 Task: Research Airbnb properties in Temapache, Mexico from 11th November, 2023 to 17th November, 2023 for 1 adult.1  bedroom having 1 bed and 1 bathroom. Property type can be hotel. Look for 5 properties as per requirement.
Action: Mouse moved to (420, 64)
Screenshot: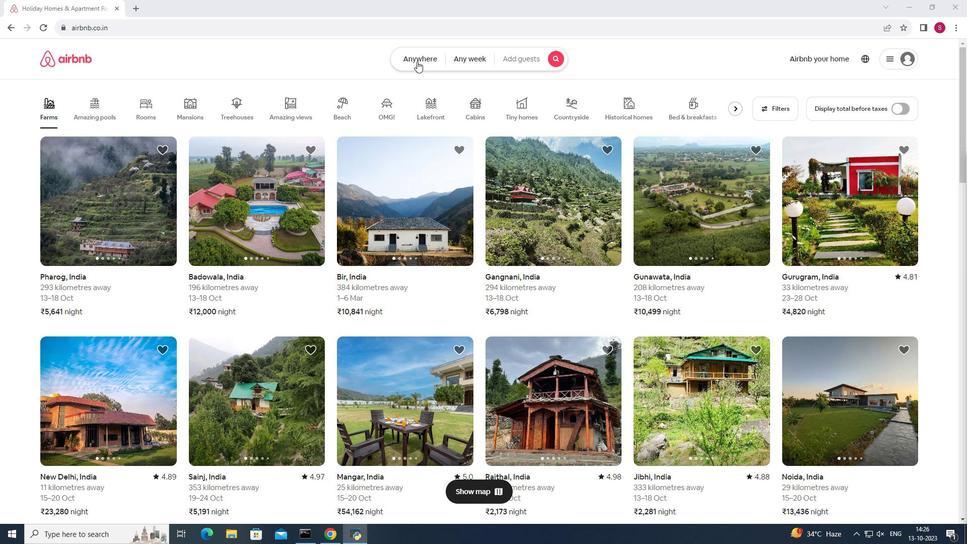 
Action: Mouse pressed left at (420, 64)
Screenshot: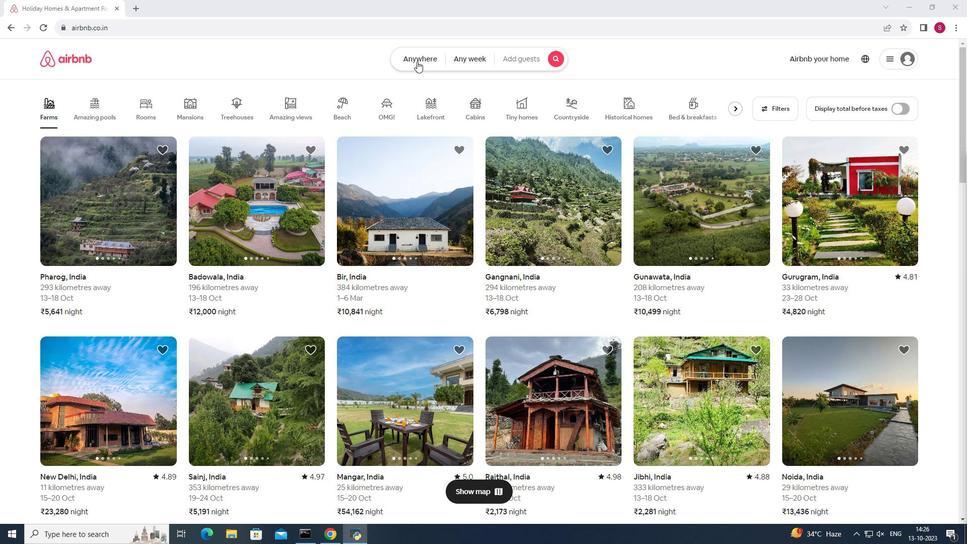 
Action: Mouse moved to (383, 100)
Screenshot: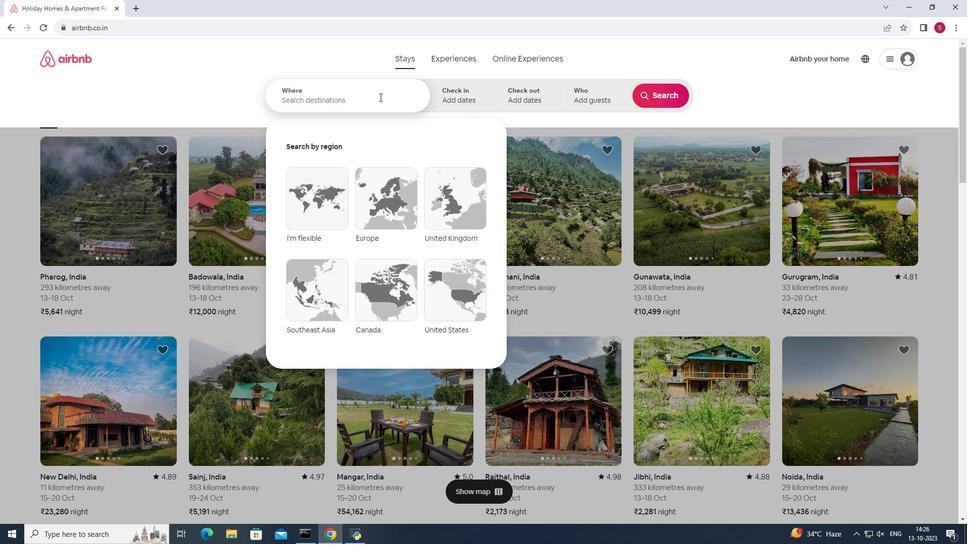
Action: Mouse pressed left at (383, 100)
Screenshot: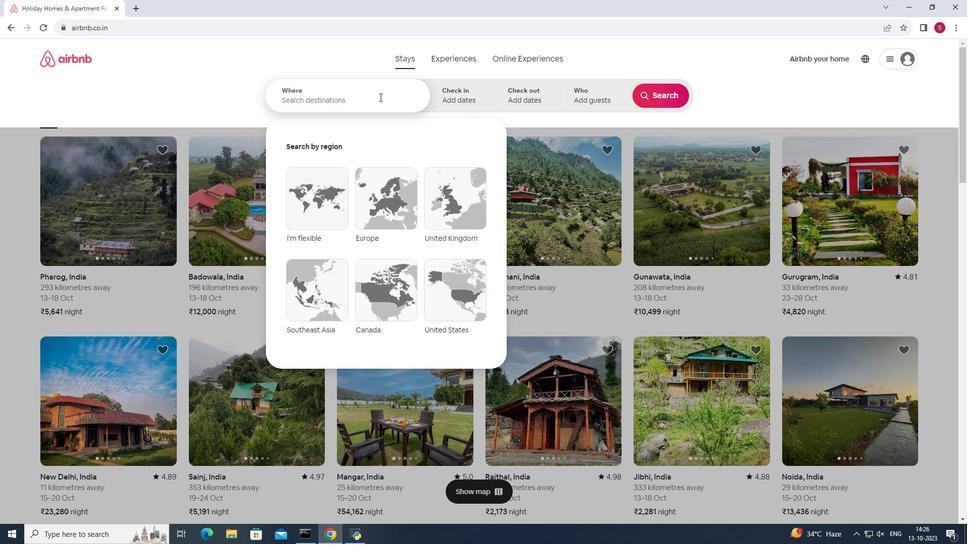 
Action: Key pressed <Key.shift>Temapache,<Key.space><Key.shift>Mexico<Key.enter>
Screenshot: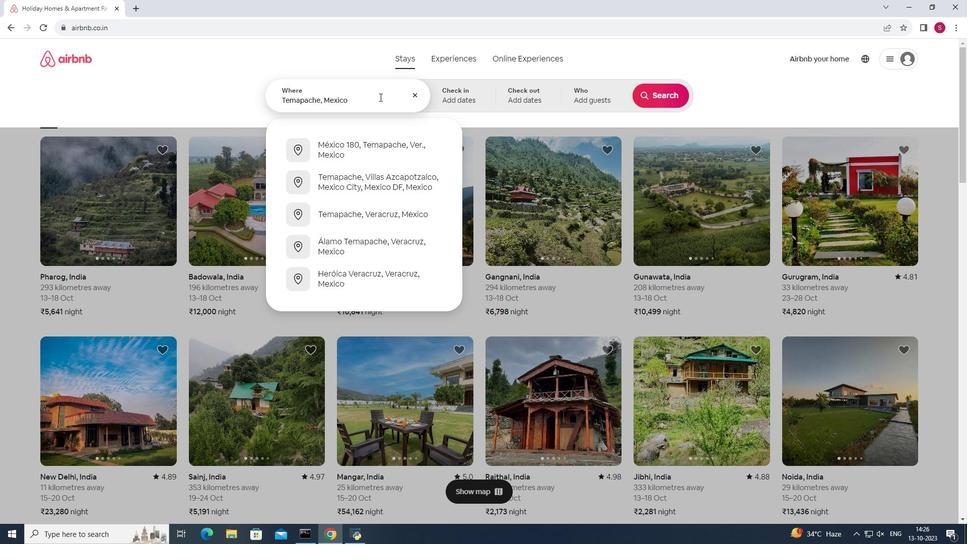 
Action: Mouse moved to (651, 248)
Screenshot: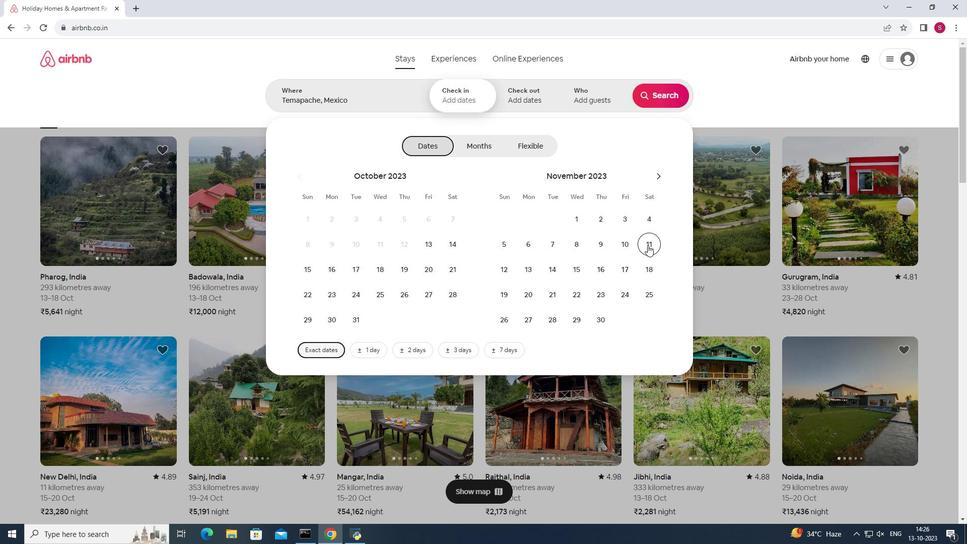 
Action: Mouse pressed left at (651, 248)
Screenshot: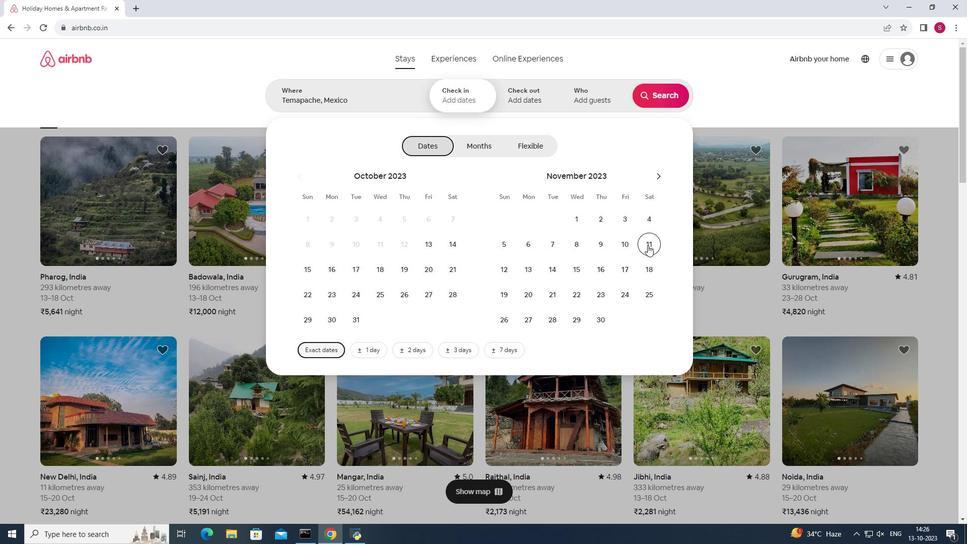 
Action: Mouse moved to (622, 274)
Screenshot: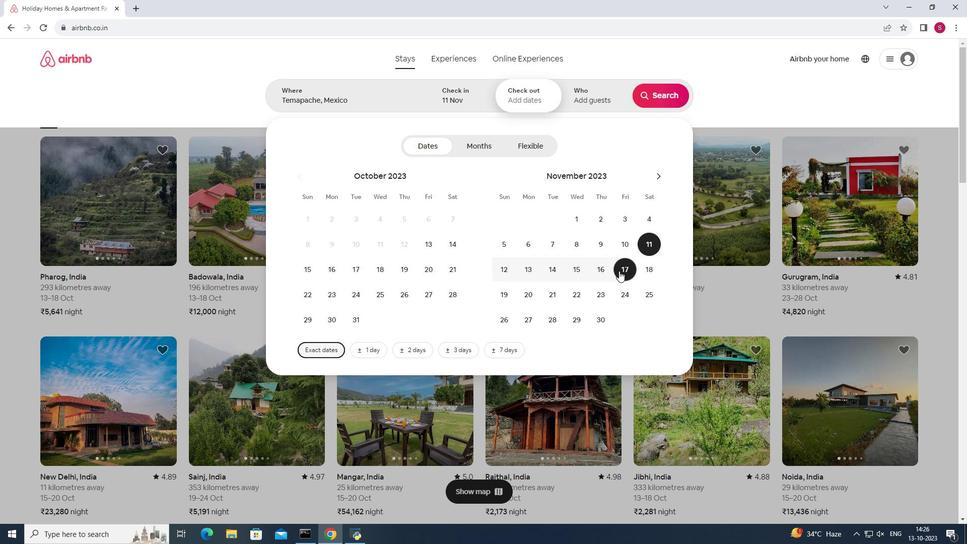 
Action: Mouse pressed left at (622, 274)
Screenshot: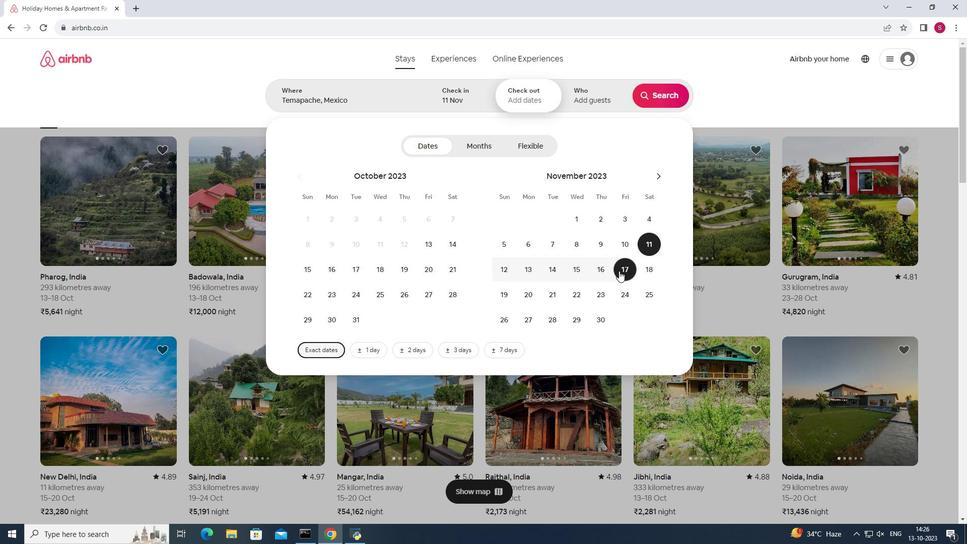 
Action: Mouse moved to (598, 95)
Screenshot: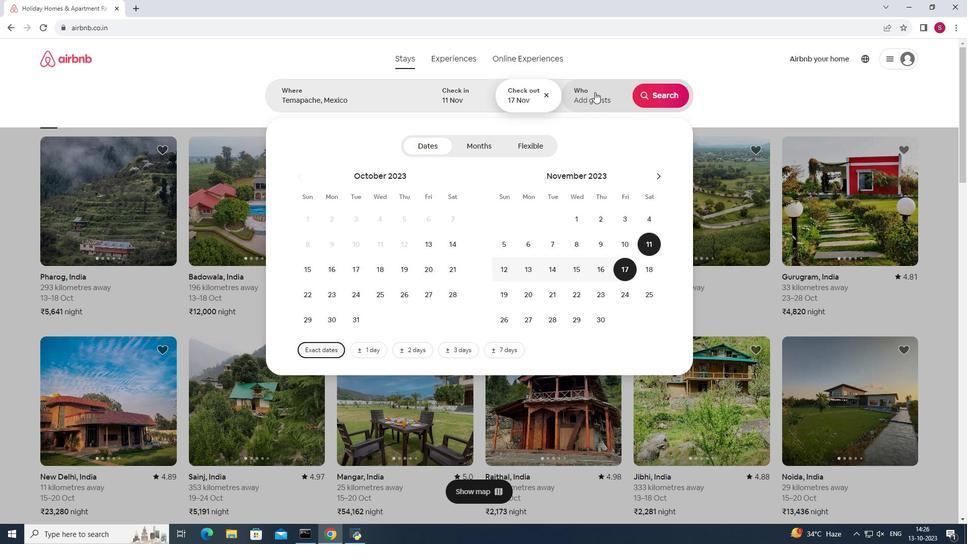 
Action: Mouse pressed left at (598, 95)
Screenshot: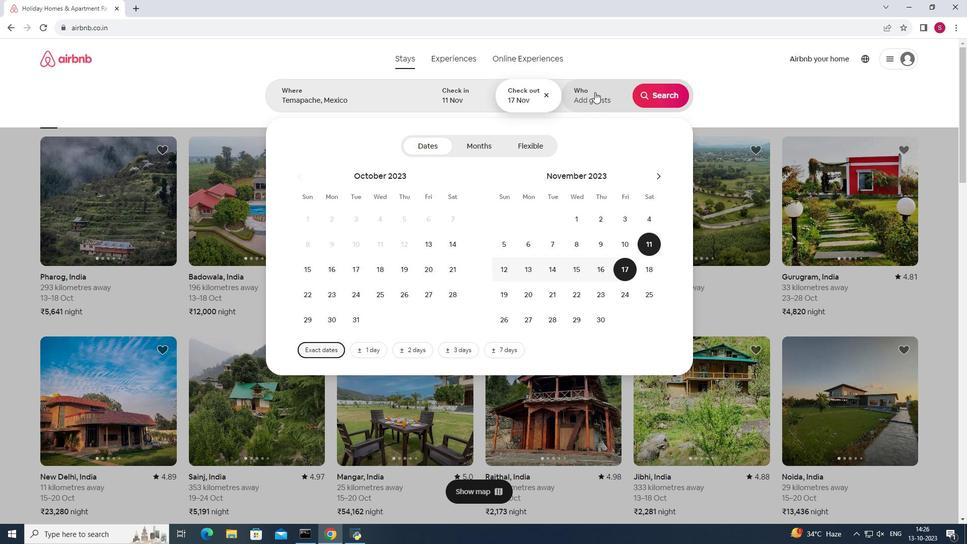 
Action: Mouse pressed left at (598, 95)
Screenshot: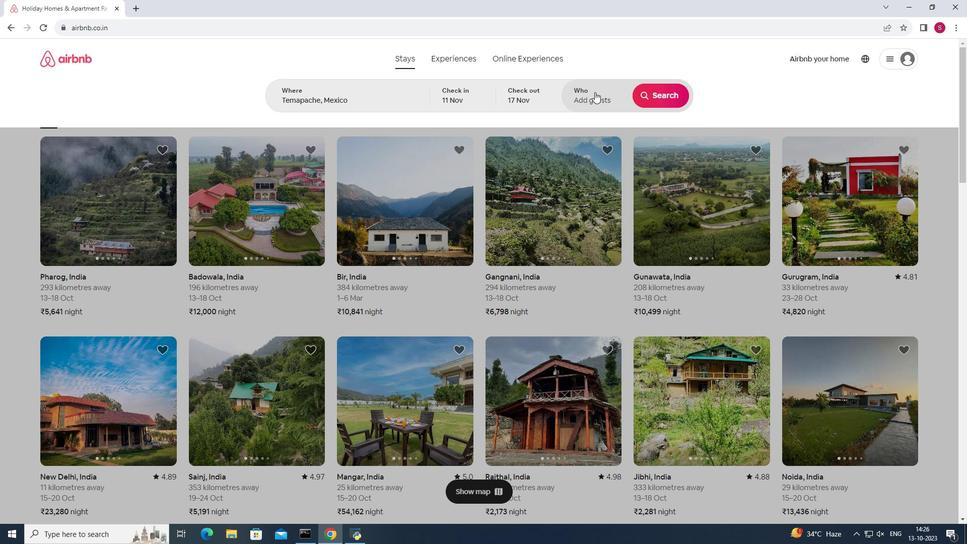 
Action: Mouse pressed left at (598, 95)
Screenshot: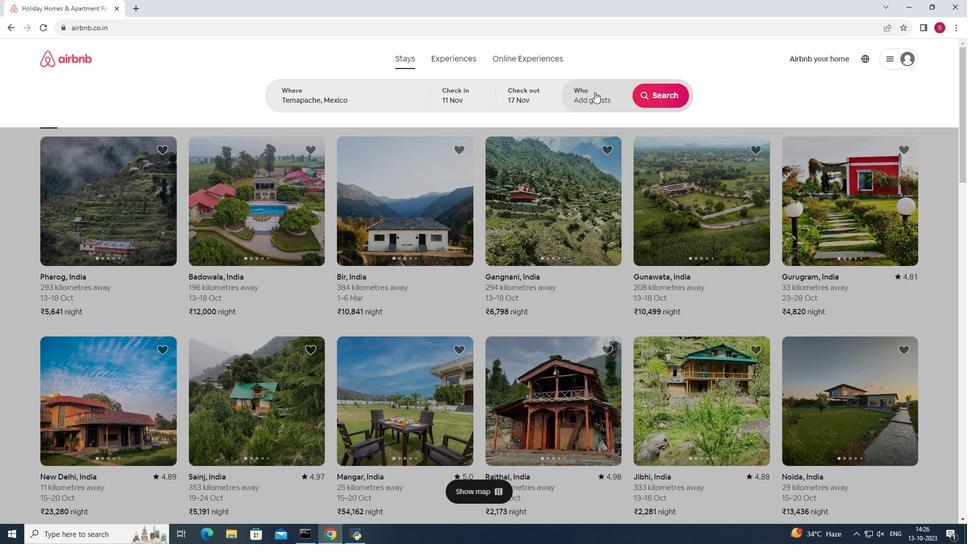 
Action: Mouse moved to (663, 155)
Screenshot: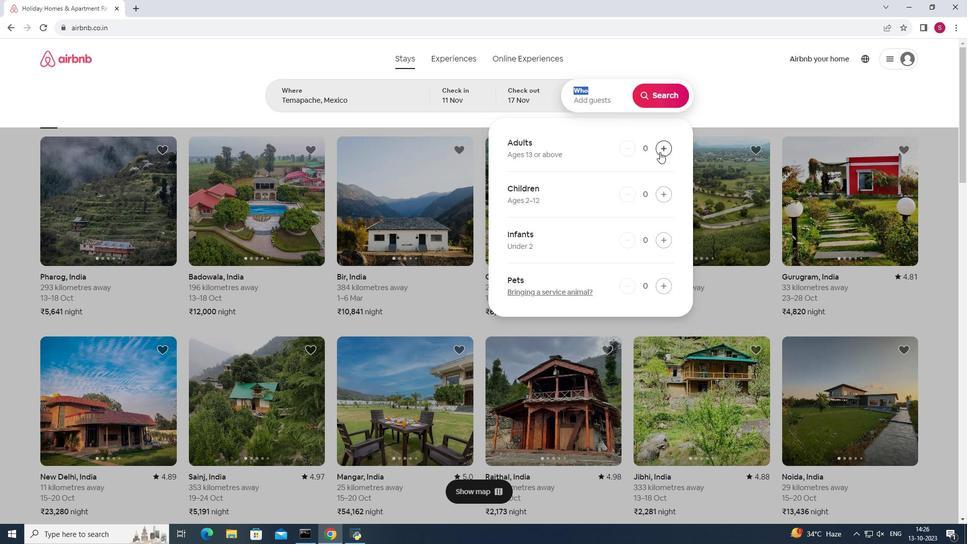 
Action: Mouse pressed left at (663, 155)
Screenshot: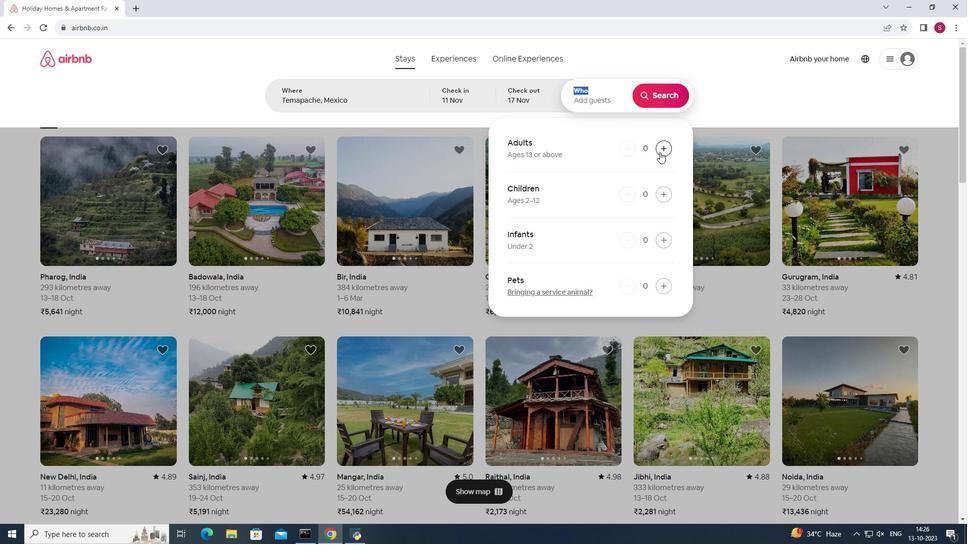 
Action: Mouse pressed left at (663, 155)
Screenshot: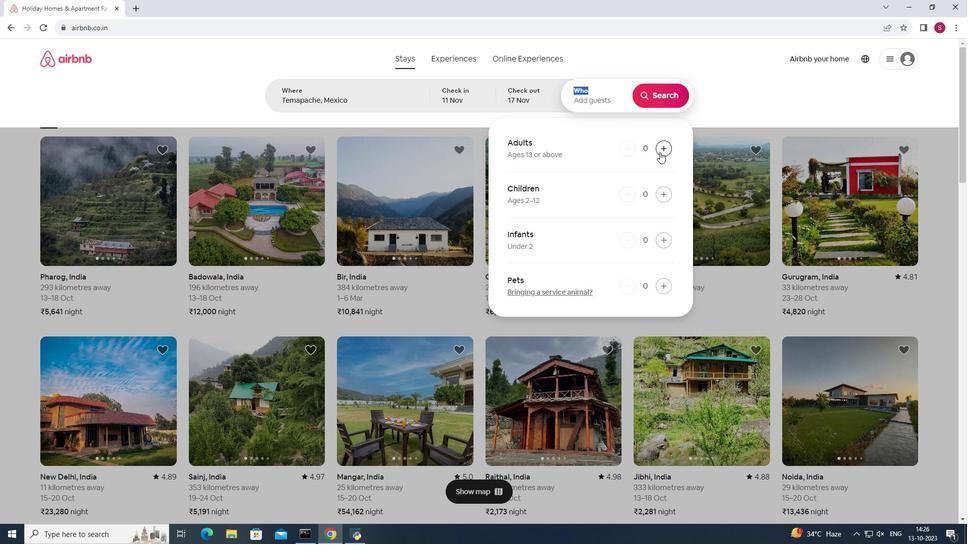 
Action: Mouse moved to (632, 152)
Screenshot: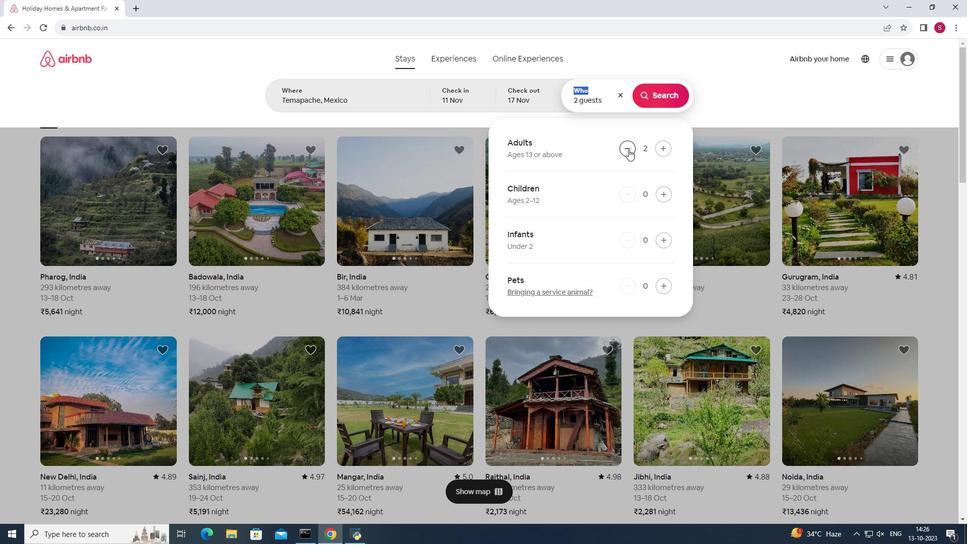 
Action: Mouse pressed left at (632, 152)
Screenshot: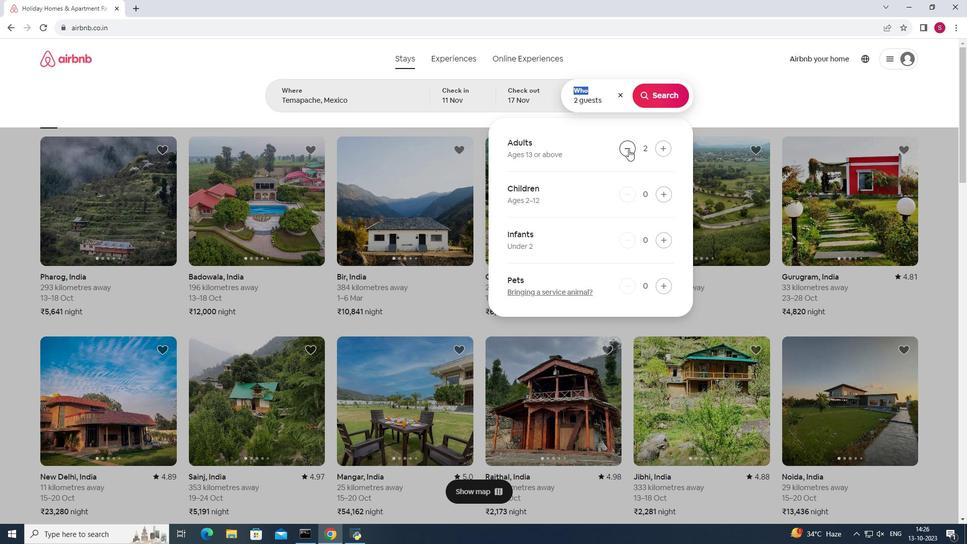 
Action: Mouse moved to (668, 99)
Screenshot: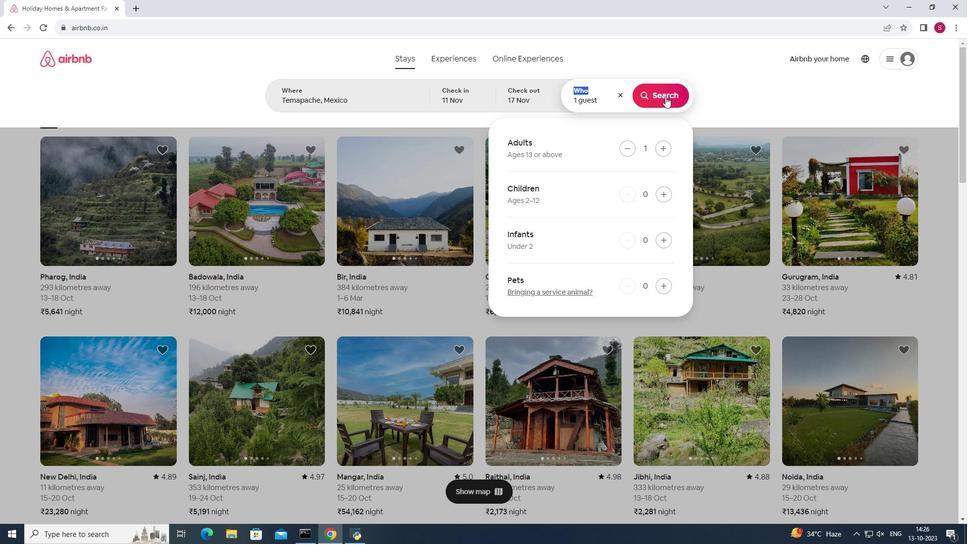 
Action: Mouse pressed left at (668, 99)
Screenshot: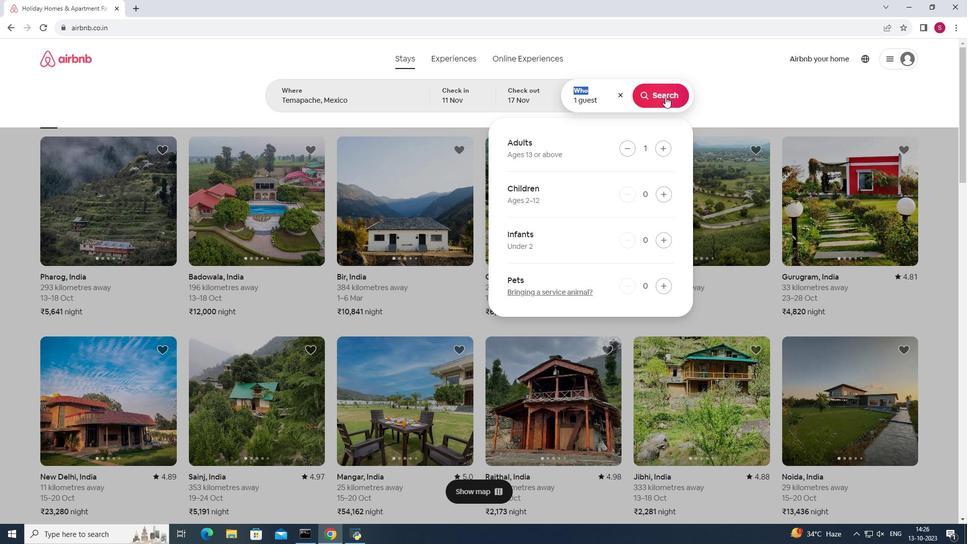 
Action: Mouse pressed left at (668, 99)
Screenshot: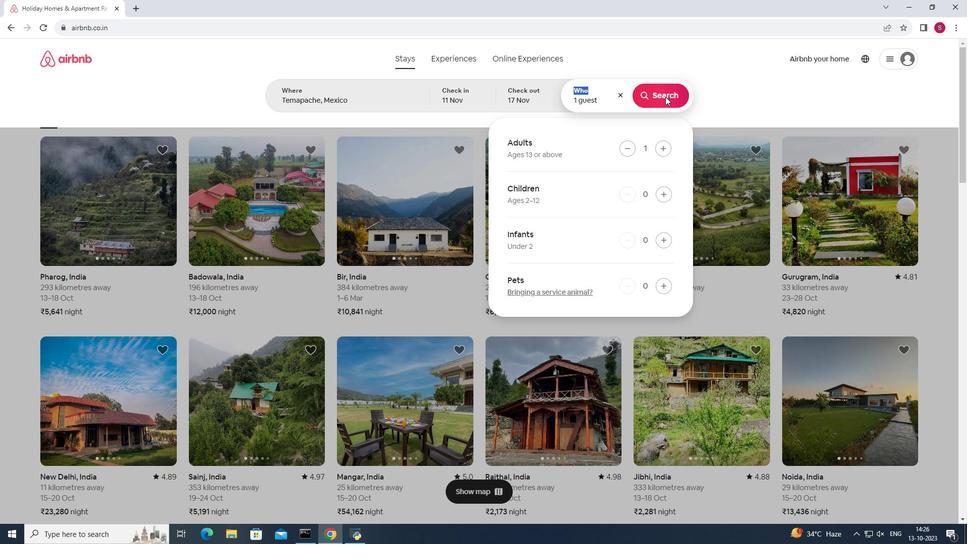 
Action: Mouse moved to (682, 68)
Screenshot: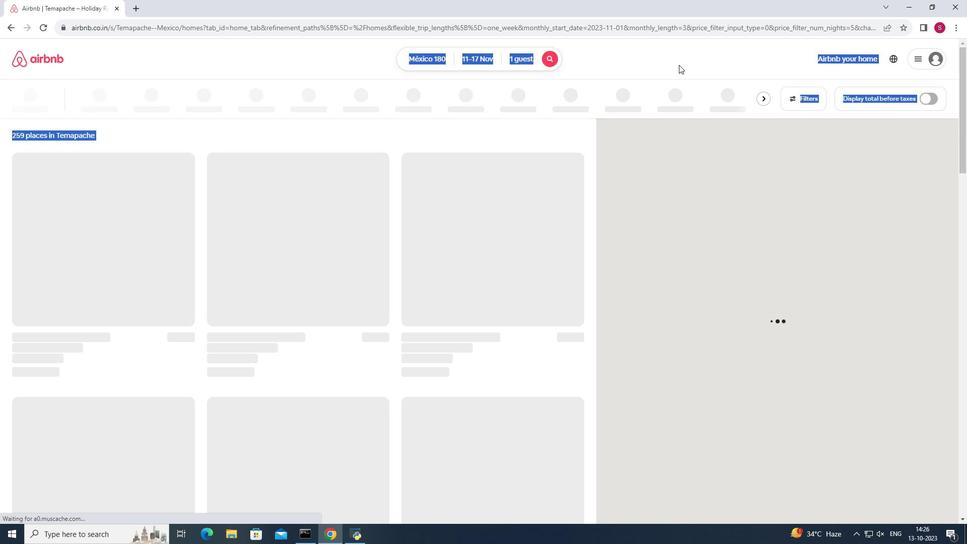 
Action: Mouse pressed left at (682, 68)
Screenshot: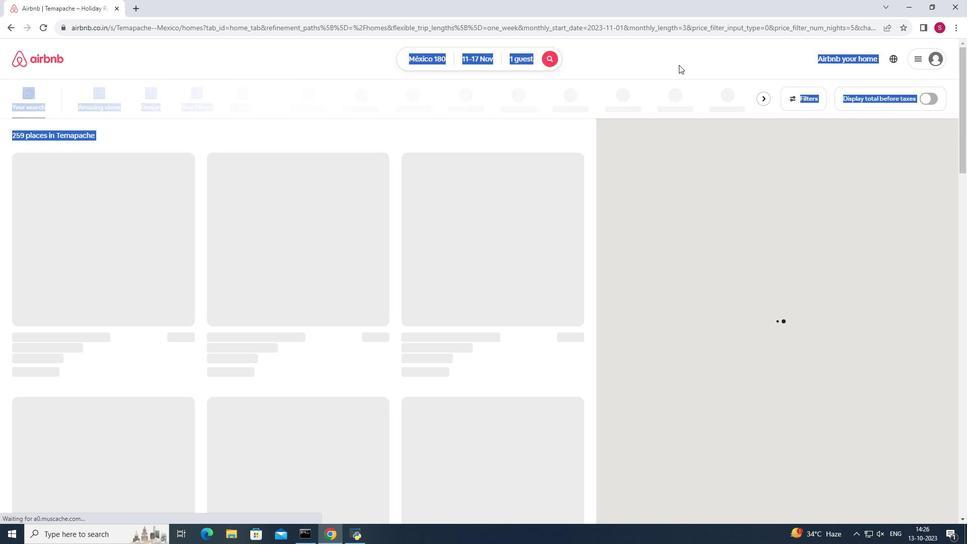 
Action: Mouse moved to (815, 105)
Screenshot: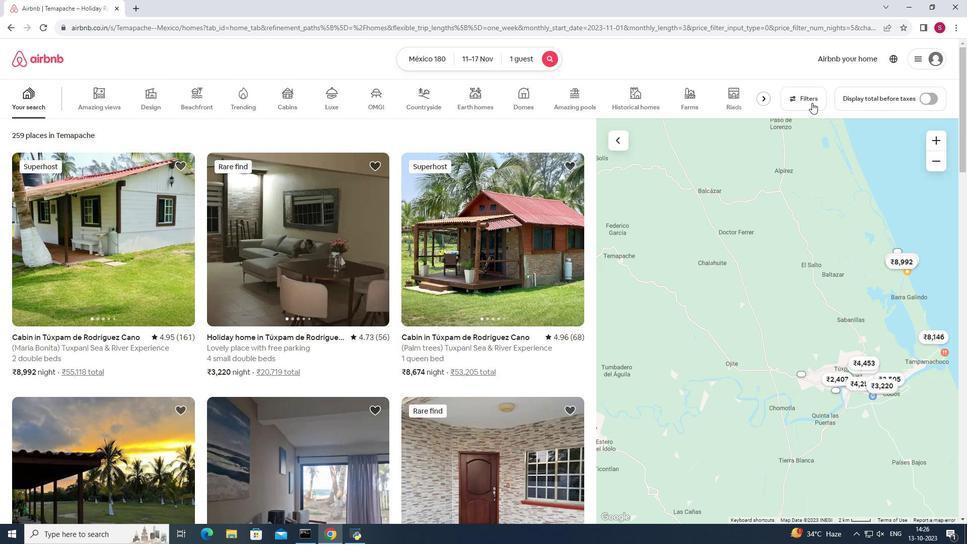 
Action: Mouse pressed left at (815, 105)
Screenshot: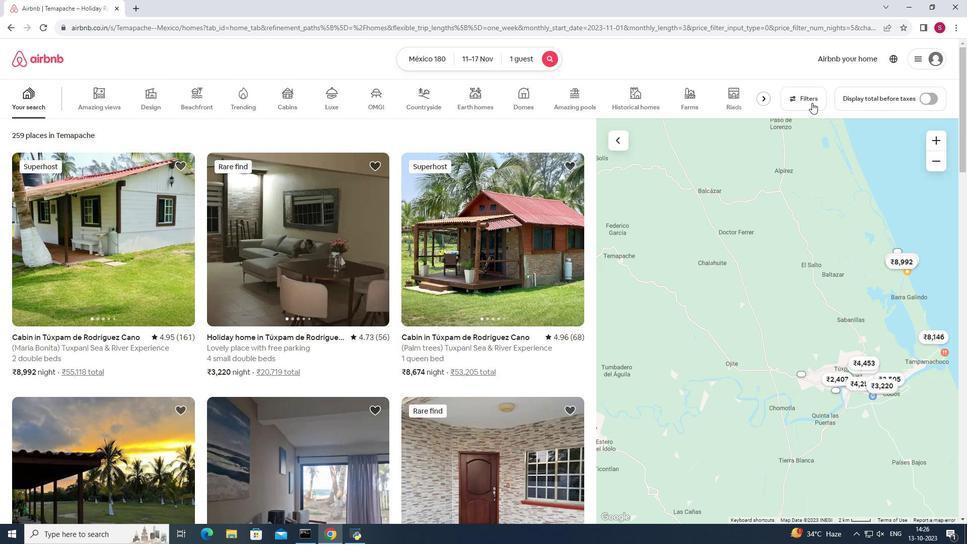 
Action: Mouse moved to (636, 218)
Screenshot: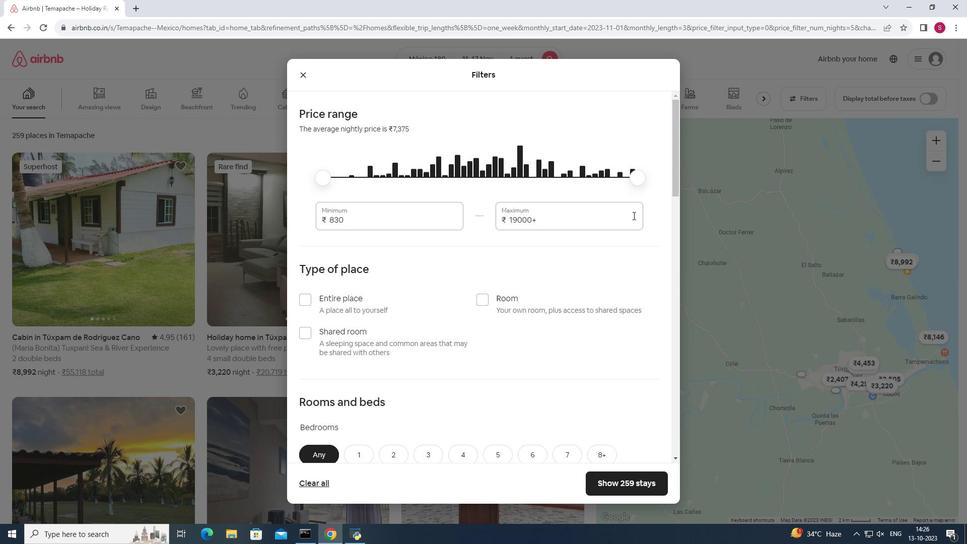 
Action: Mouse scrolled (636, 218) with delta (0, 0)
Screenshot: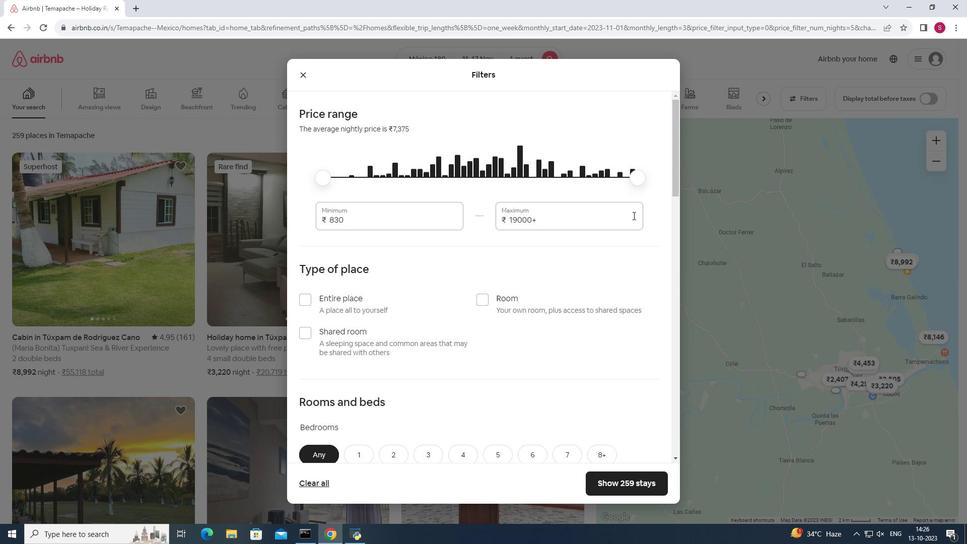 
Action: Mouse scrolled (636, 218) with delta (0, 0)
Screenshot: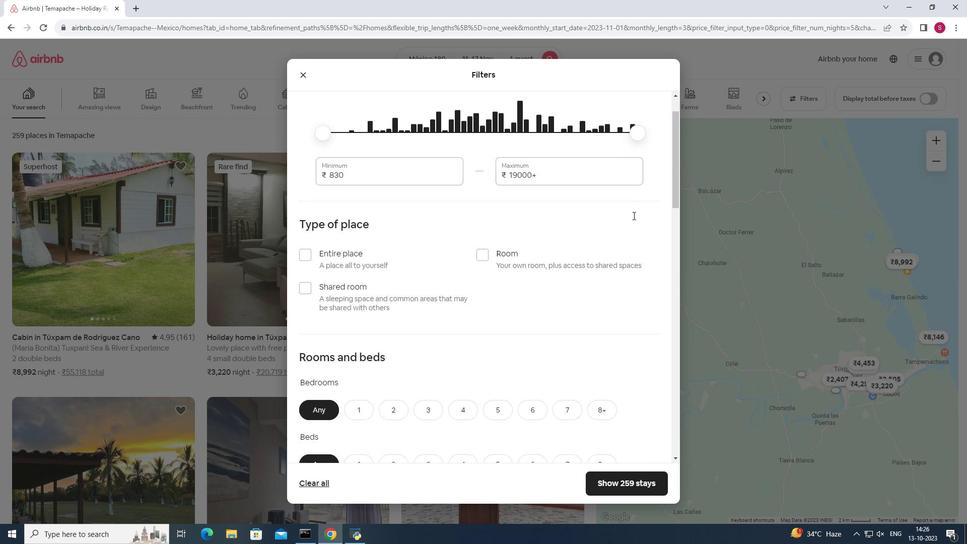 
Action: Mouse scrolled (636, 218) with delta (0, 0)
Screenshot: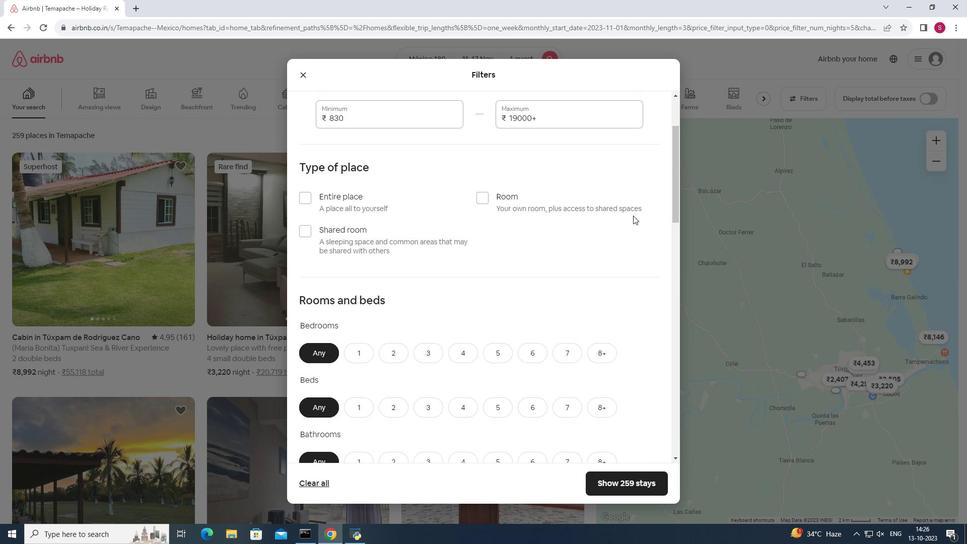 
Action: Mouse moved to (367, 315)
Screenshot: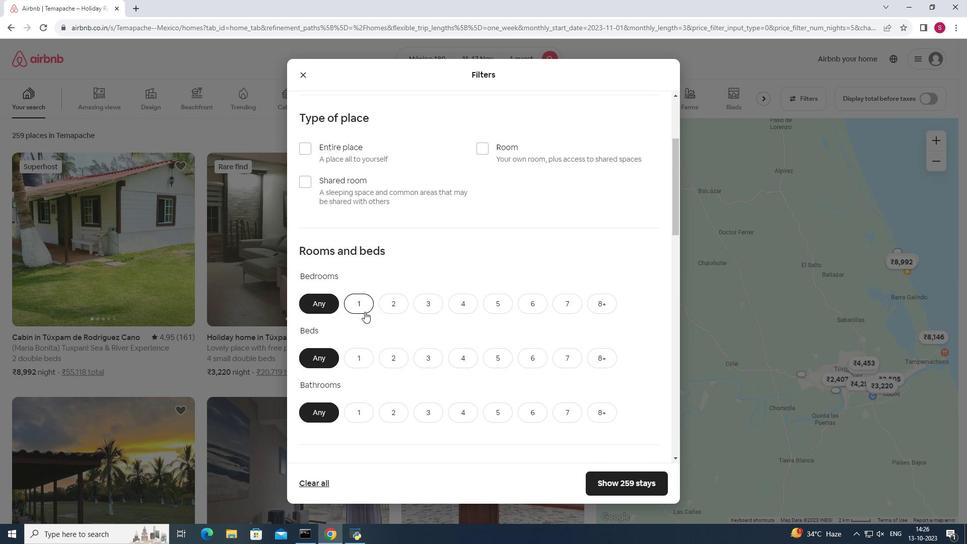 
Action: Mouse pressed left at (367, 315)
Screenshot: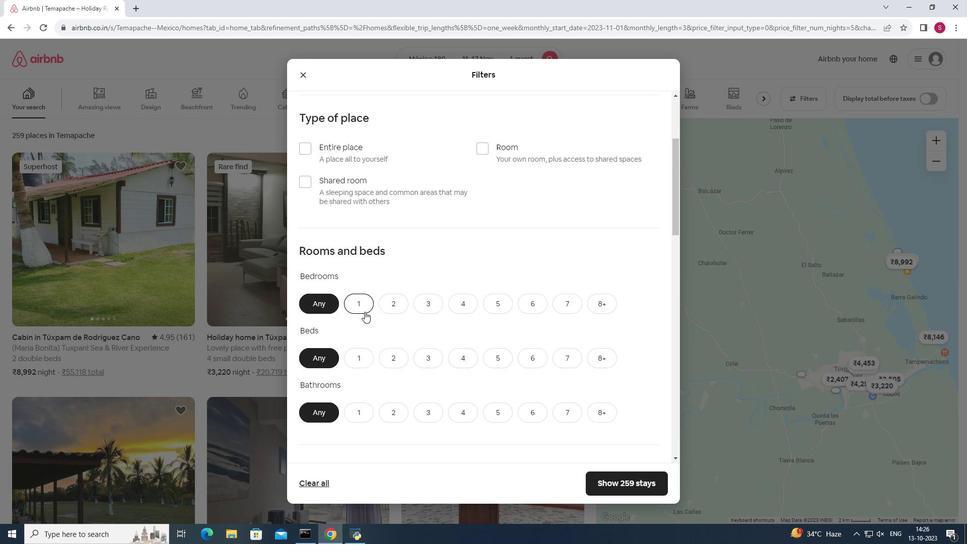 
Action: Mouse moved to (370, 315)
Screenshot: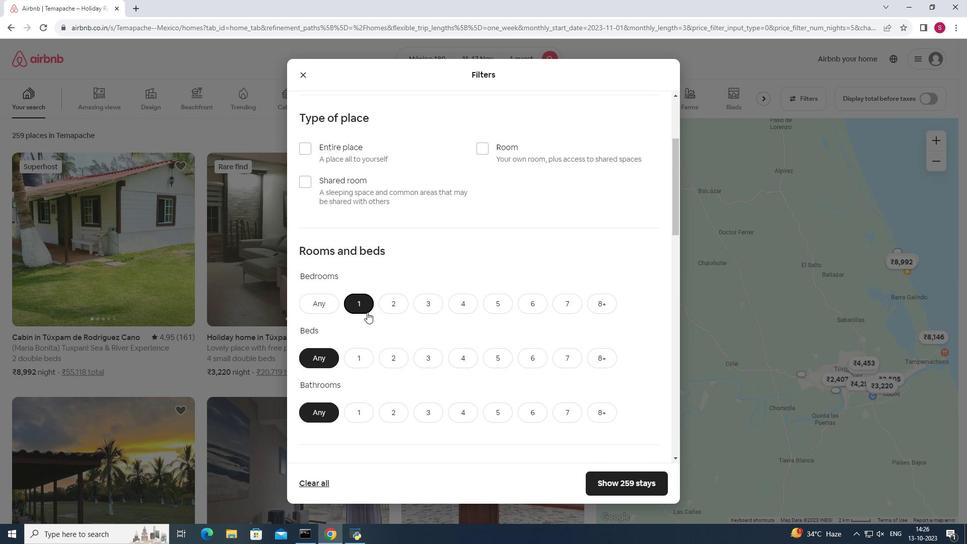 
Action: Mouse scrolled (370, 315) with delta (0, 0)
Screenshot: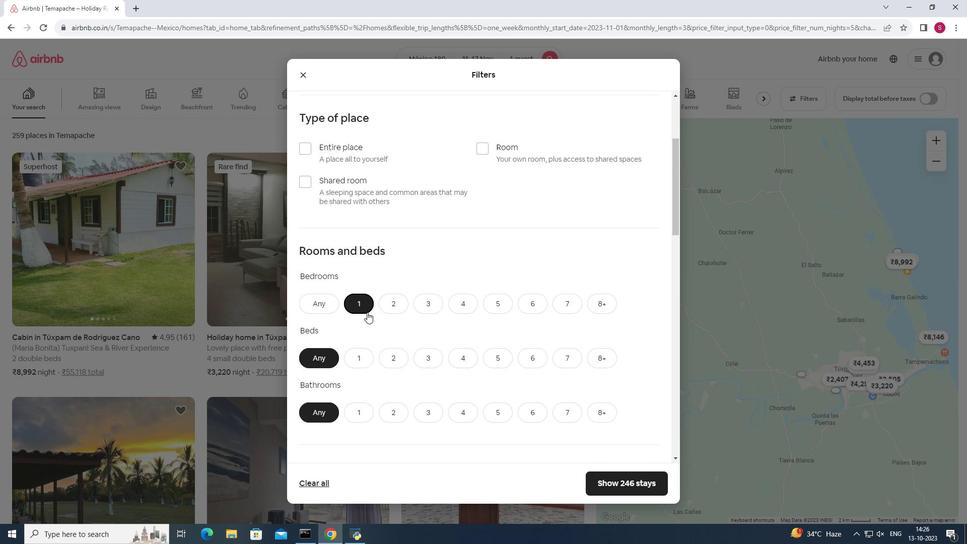 
Action: Mouse moved to (360, 313)
Screenshot: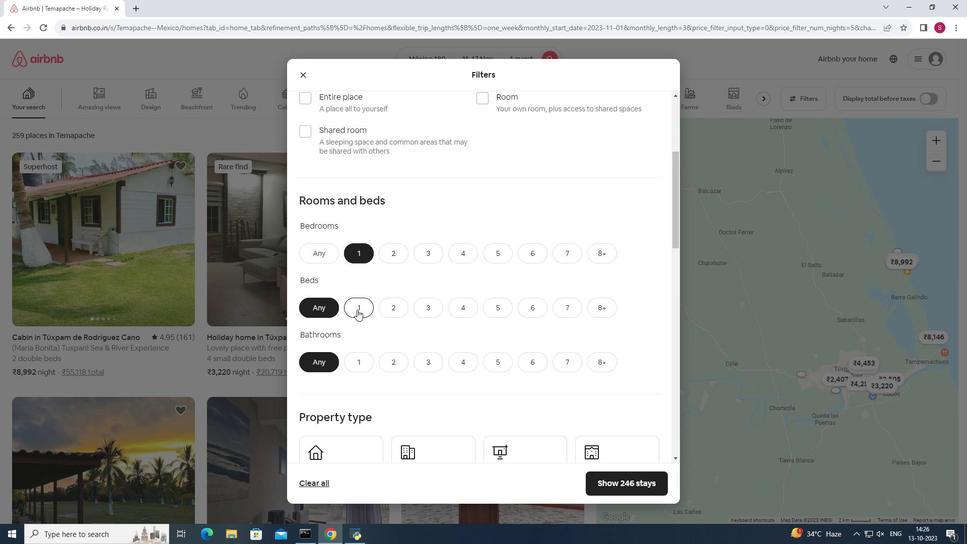 
Action: Mouse pressed left at (360, 313)
Screenshot: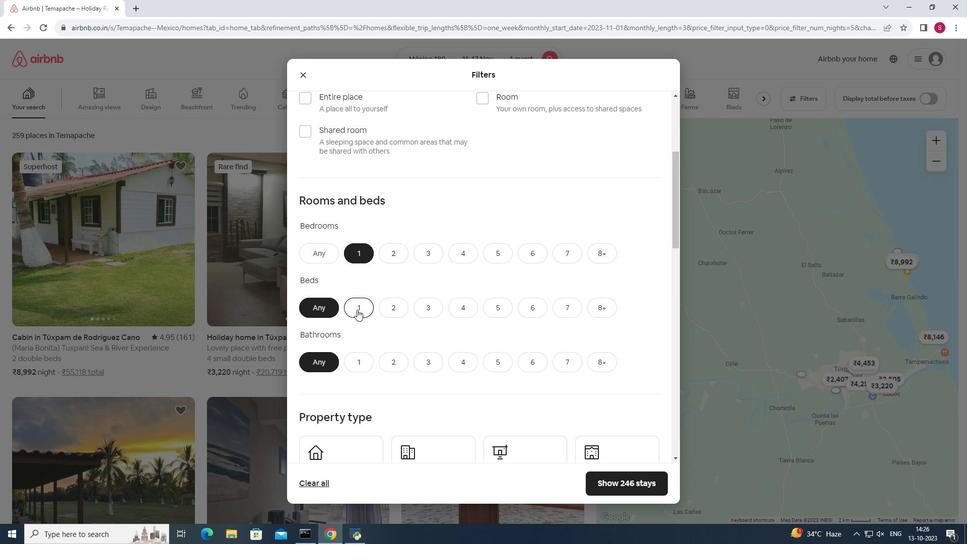 
Action: Mouse moved to (363, 366)
Screenshot: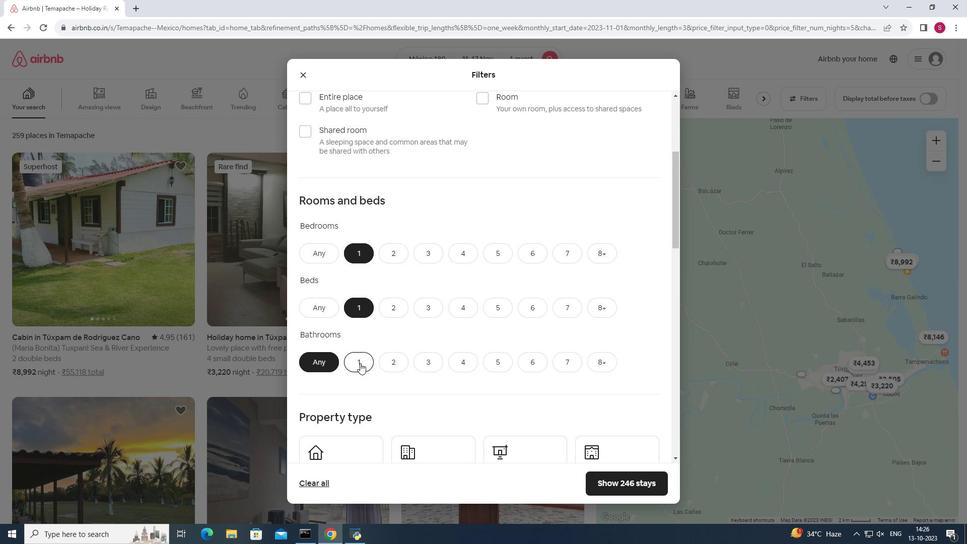 
Action: Mouse pressed left at (363, 366)
Screenshot: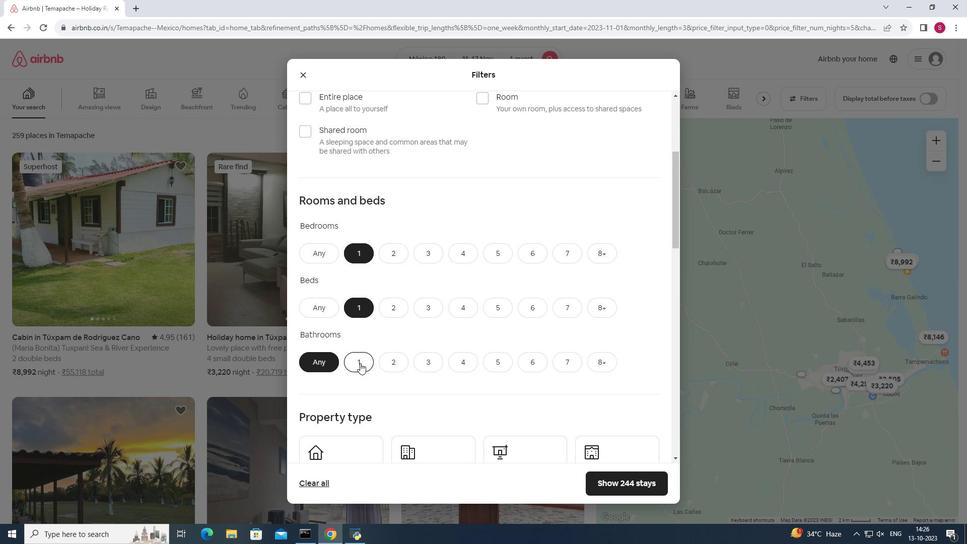 
Action: Mouse moved to (426, 348)
Screenshot: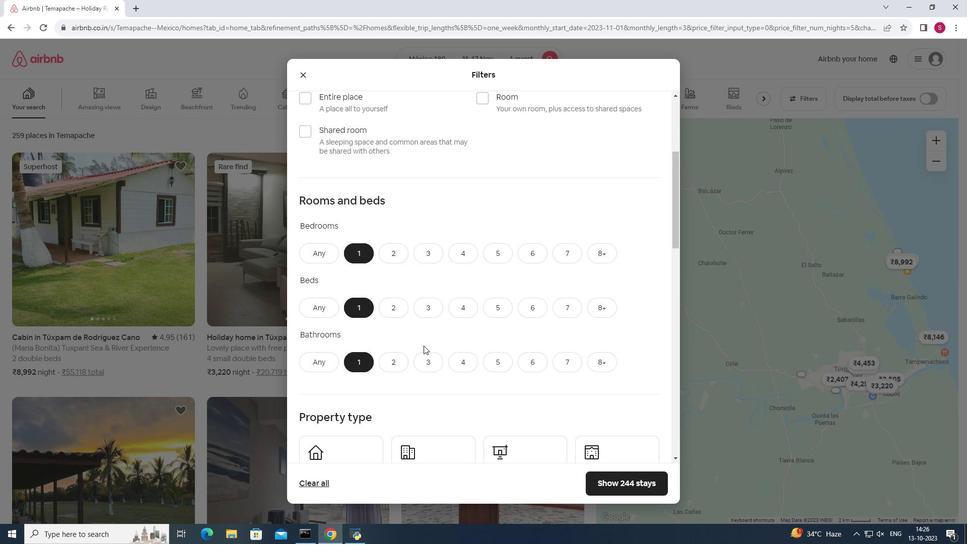
Action: Mouse scrolled (426, 348) with delta (0, 0)
Screenshot: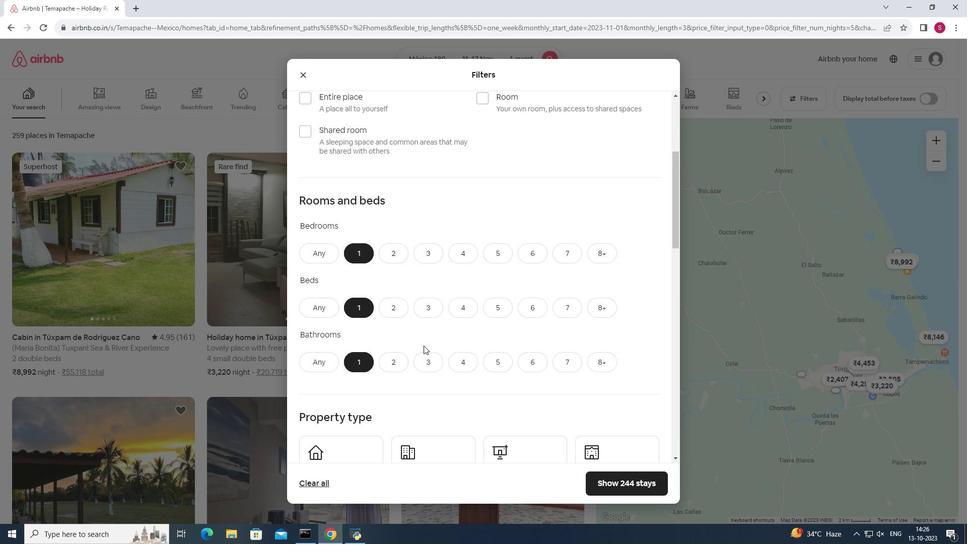 
Action: Mouse scrolled (426, 348) with delta (0, 0)
Screenshot: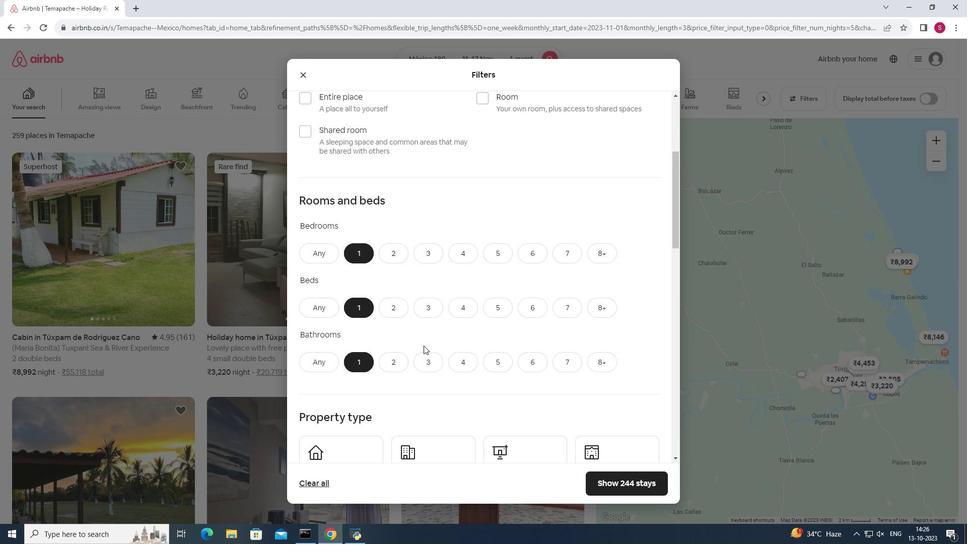 
Action: Mouse scrolled (426, 348) with delta (0, 0)
Screenshot: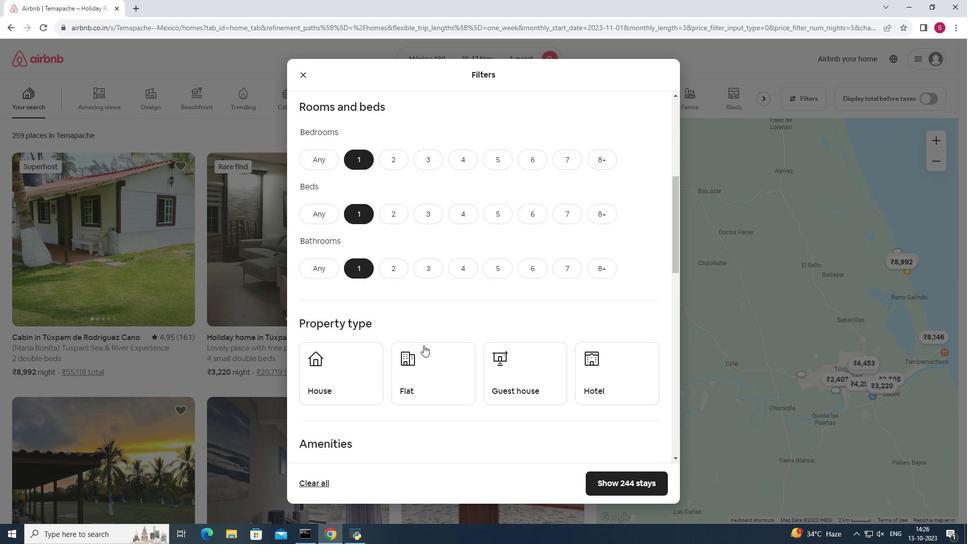 
Action: Mouse moved to (601, 326)
Screenshot: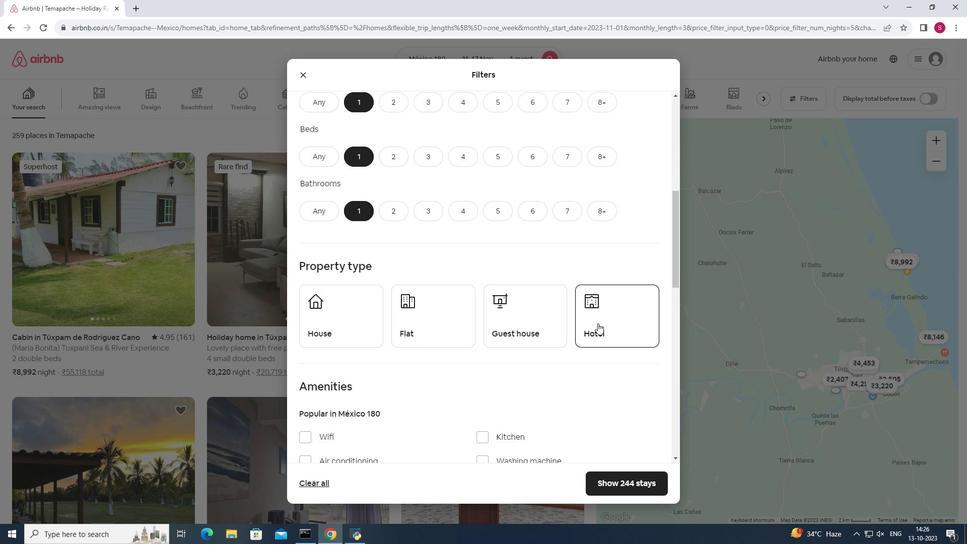 
Action: Mouse pressed left at (601, 326)
Screenshot: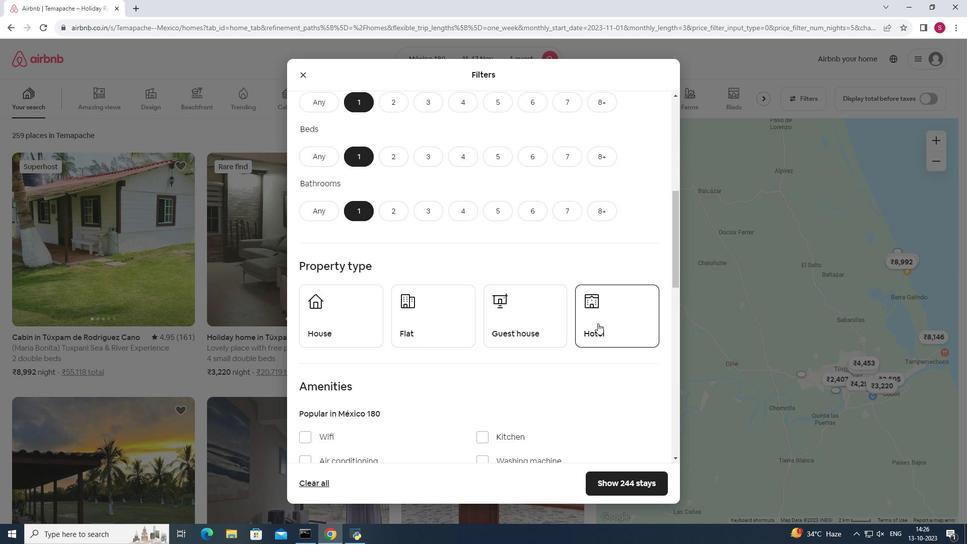
Action: Mouse moved to (631, 489)
Screenshot: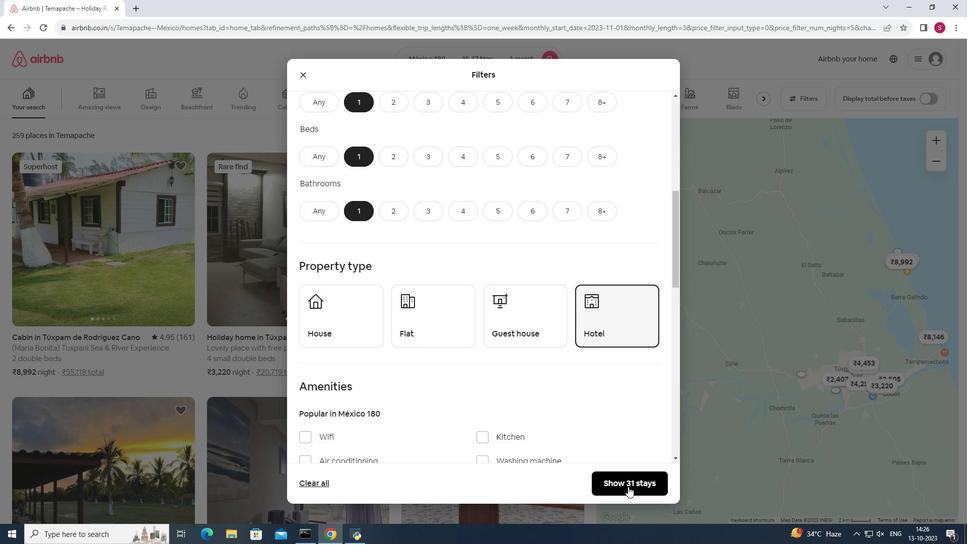 
Action: Mouse pressed left at (631, 489)
Screenshot: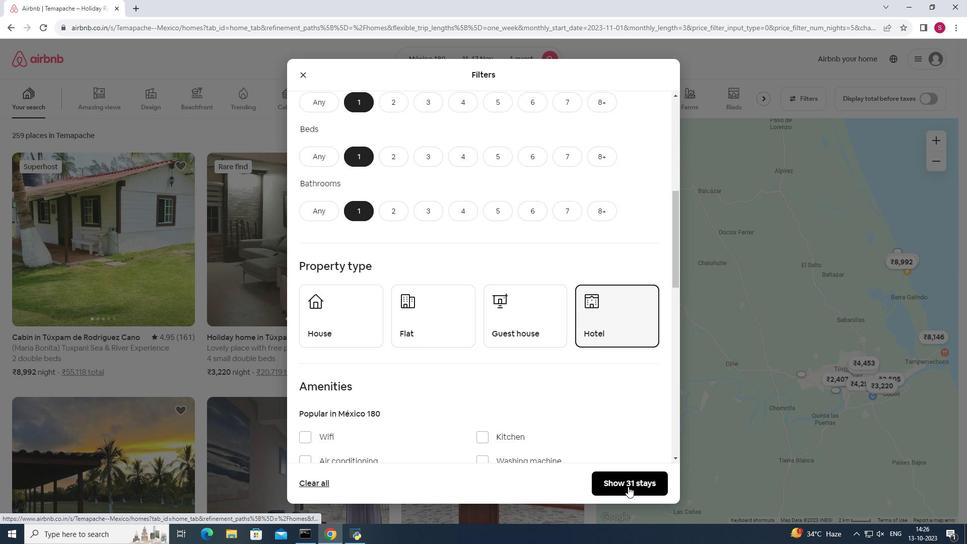 
Action: Mouse moved to (113, 251)
Screenshot: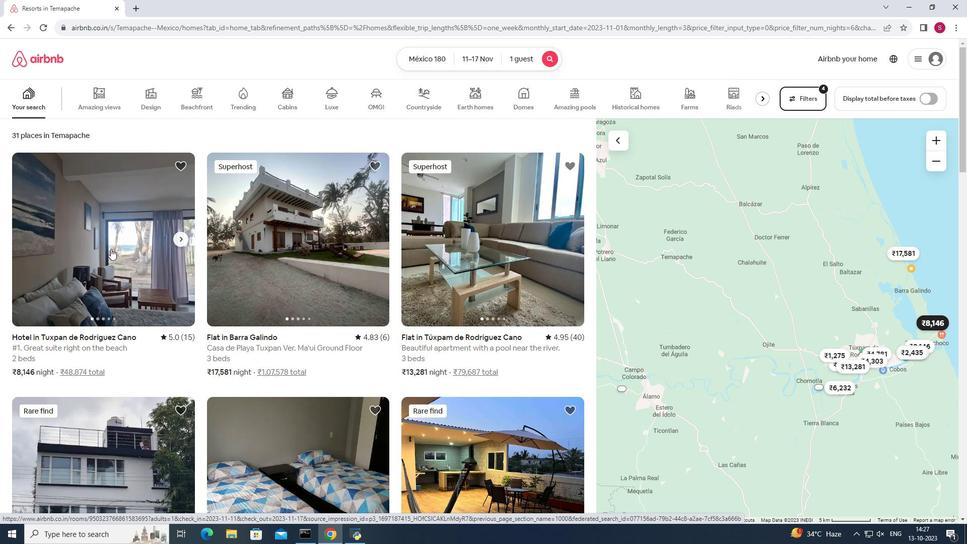 
Action: Mouse pressed left at (113, 251)
Screenshot: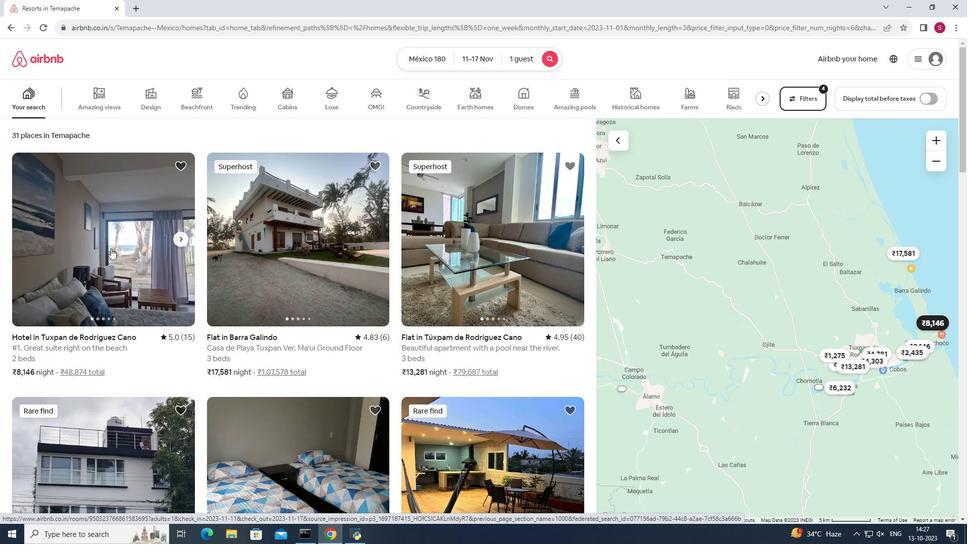 
Action: Mouse moved to (717, 377)
Screenshot: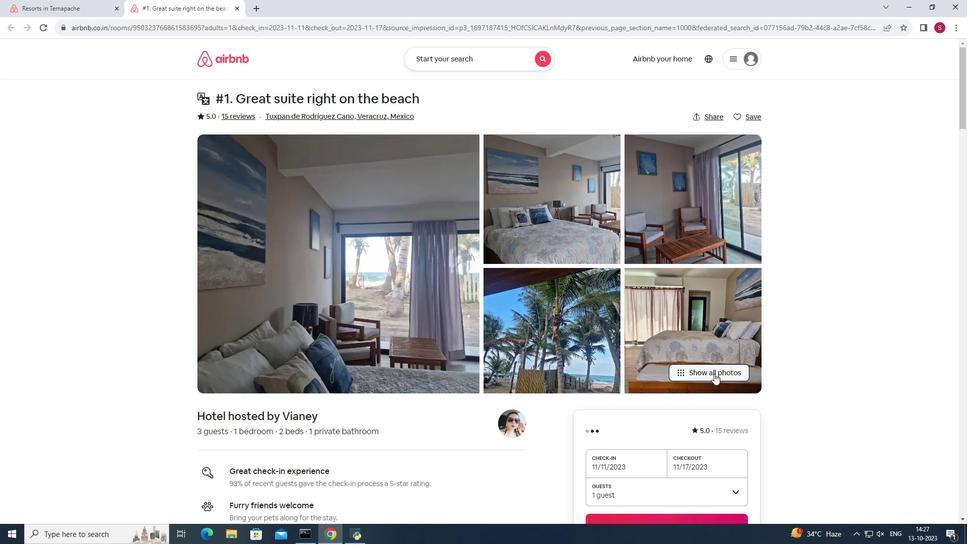 
Action: Mouse pressed left at (717, 377)
Screenshot: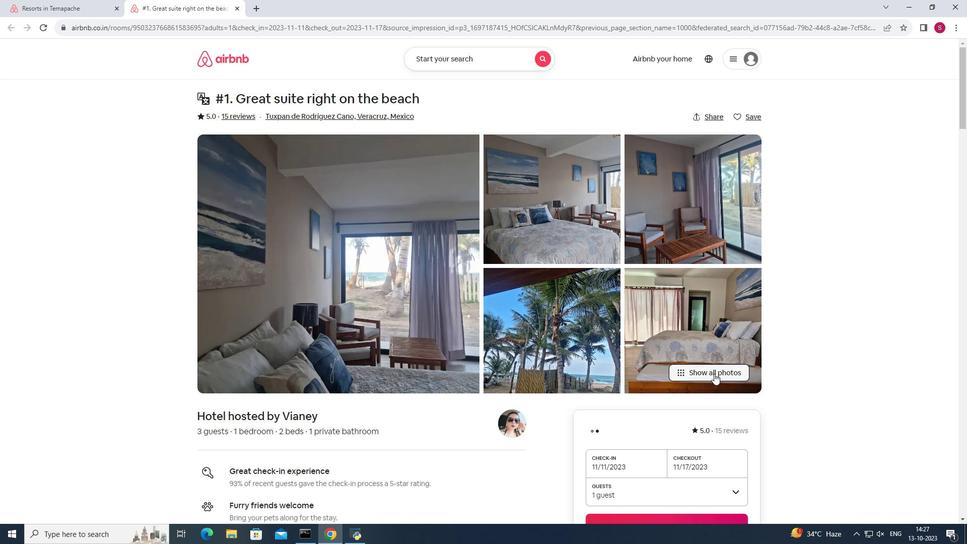 
Action: Mouse scrolled (717, 376) with delta (0, 0)
Screenshot: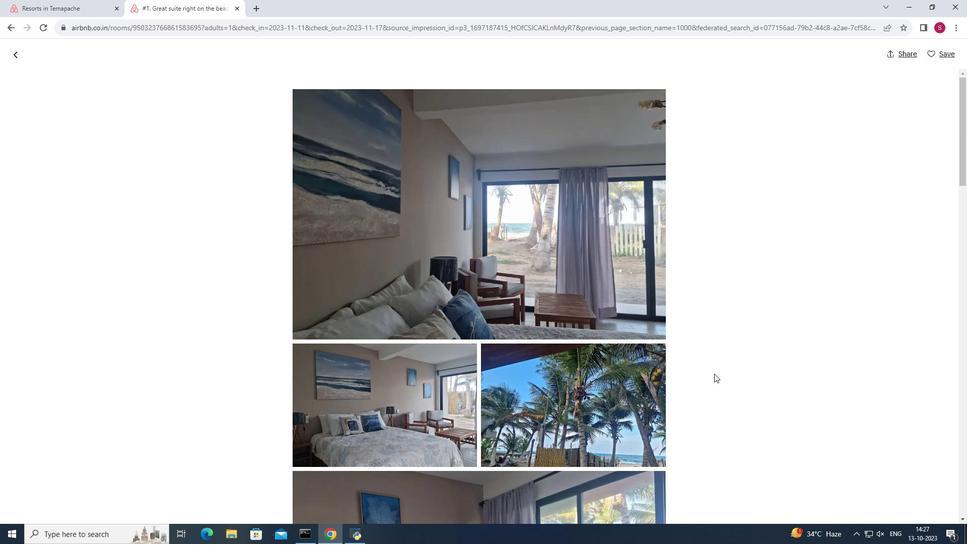 
Action: Mouse scrolled (717, 376) with delta (0, 0)
Screenshot: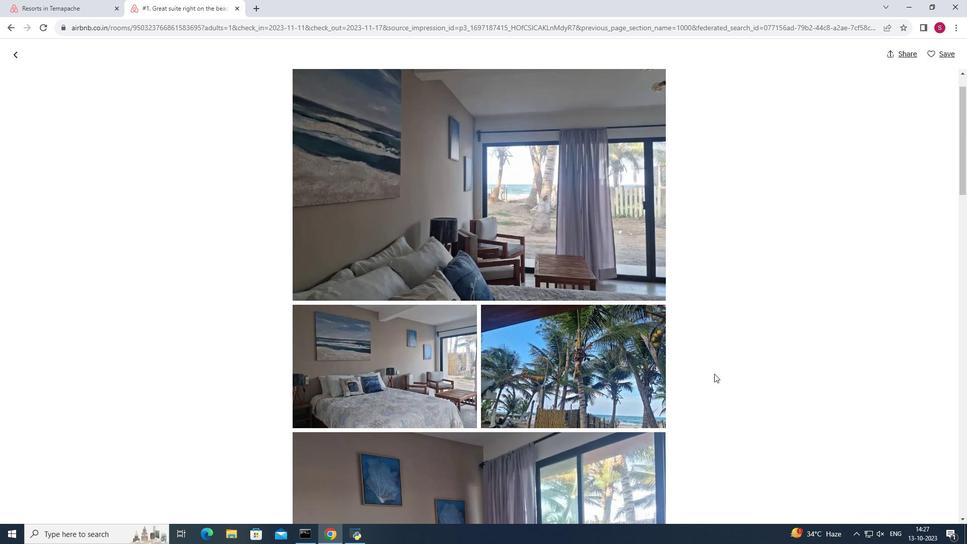 
Action: Mouse scrolled (717, 376) with delta (0, 0)
Screenshot: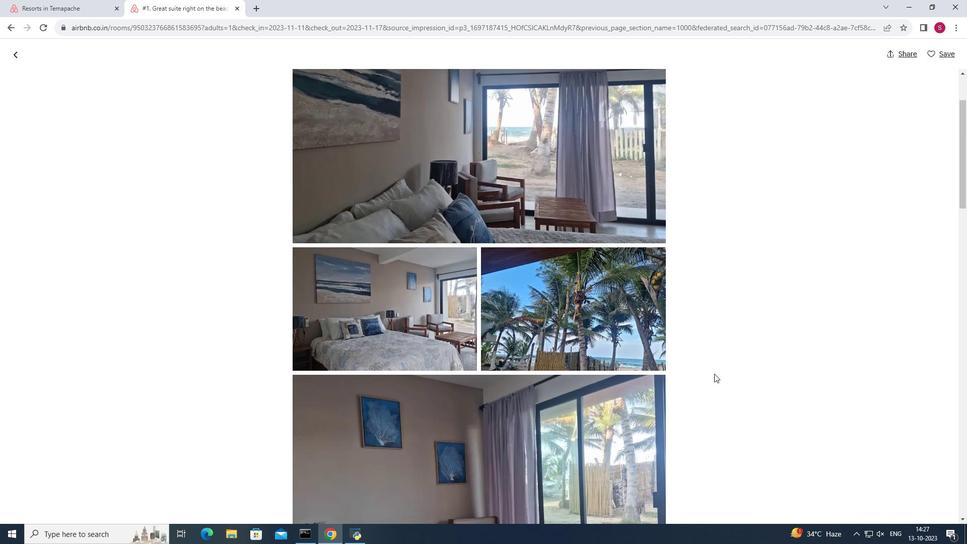 
Action: Mouse moved to (741, 369)
Screenshot: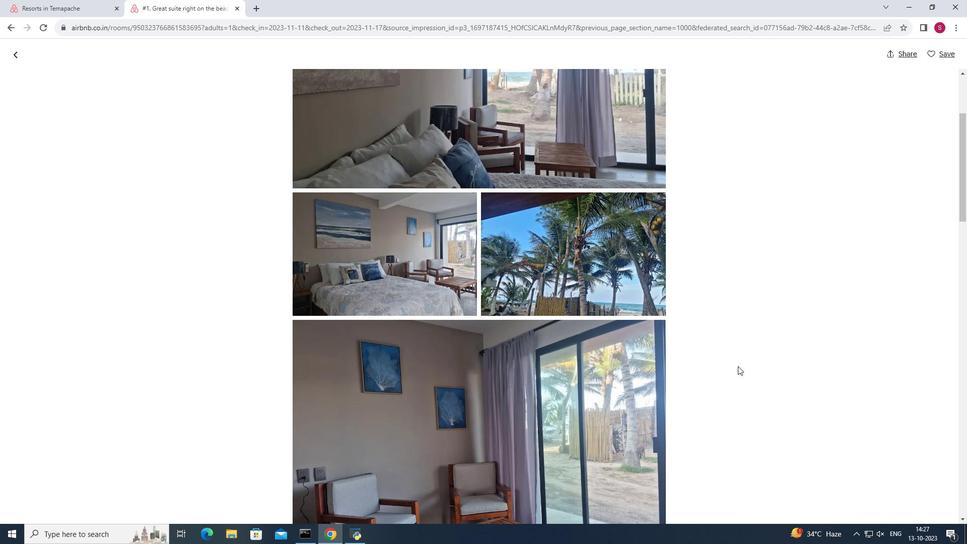 
Action: Mouse scrolled (741, 368) with delta (0, 0)
Screenshot: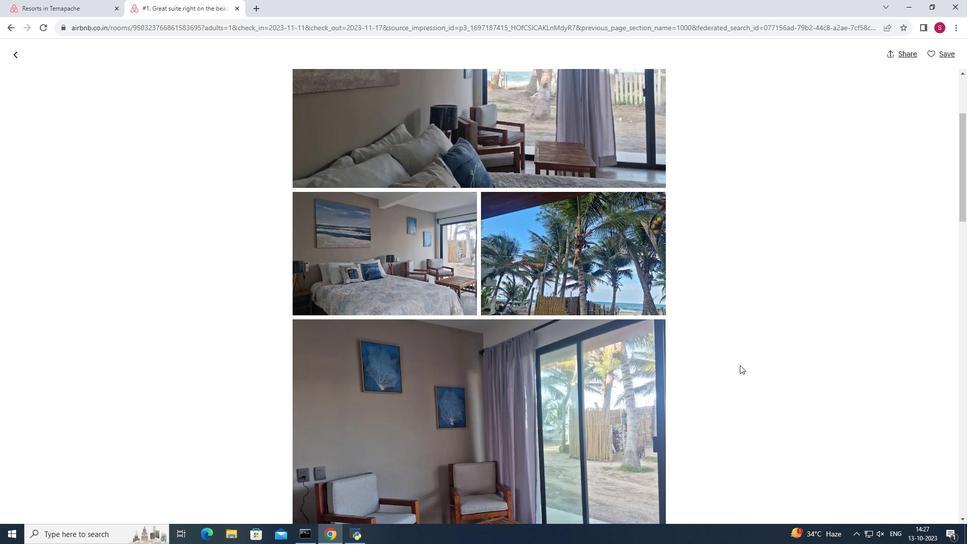 
Action: Mouse moved to (743, 367)
Screenshot: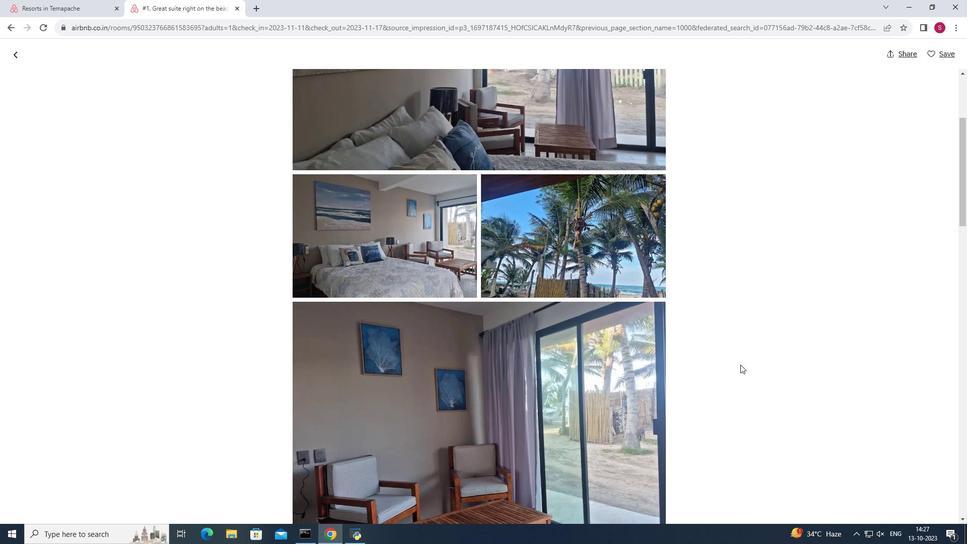 
Action: Mouse scrolled (743, 367) with delta (0, 0)
Screenshot: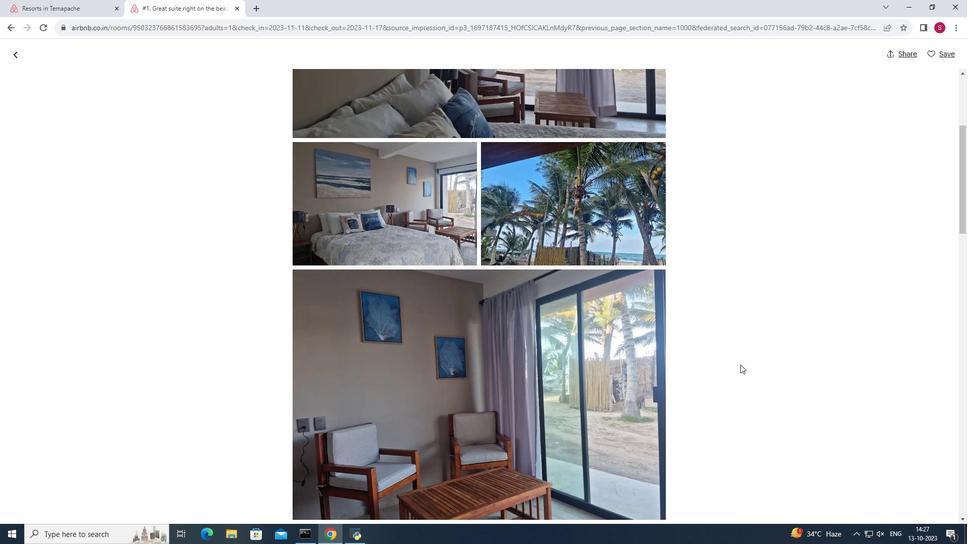
Action: Mouse scrolled (743, 367) with delta (0, 0)
Screenshot: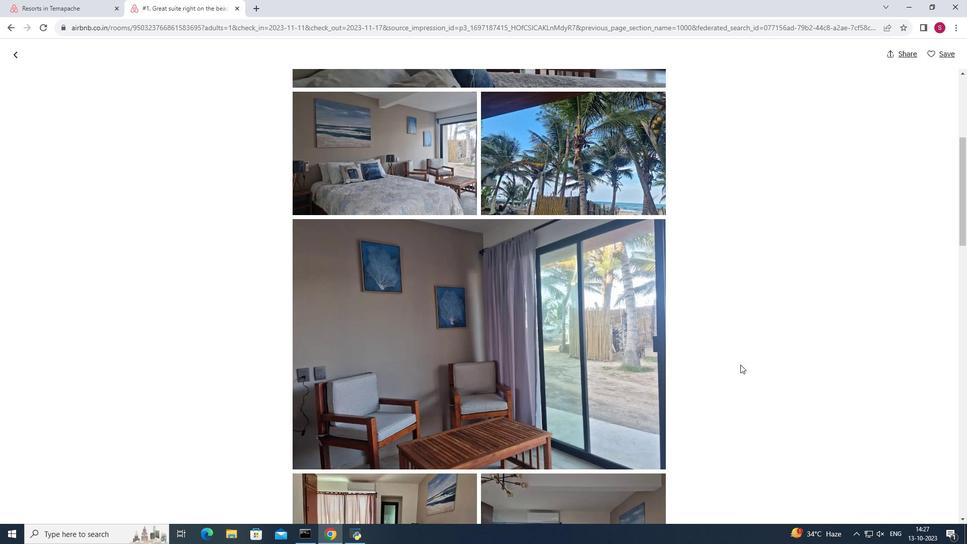 
Action: Mouse scrolled (743, 367) with delta (0, 0)
Screenshot: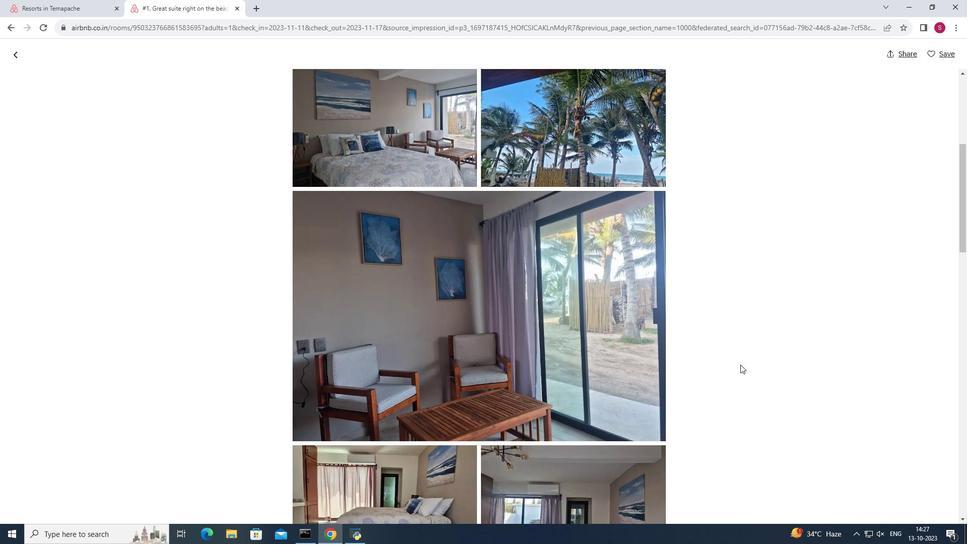 
Action: Mouse scrolled (743, 367) with delta (0, 0)
Screenshot: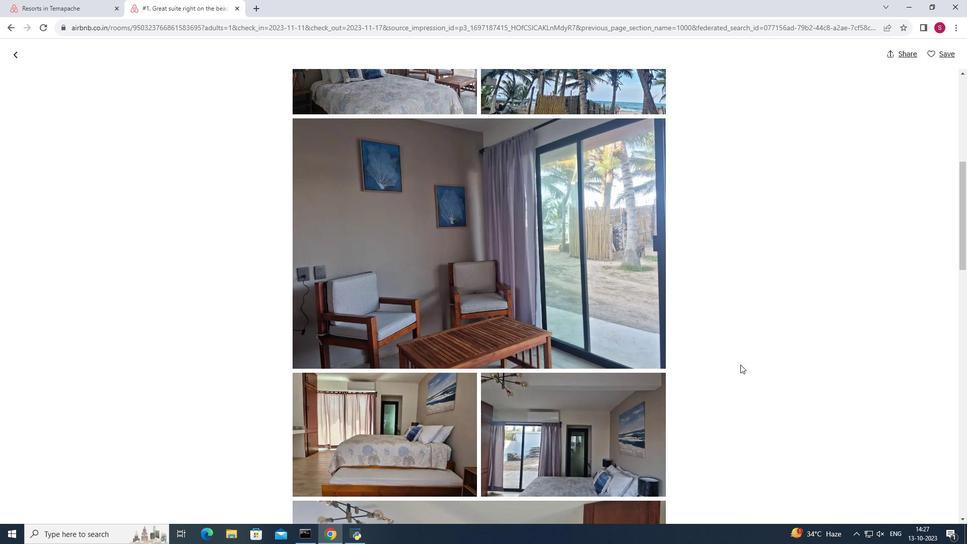
Action: Mouse scrolled (743, 367) with delta (0, 0)
Screenshot: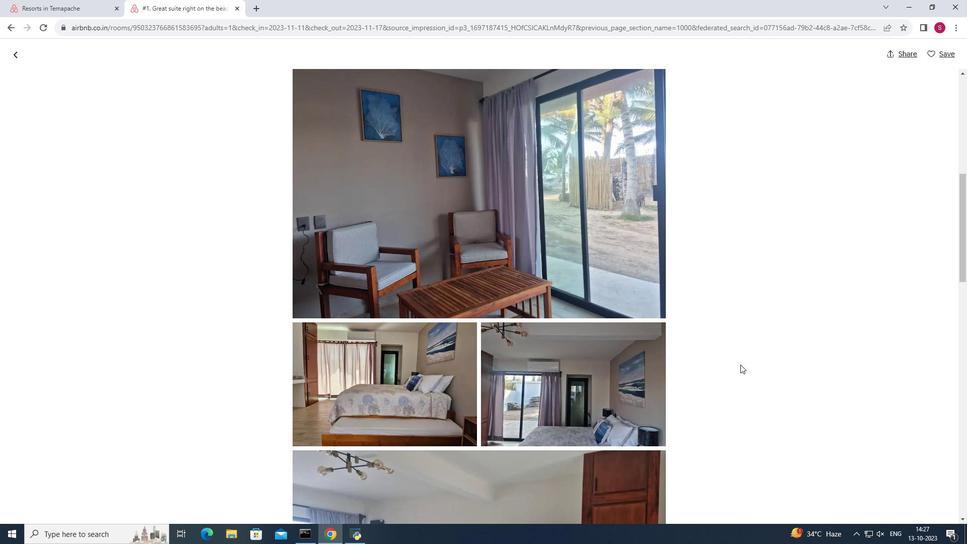 
Action: Mouse scrolled (743, 367) with delta (0, 0)
Screenshot: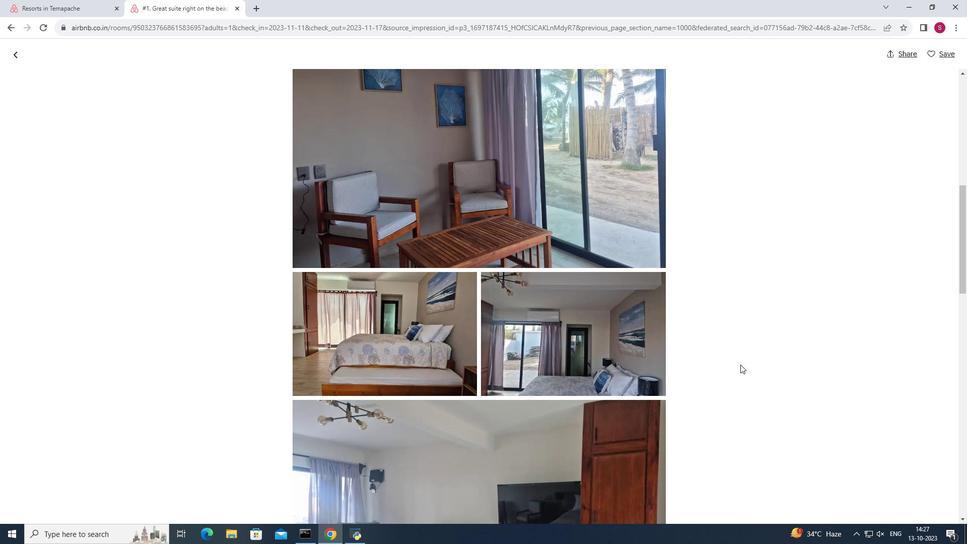 
Action: Mouse scrolled (743, 367) with delta (0, 0)
Screenshot: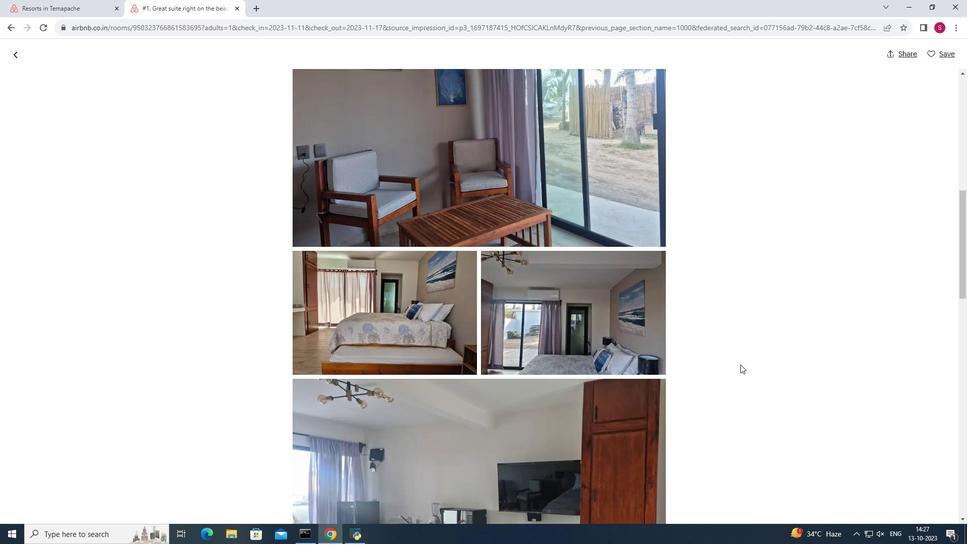 
Action: Mouse scrolled (743, 367) with delta (0, 0)
Screenshot: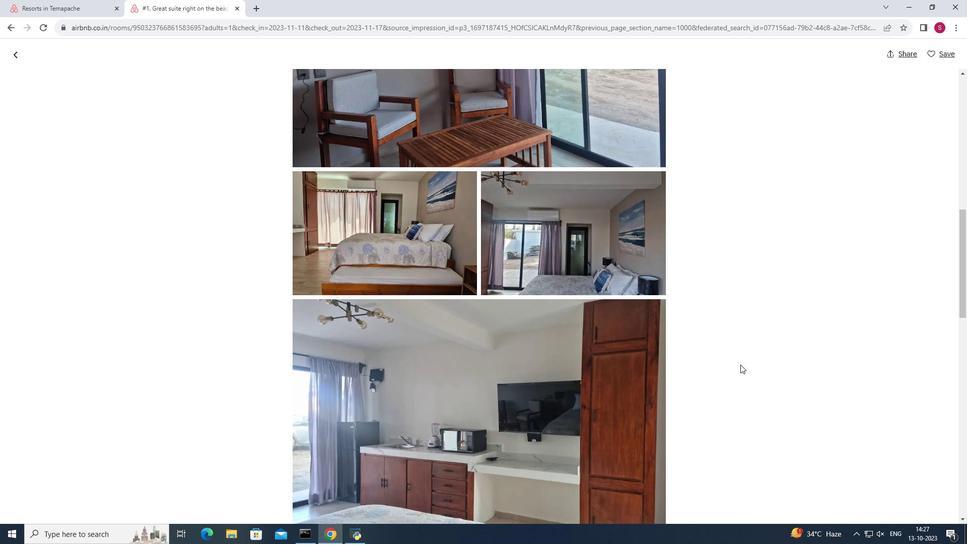 
Action: Mouse scrolled (743, 367) with delta (0, 0)
Screenshot: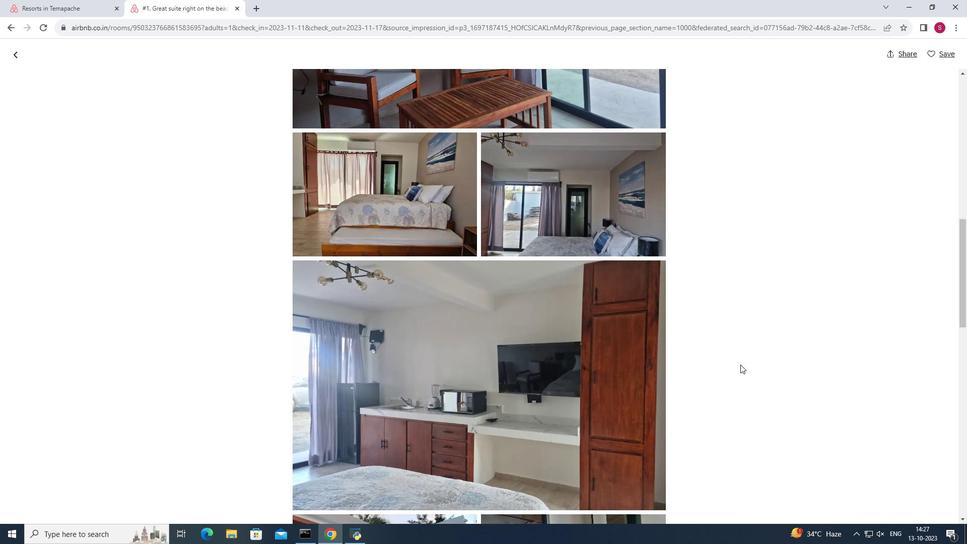 
Action: Mouse scrolled (743, 367) with delta (0, 0)
Screenshot: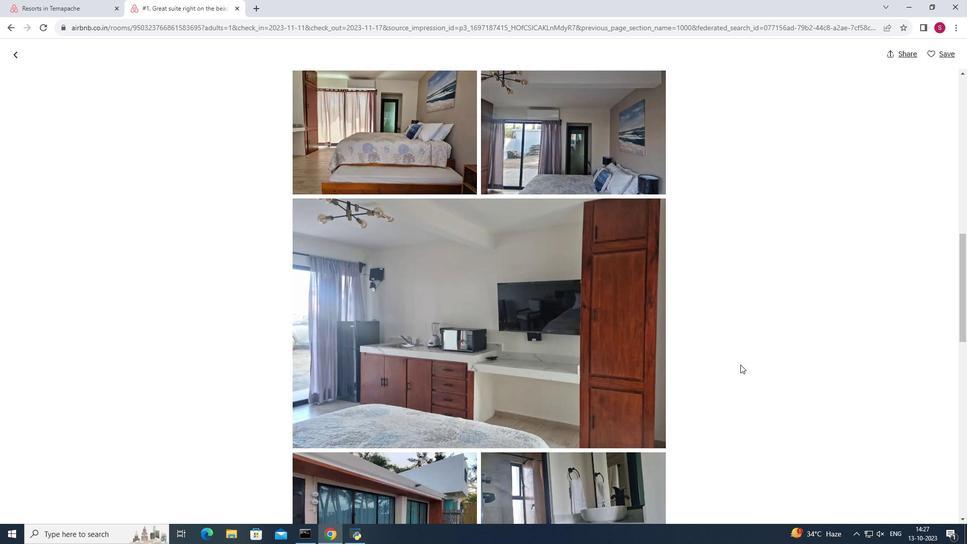
Action: Mouse scrolled (743, 367) with delta (0, 0)
Screenshot: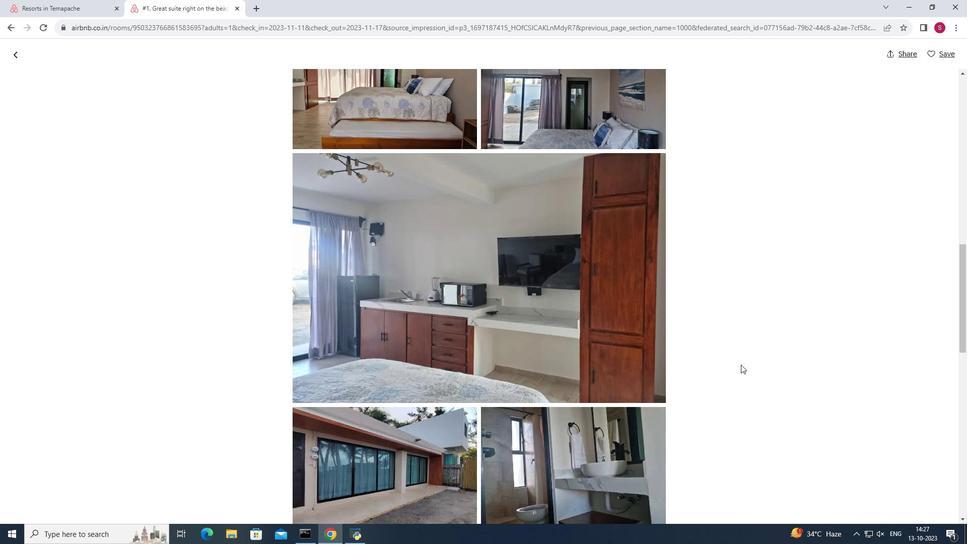 
Action: Mouse moved to (744, 367)
Screenshot: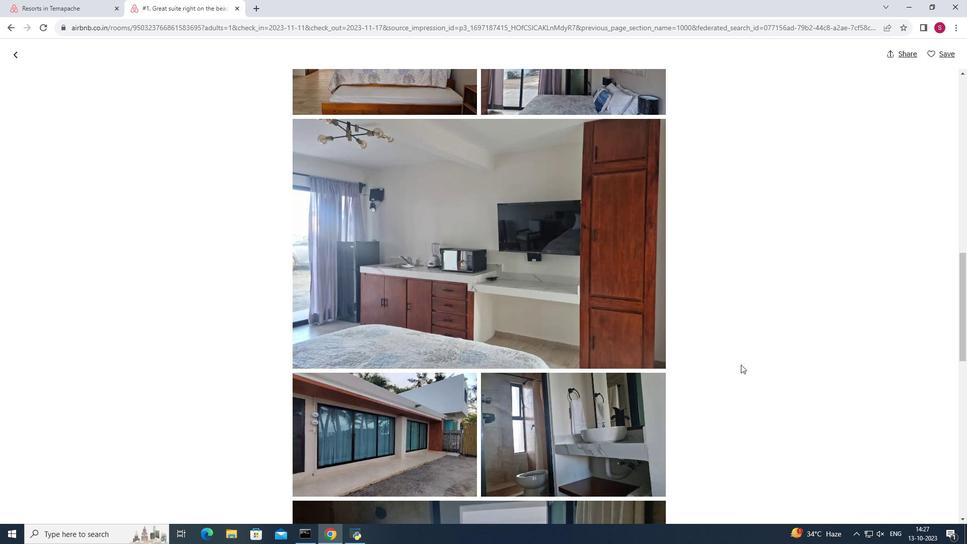 
Action: Mouse scrolled (744, 367) with delta (0, 0)
Screenshot: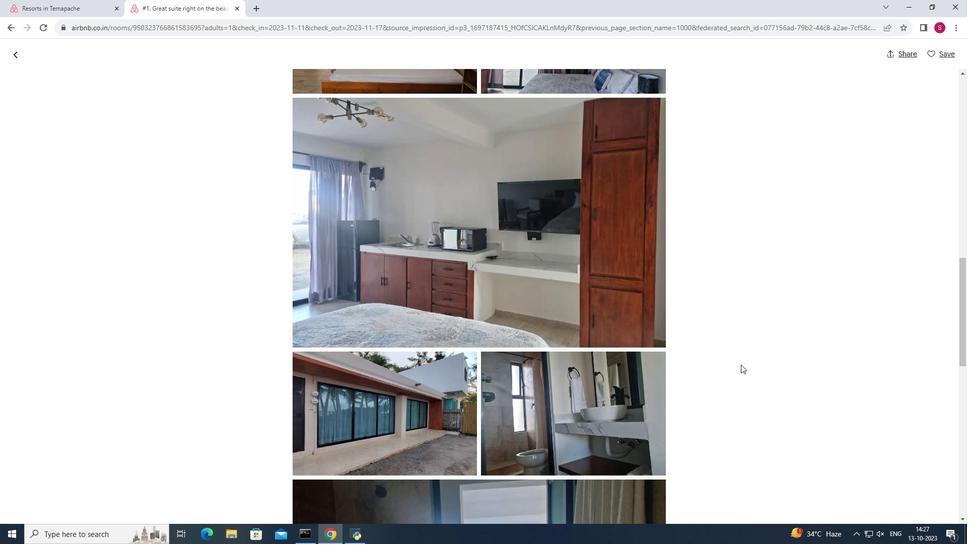 
Action: Mouse scrolled (744, 367) with delta (0, 0)
Screenshot: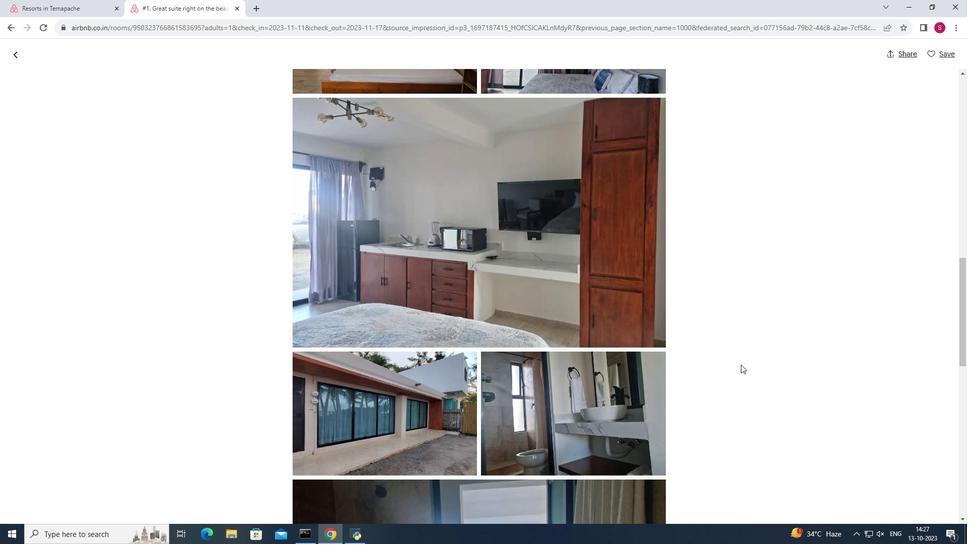 
Action: Mouse scrolled (744, 367) with delta (0, 0)
Screenshot: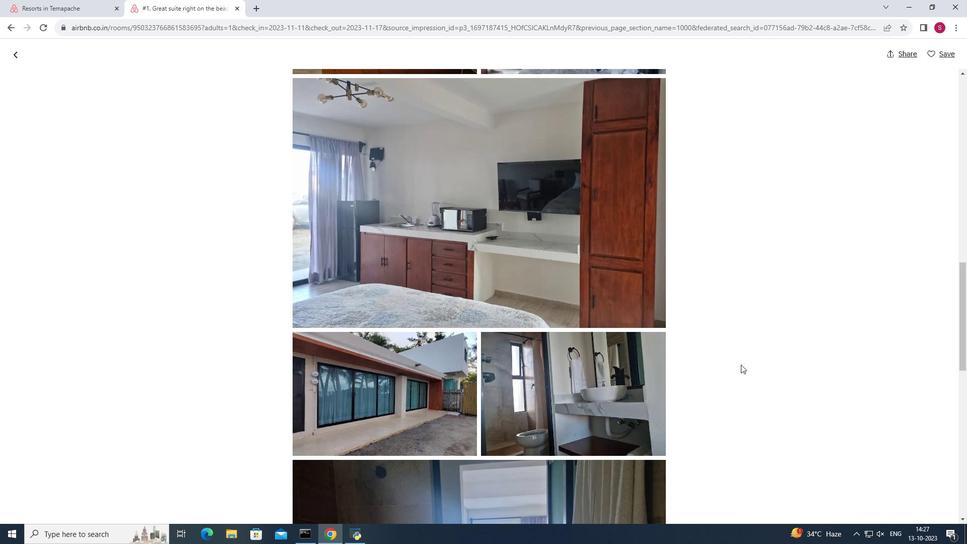 
Action: Mouse scrolled (744, 367) with delta (0, 0)
Screenshot: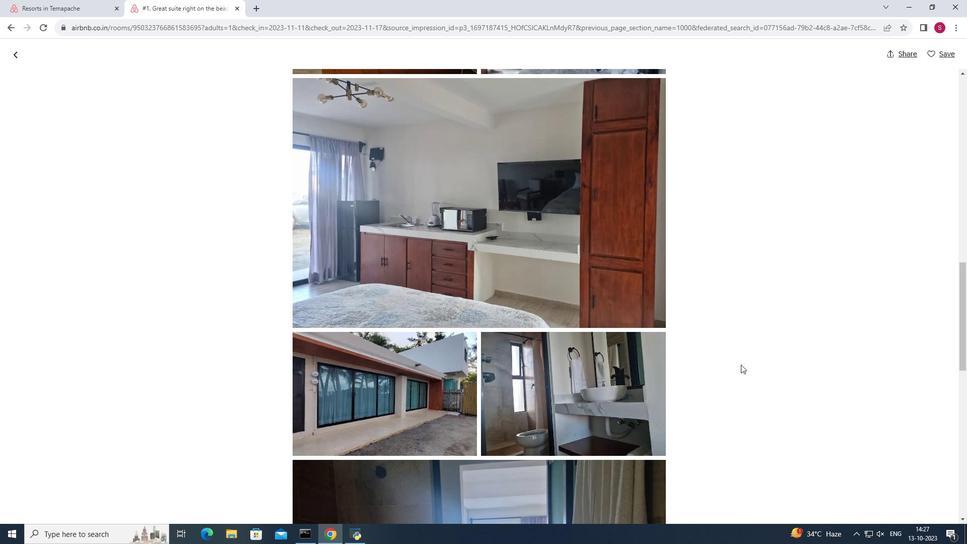 
Action: Mouse scrolled (744, 367) with delta (0, 0)
Screenshot: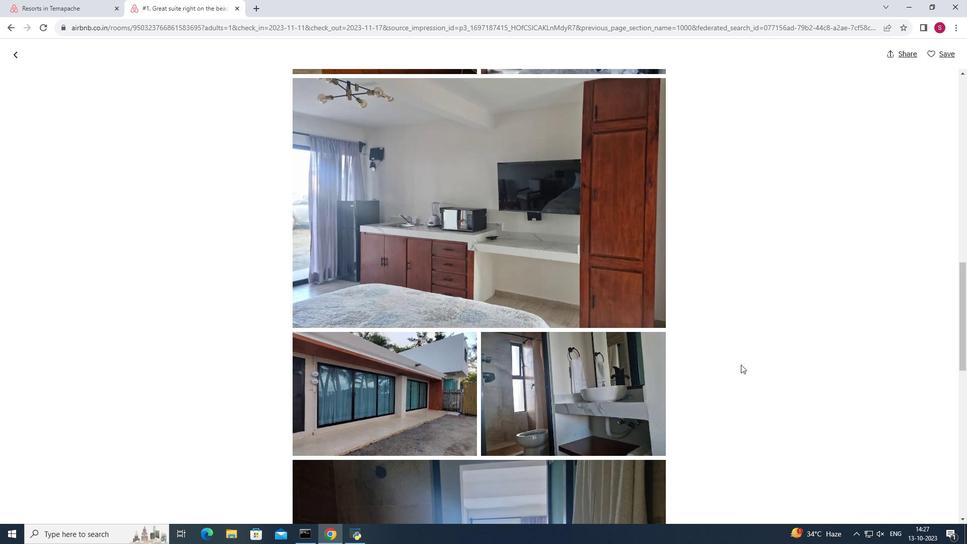 
Action: Mouse scrolled (744, 367) with delta (0, 0)
Screenshot: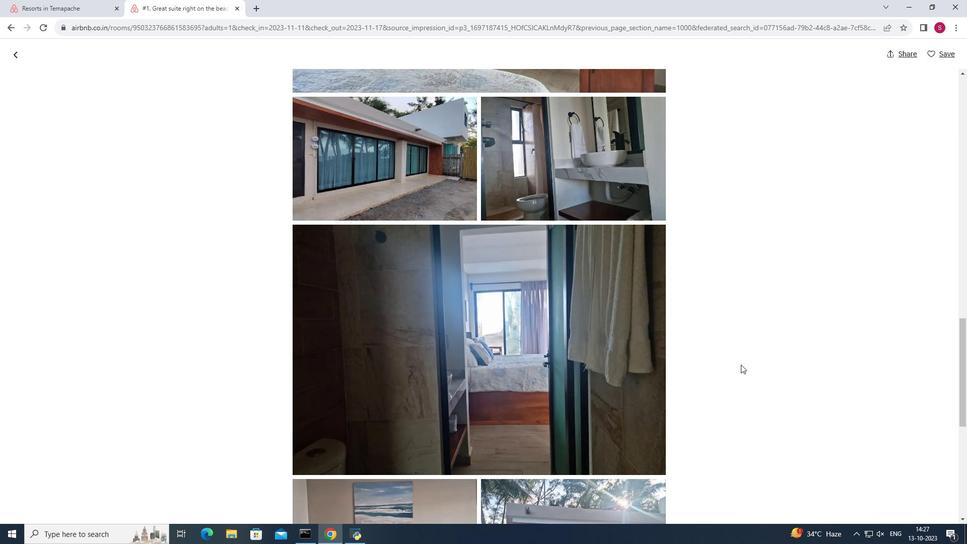 
Action: Mouse scrolled (744, 367) with delta (0, 0)
Screenshot: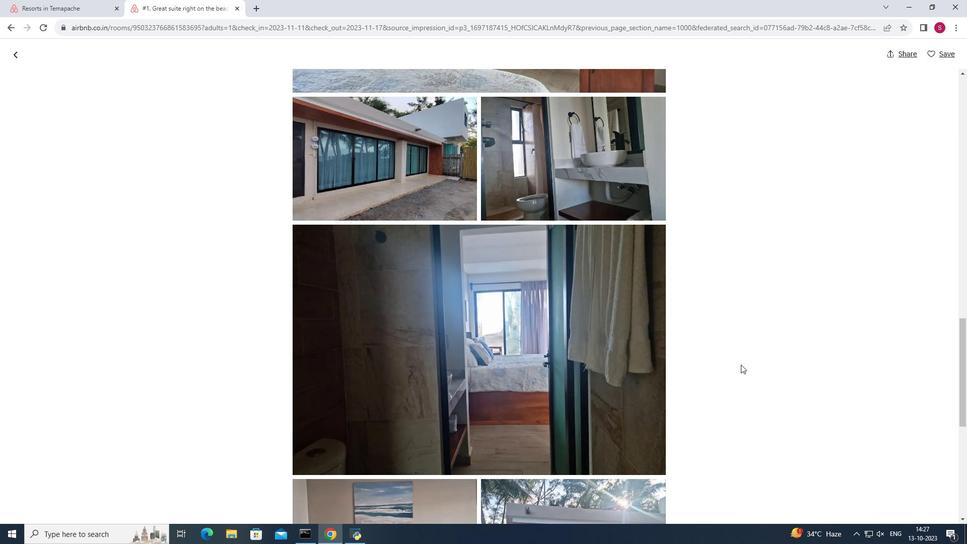 
Action: Mouse scrolled (744, 367) with delta (0, 0)
Screenshot: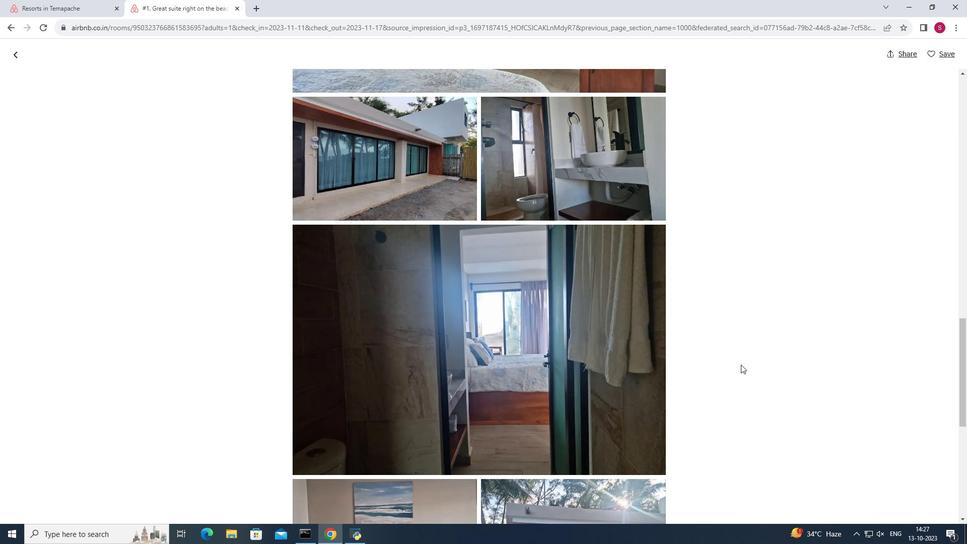 
Action: Mouse scrolled (744, 367) with delta (0, 0)
Screenshot: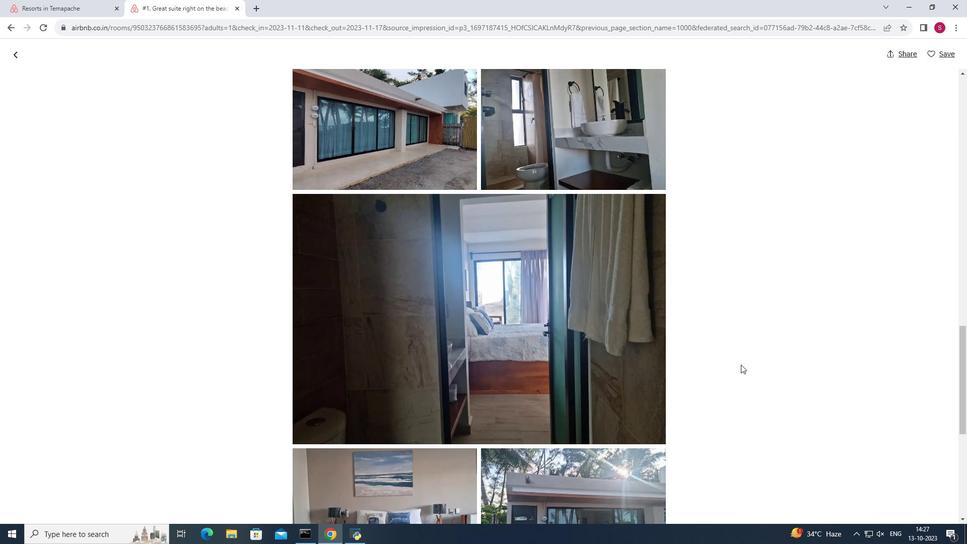
Action: Mouse scrolled (744, 367) with delta (0, 0)
Screenshot: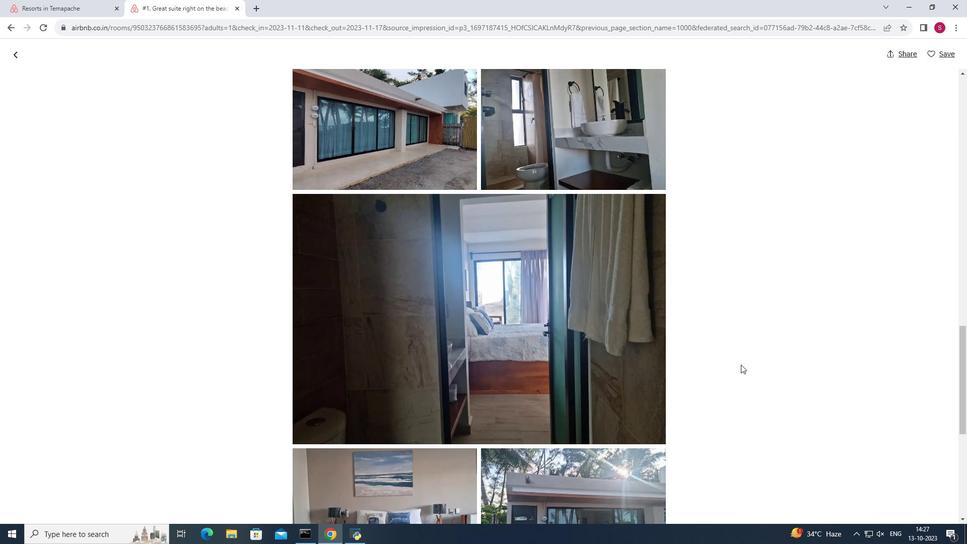 
Action: Mouse scrolled (744, 367) with delta (0, 0)
Screenshot: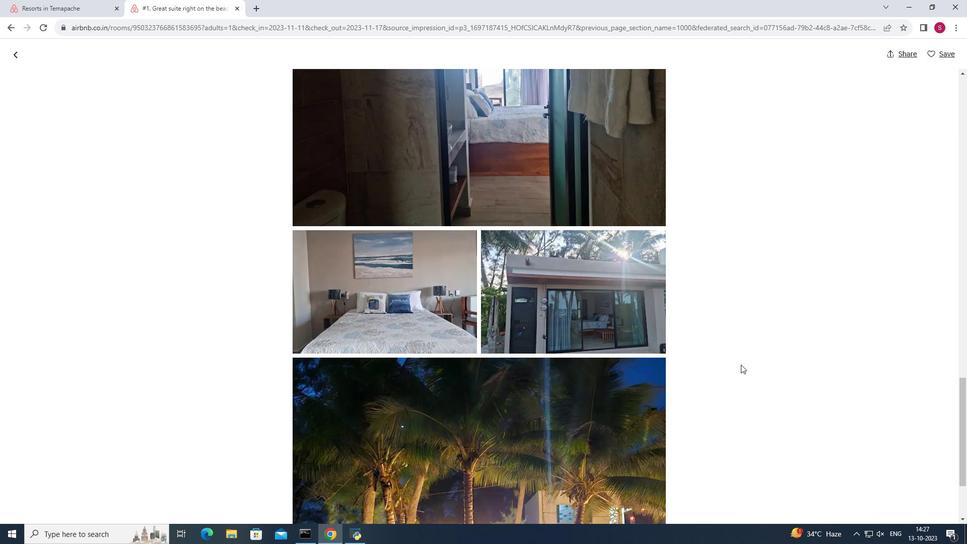 
Action: Mouse scrolled (744, 367) with delta (0, 0)
Screenshot: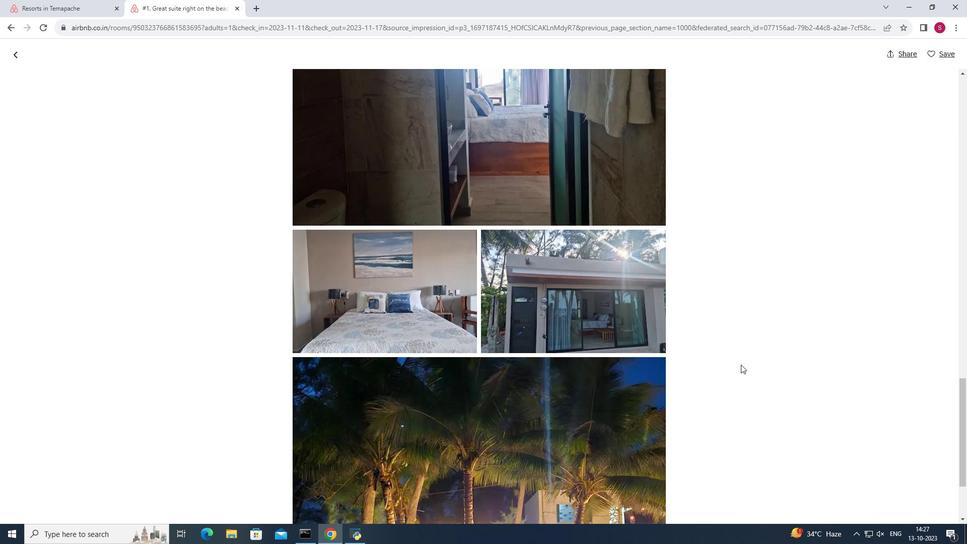 
Action: Mouse scrolled (744, 367) with delta (0, 0)
Screenshot: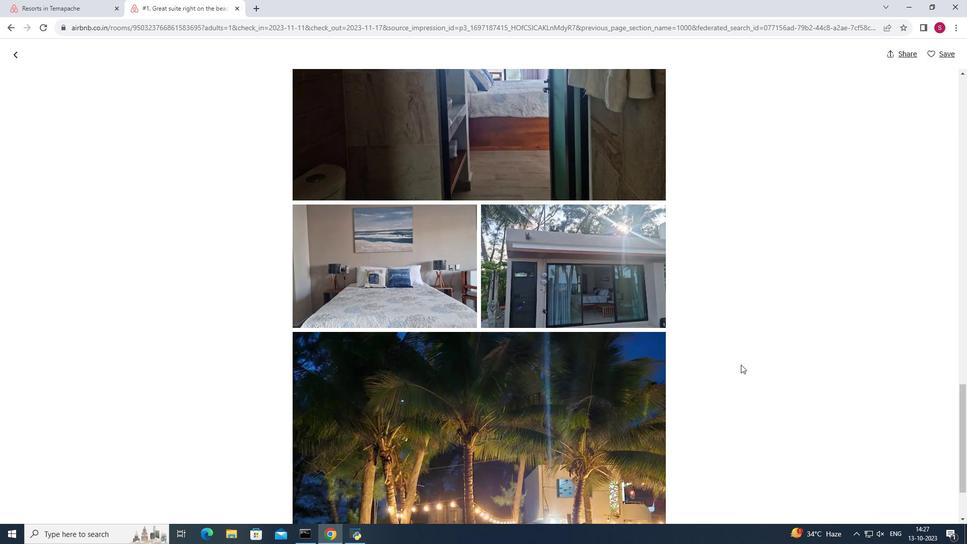 
Action: Mouse scrolled (744, 367) with delta (0, 0)
Screenshot: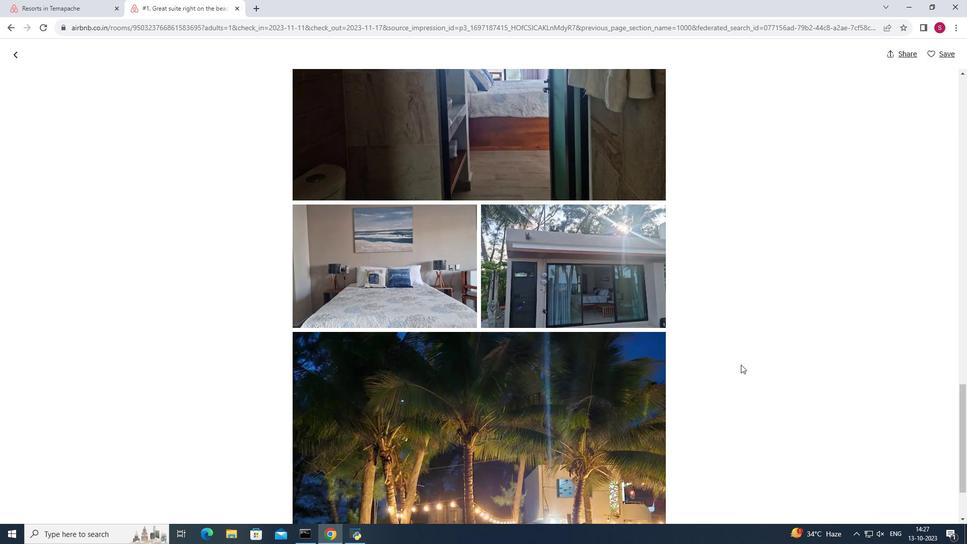 
Action: Mouse scrolled (744, 367) with delta (0, 0)
Screenshot: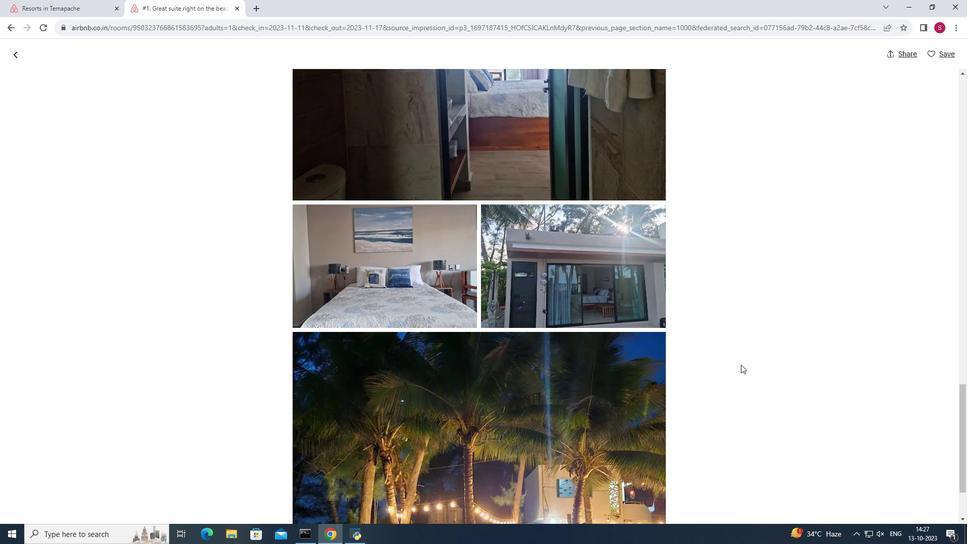 
Action: Mouse scrolled (744, 367) with delta (0, 0)
Screenshot: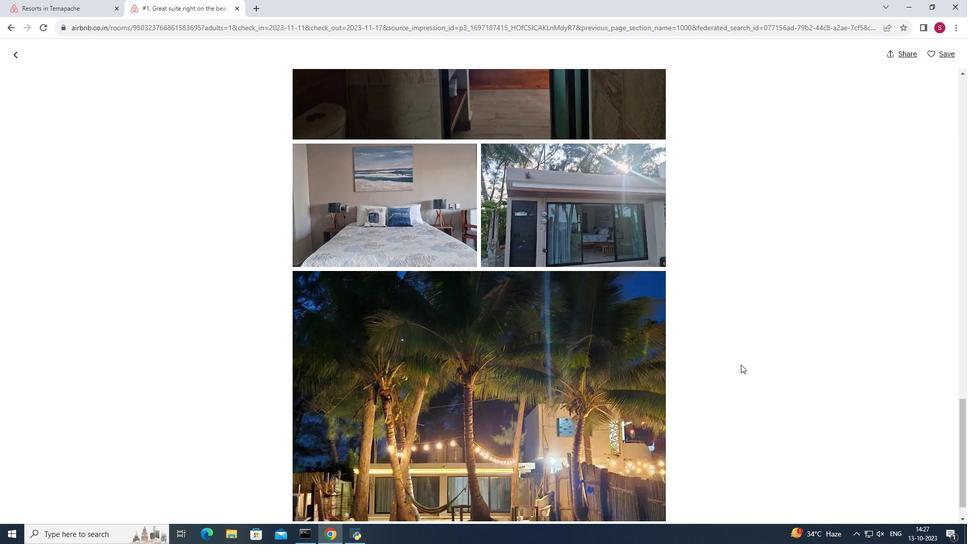 
Action: Mouse moved to (23, 58)
Screenshot: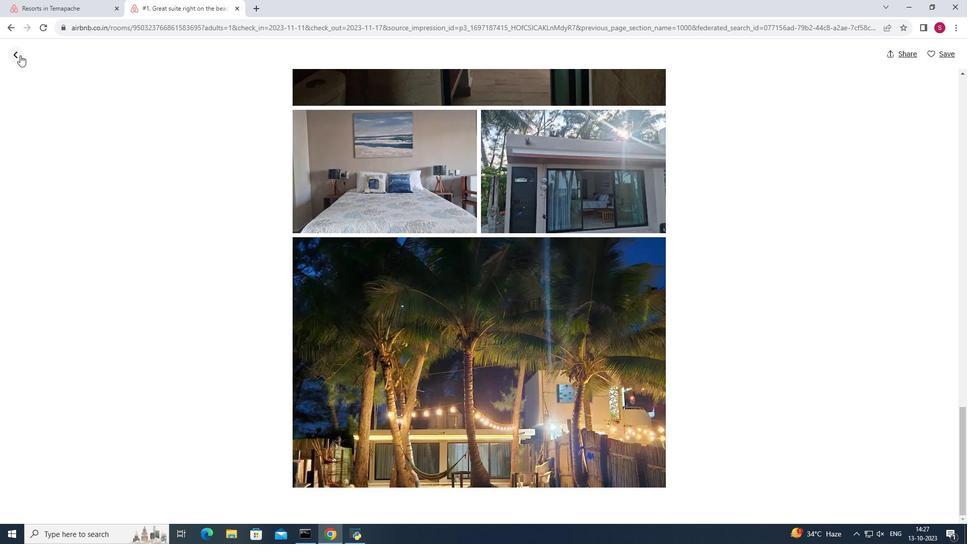 
Action: Mouse pressed left at (23, 58)
Screenshot: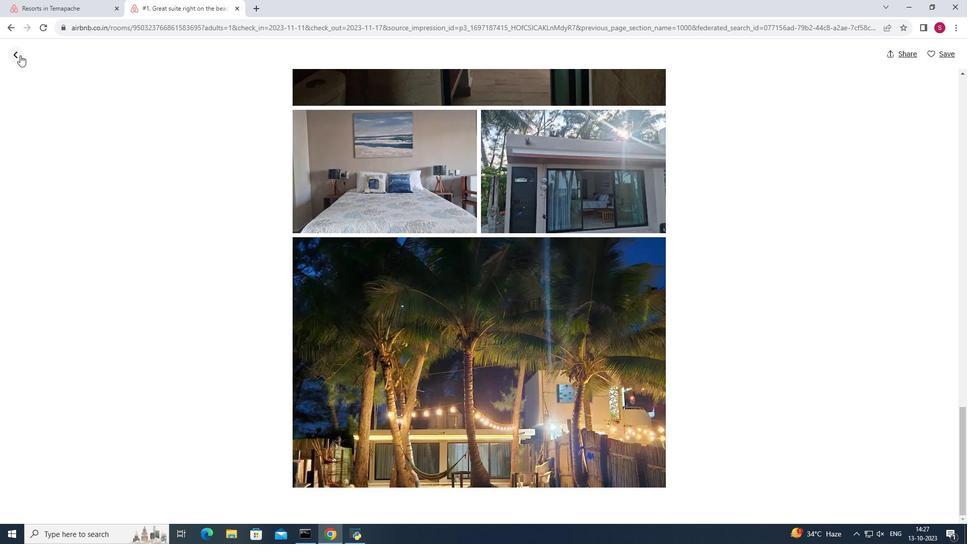 
Action: Mouse moved to (875, 374)
Screenshot: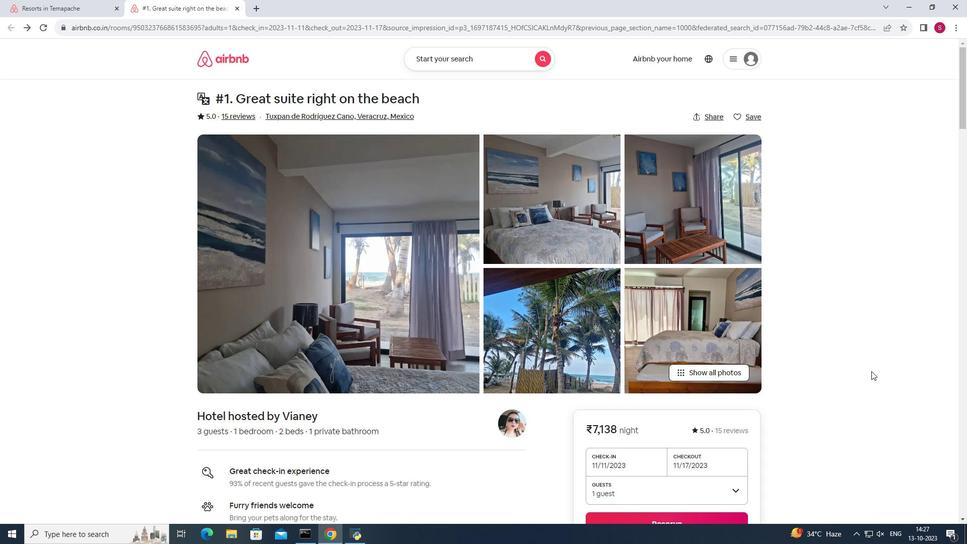 
Action: Mouse scrolled (875, 374) with delta (0, 0)
Screenshot: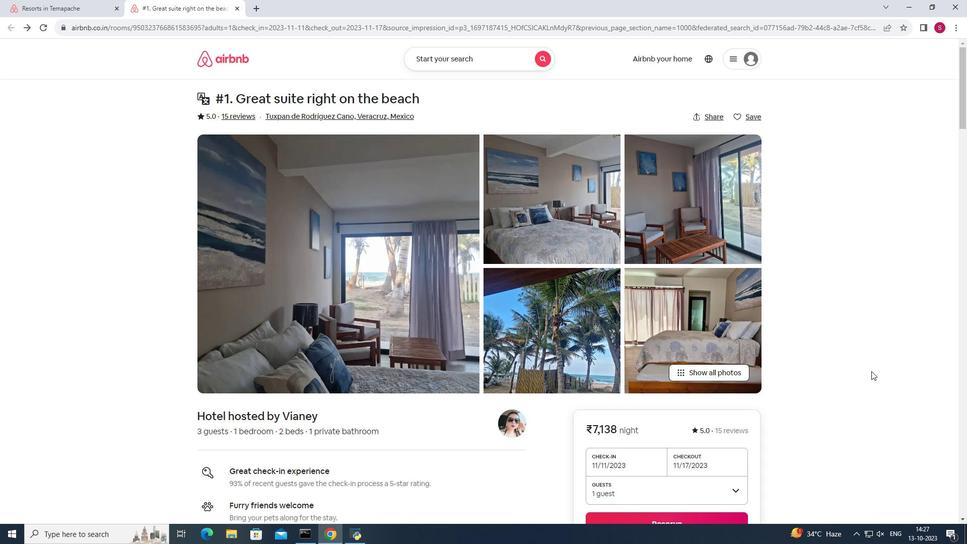 
Action: Mouse moved to (875, 375)
Screenshot: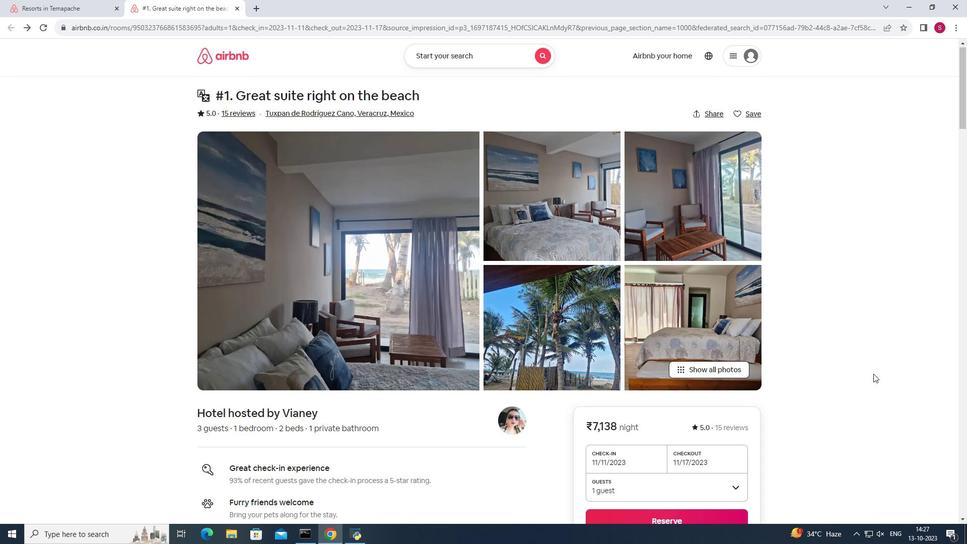 
Action: Mouse scrolled (875, 374) with delta (0, 0)
Screenshot: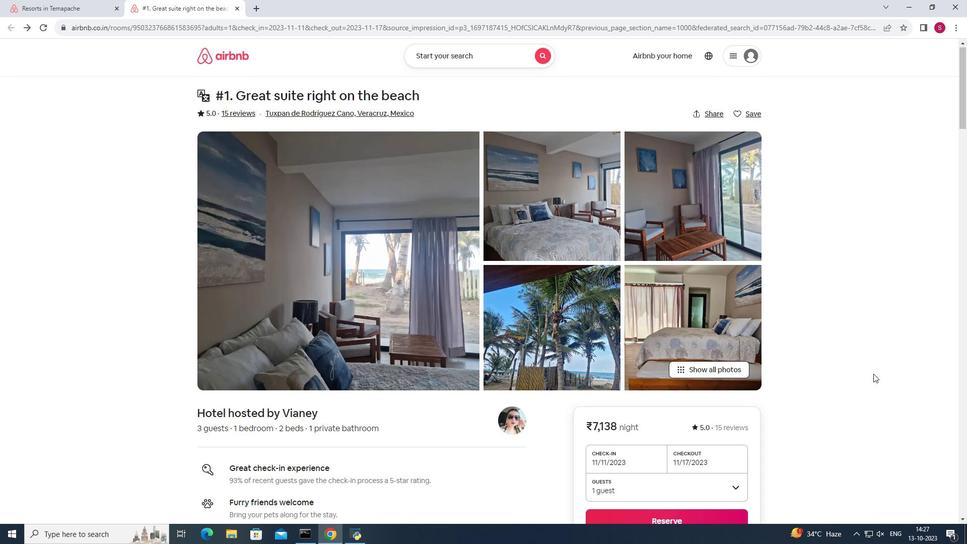 
Action: Mouse moved to (877, 377)
Screenshot: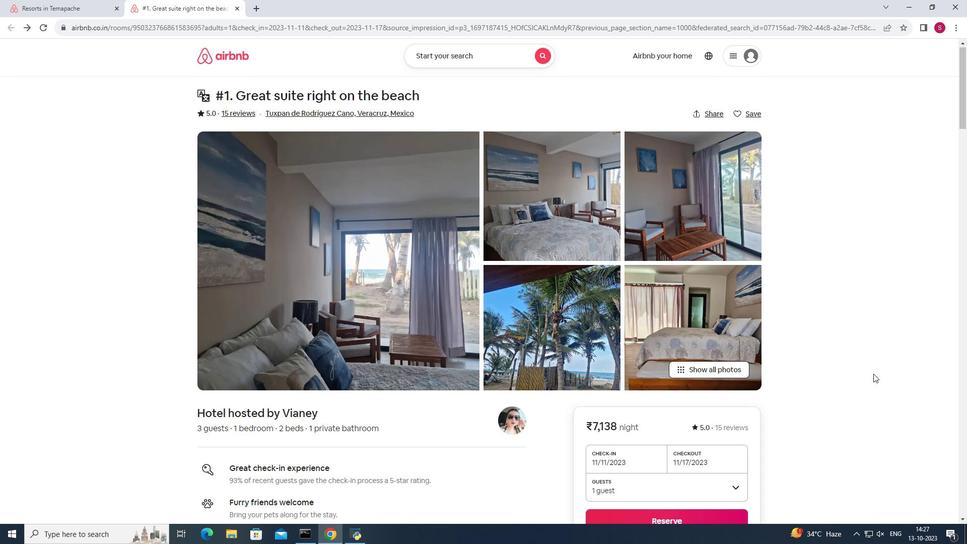 
Action: Mouse scrolled (877, 376) with delta (0, 0)
Screenshot: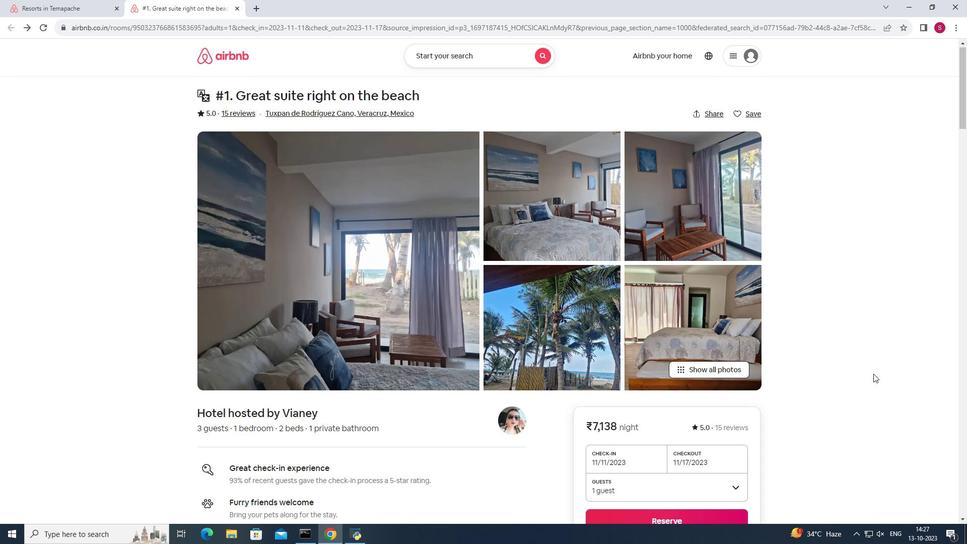 
Action: Mouse moved to (877, 377)
Screenshot: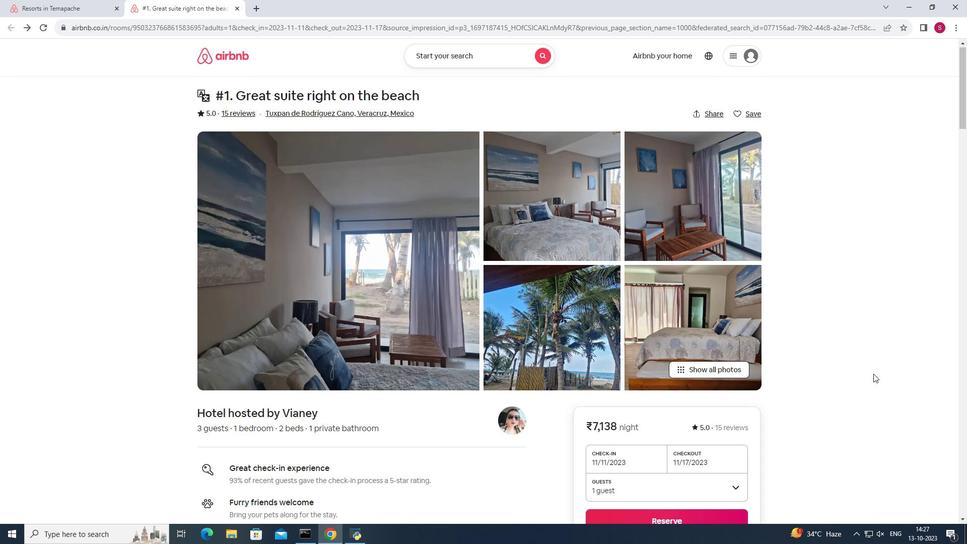 
Action: Mouse scrolled (877, 376) with delta (0, 0)
Screenshot: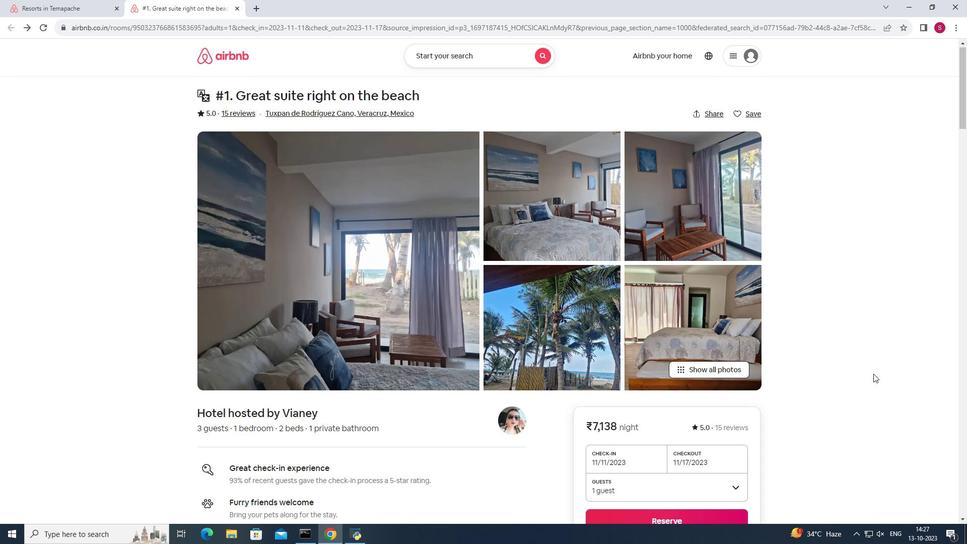 
Action: Mouse moved to (878, 377)
Screenshot: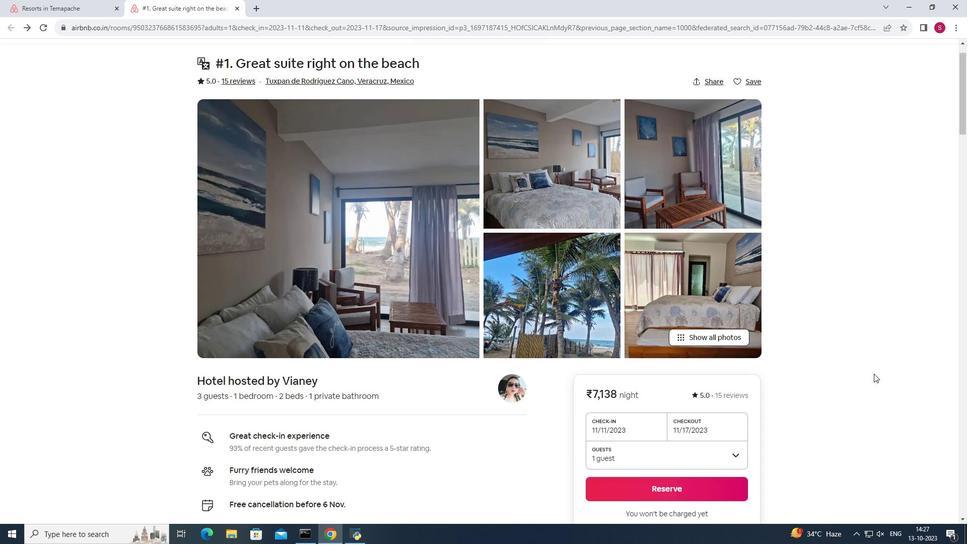 
Action: Mouse scrolled (878, 376) with delta (0, 0)
Screenshot: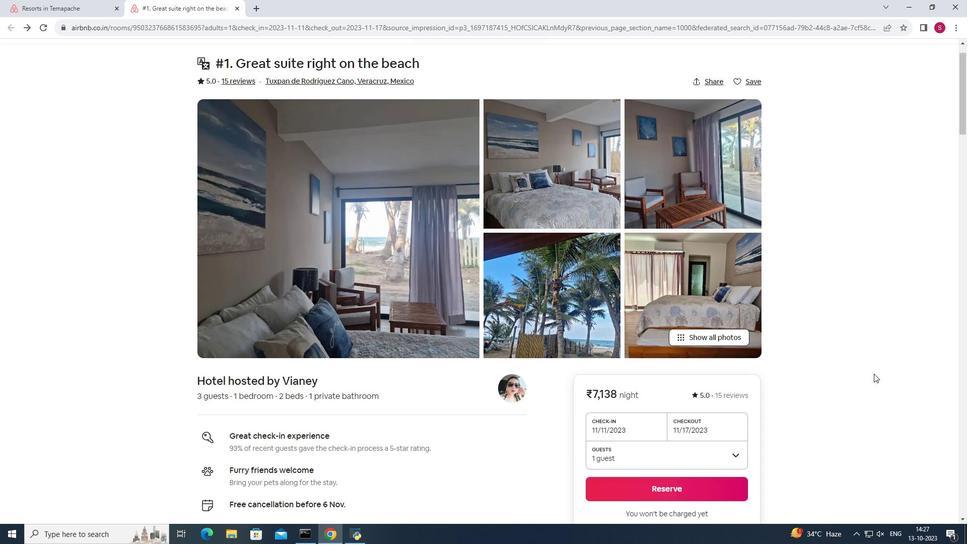 
Action: Mouse moved to (878, 377)
Screenshot: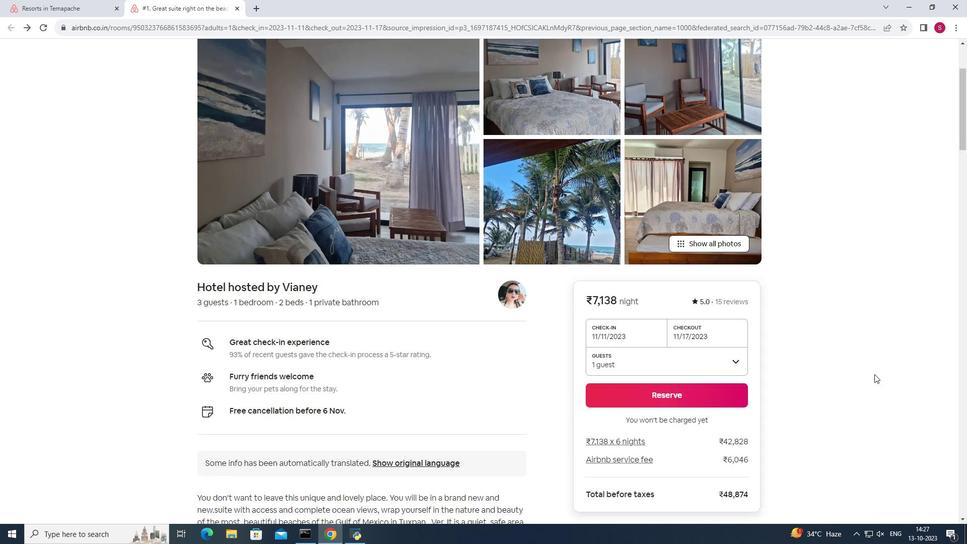 
Action: Mouse scrolled (878, 377) with delta (0, 0)
Screenshot: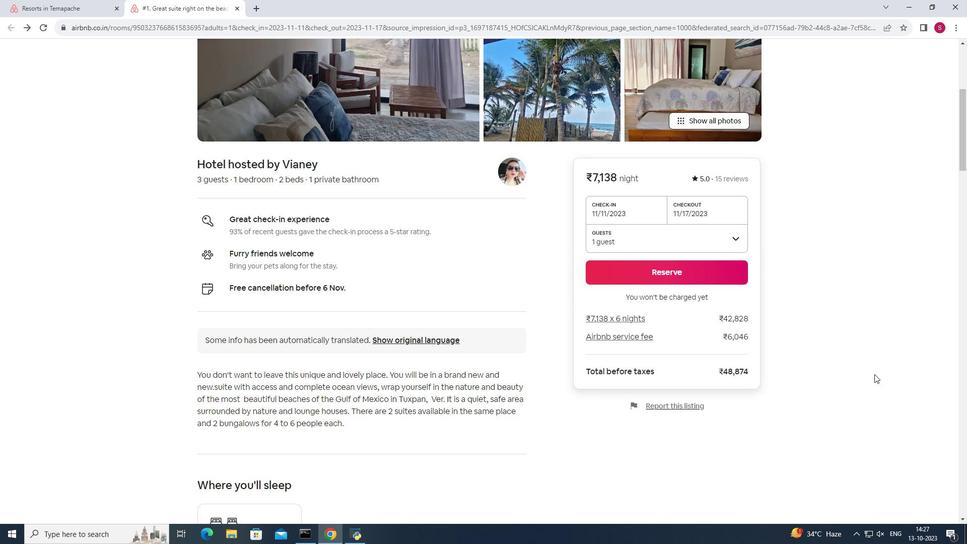 
Action: Mouse scrolled (878, 377) with delta (0, 0)
Screenshot: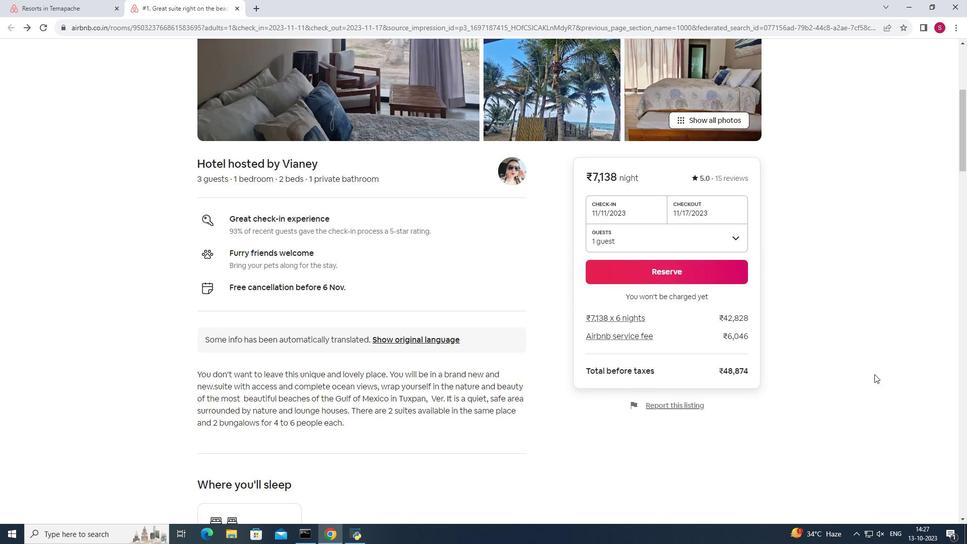
Action: Mouse scrolled (878, 377) with delta (0, 0)
Screenshot: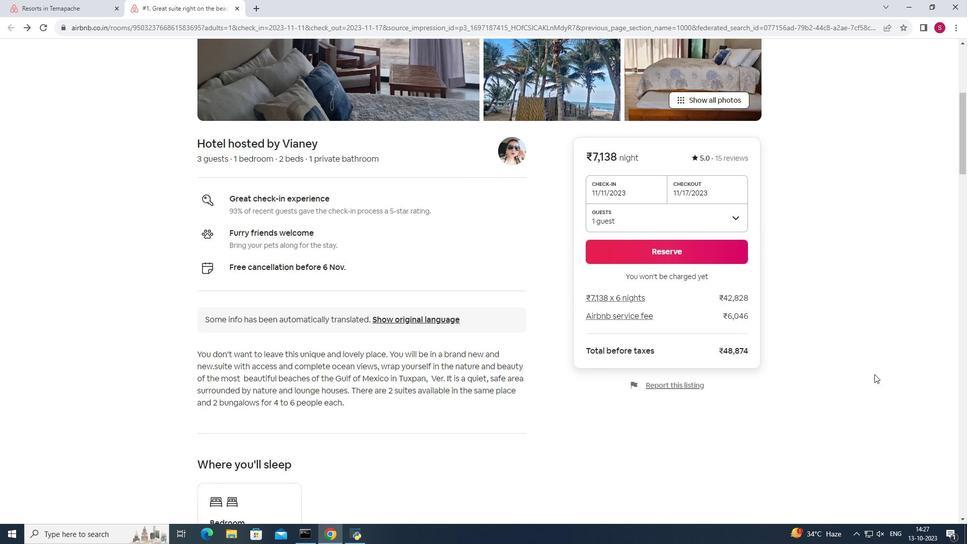 
Action: Mouse scrolled (878, 377) with delta (0, 0)
Screenshot: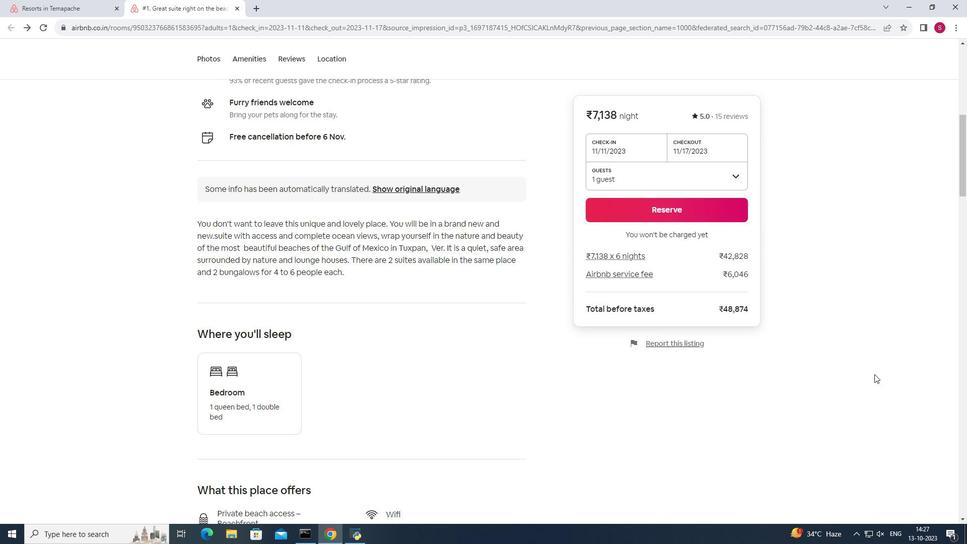 
Action: Mouse scrolled (878, 377) with delta (0, 0)
Screenshot: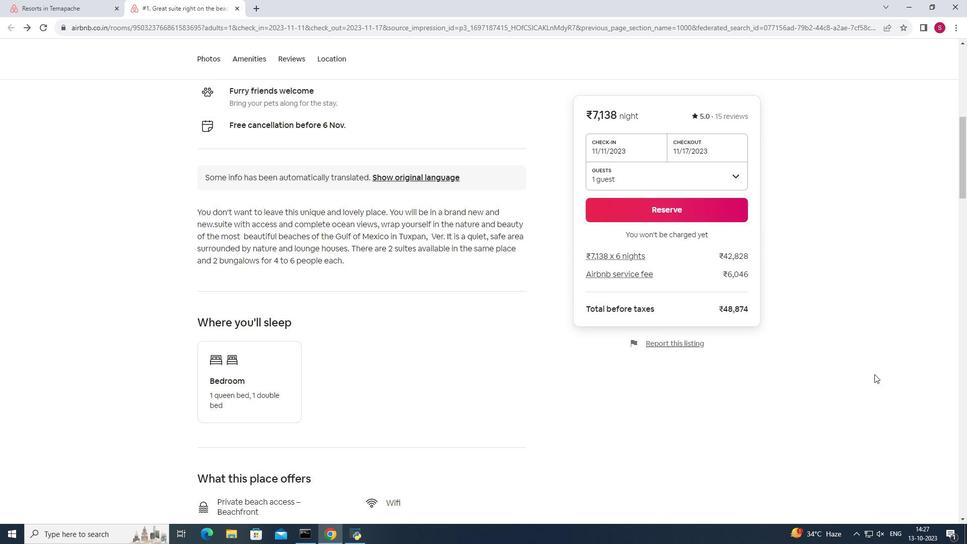 
Action: Mouse moved to (879, 377)
Screenshot: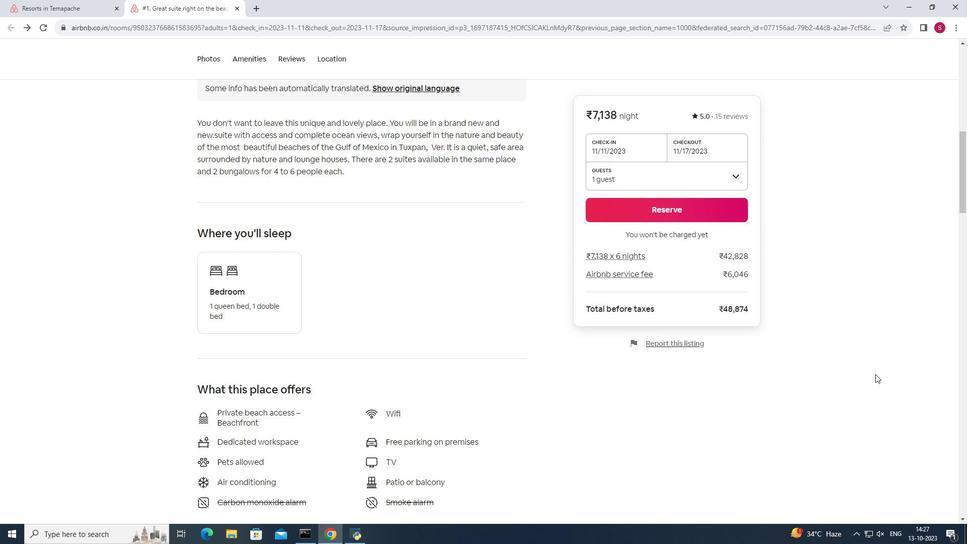 
Action: Mouse scrolled (879, 377) with delta (0, 0)
Screenshot: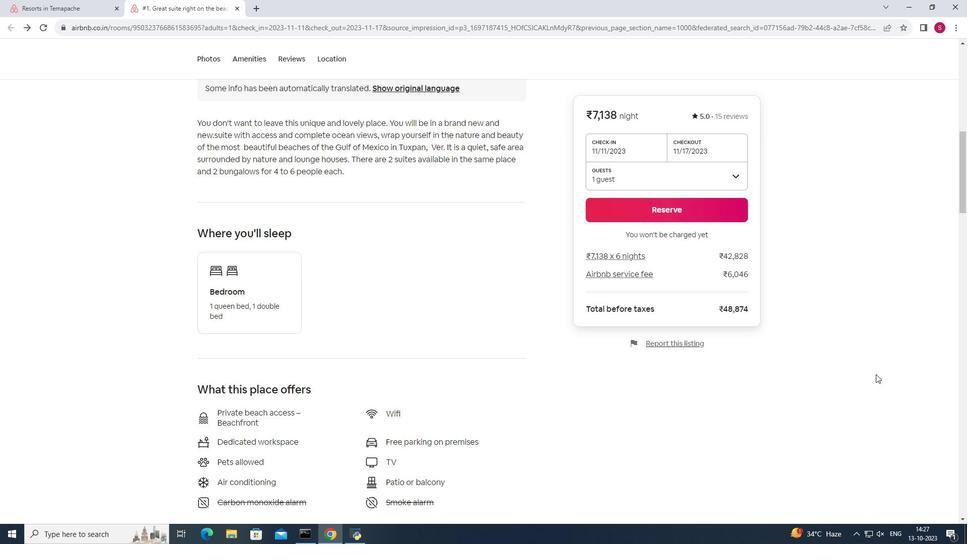 
Action: Mouse scrolled (879, 377) with delta (0, 0)
Screenshot: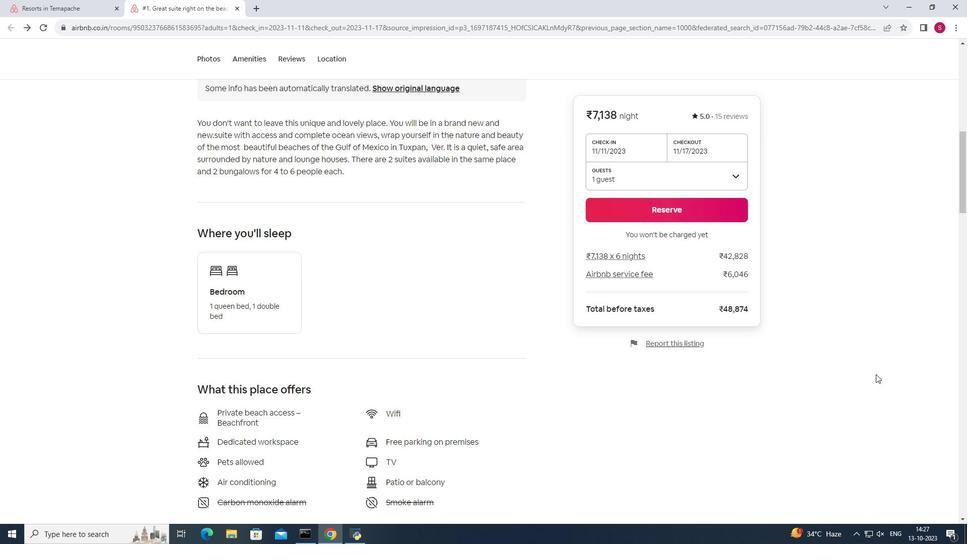 
Action: Mouse scrolled (879, 377) with delta (0, 0)
Screenshot: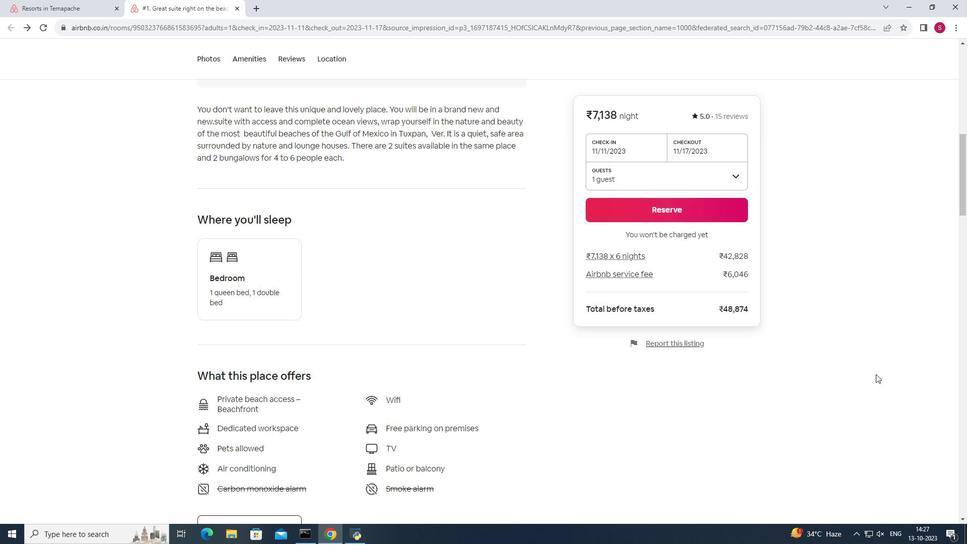 
Action: Mouse scrolled (879, 377) with delta (0, 0)
Screenshot: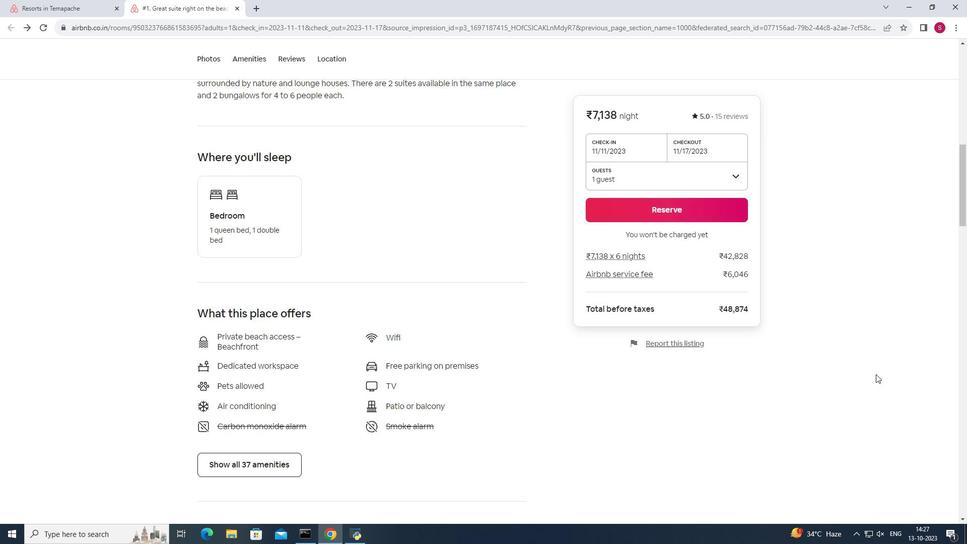 
Action: Mouse moved to (266, 342)
Screenshot: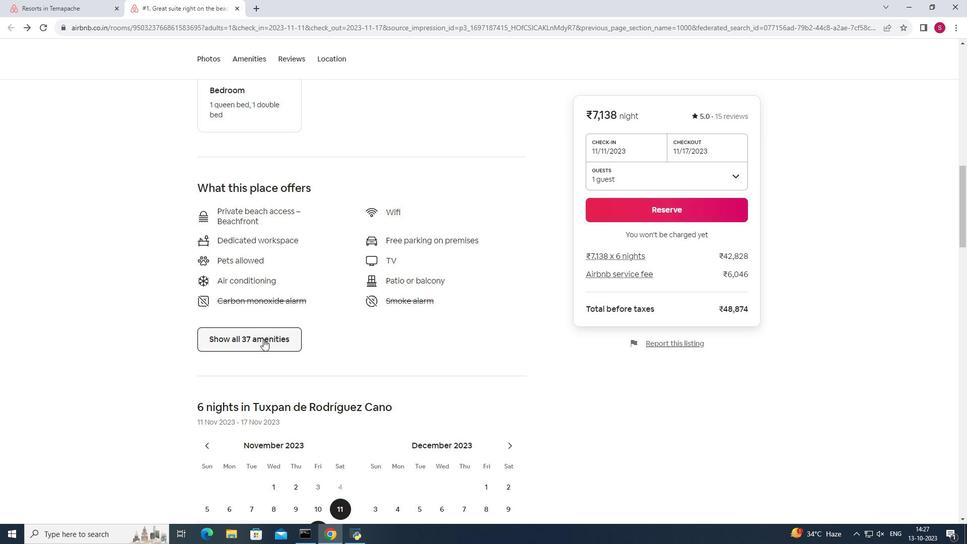 
Action: Mouse pressed left at (266, 342)
Screenshot: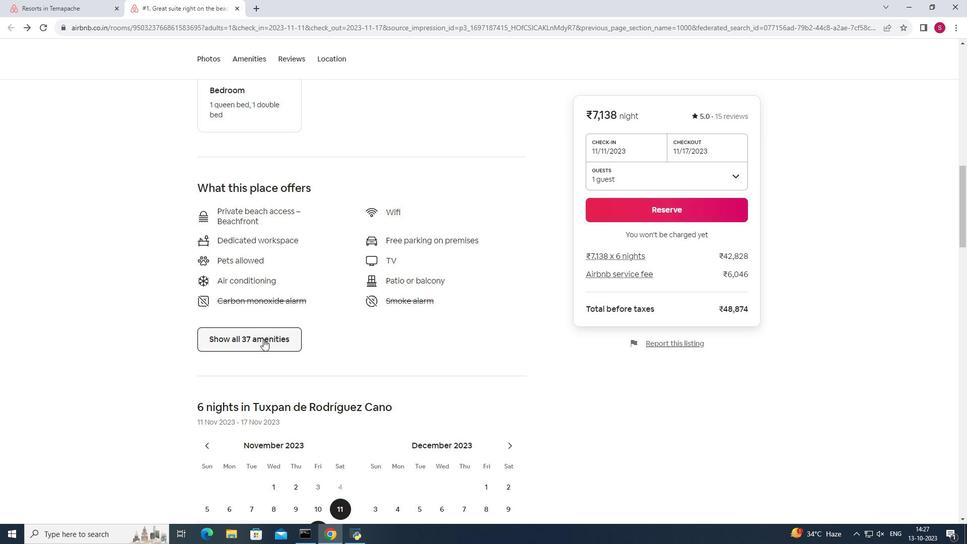 
Action: Mouse moved to (564, 358)
Screenshot: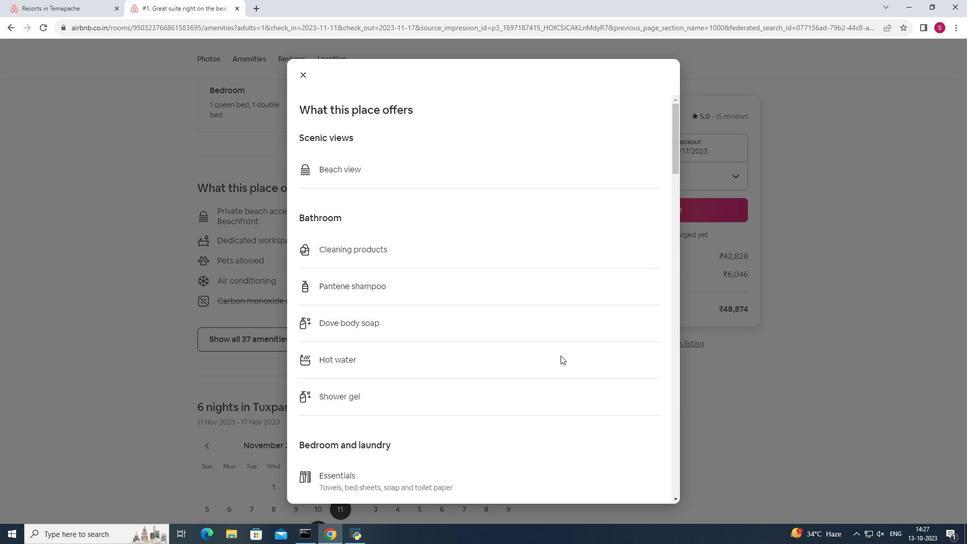 
Action: Mouse scrolled (564, 358) with delta (0, 0)
Screenshot: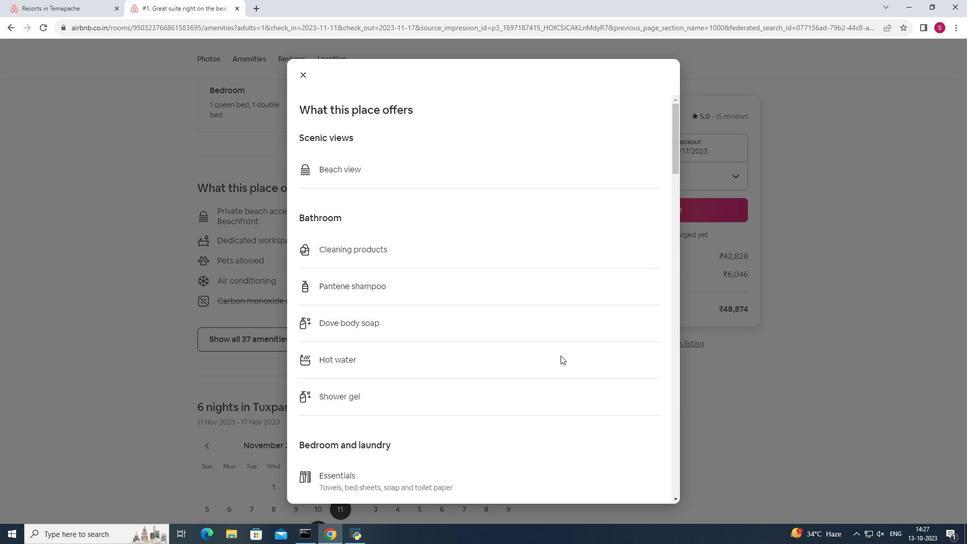 
Action: Mouse scrolled (564, 358) with delta (0, 0)
Screenshot: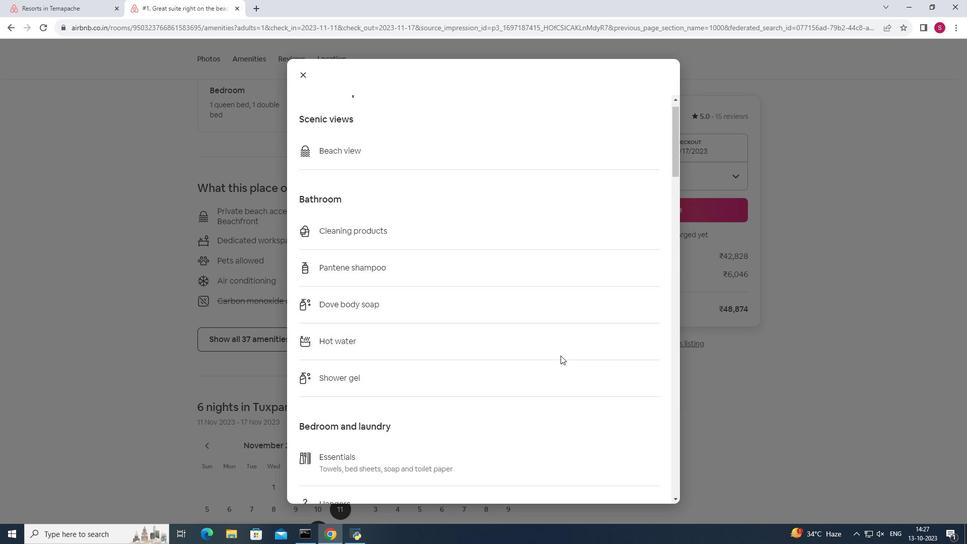 
Action: Mouse scrolled (564, 358) with delta (0, 0)
Screenshot: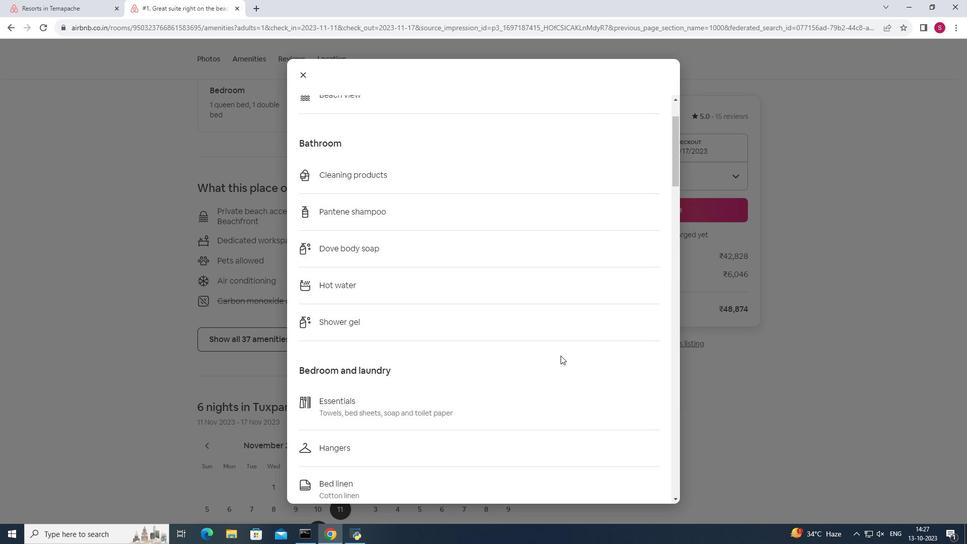 
Action: Mouse scrolled (564, 358) with delta (0, 0)
Screenshot: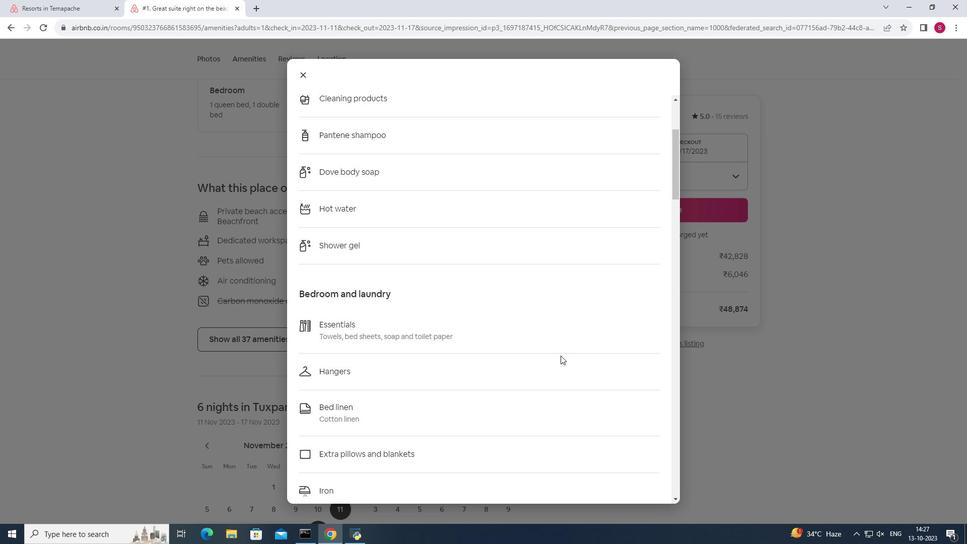 
Action: Mouse scrolled (564, 358) with delta (0, 0)
Screenshot: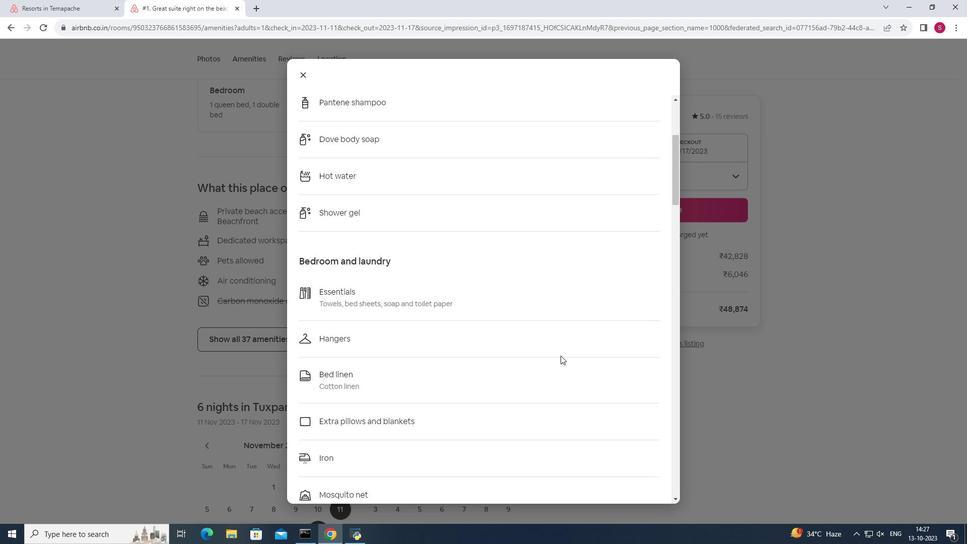 
Action: Mouse scrolled (564, 358) with delta (0, 0)
Screenshot: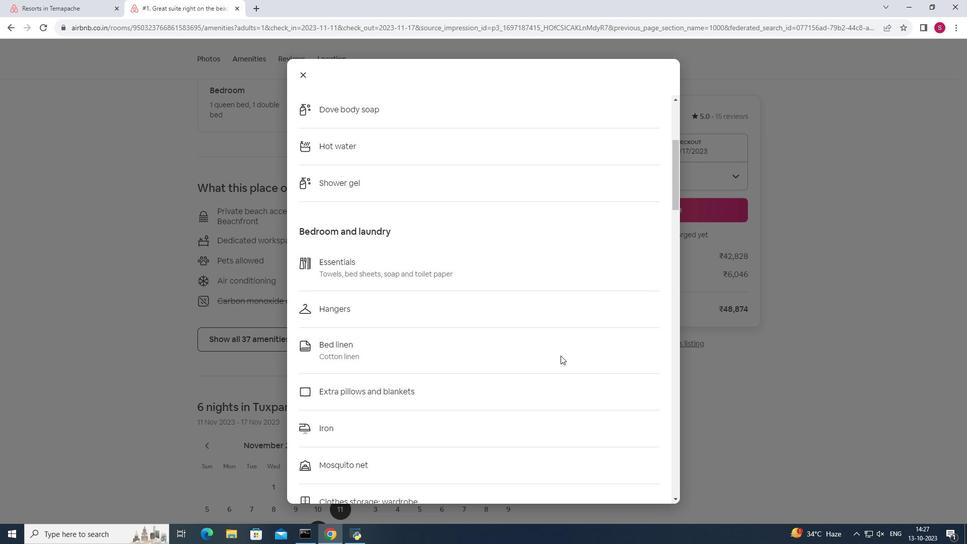 
Action: Mouse scrolled (564, 358) with delta (0, 0)
Screenshot: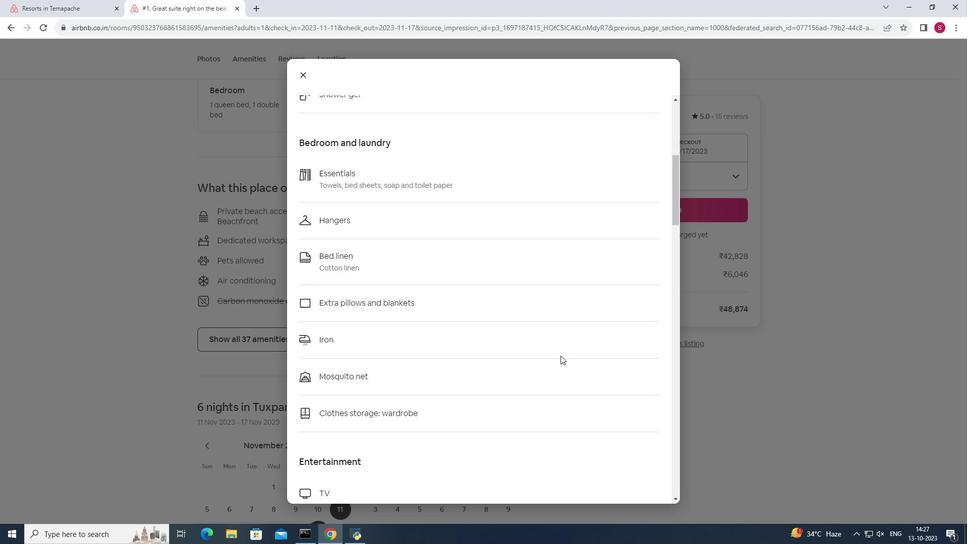 
Action: Mouse scrolled (564, 358) with delta (0, 0)
Screenshot: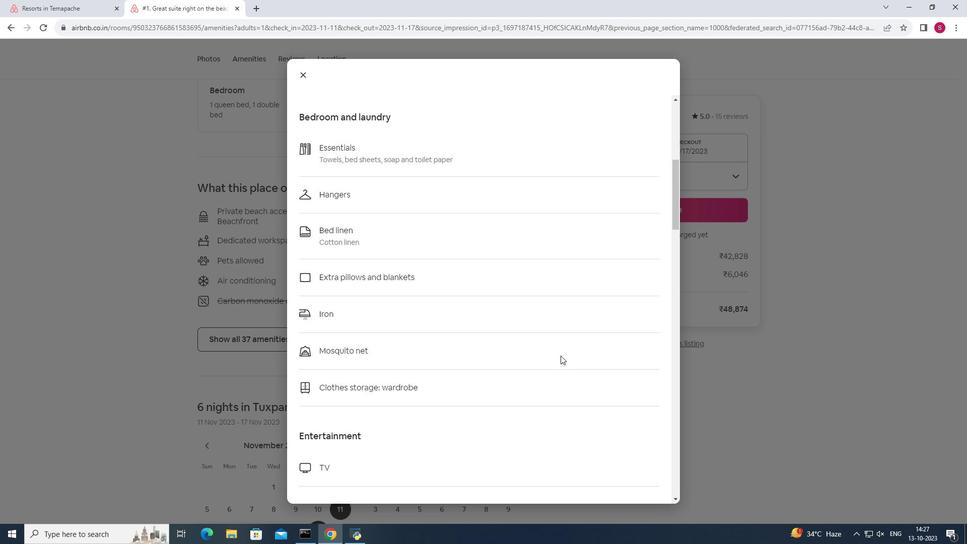 
Action: Mouse scrolled (564, 358) with delta (0, 0)
Screenshot: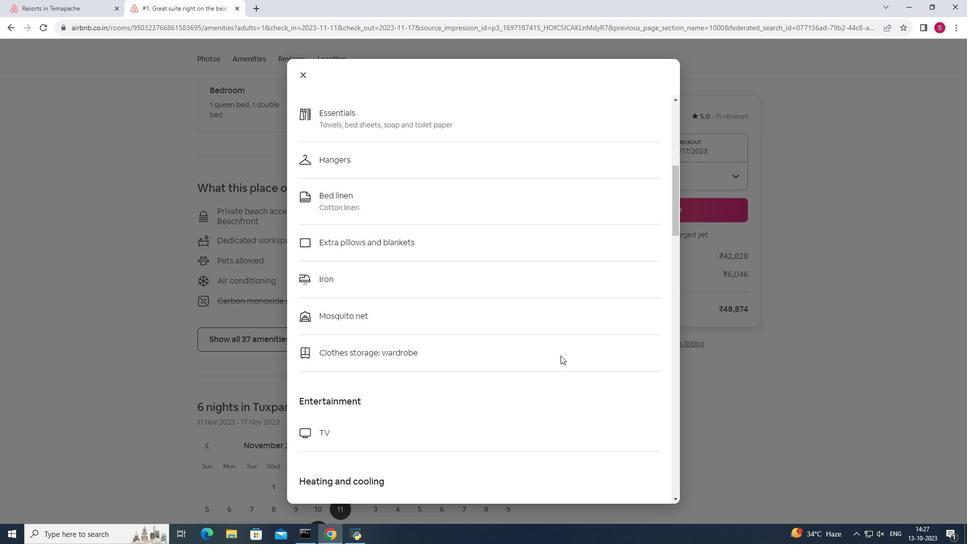 
Action: Mouse scrolled (564, 358) with delta (0, 0)
Screenshot: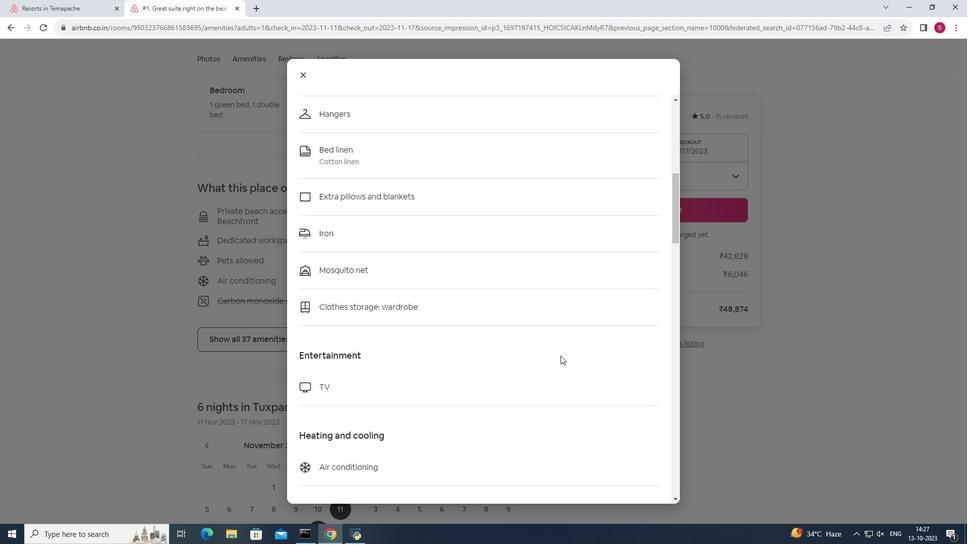 
Action: Mouse scrolled (564, 358) with delta (0, 0)
Screenshot: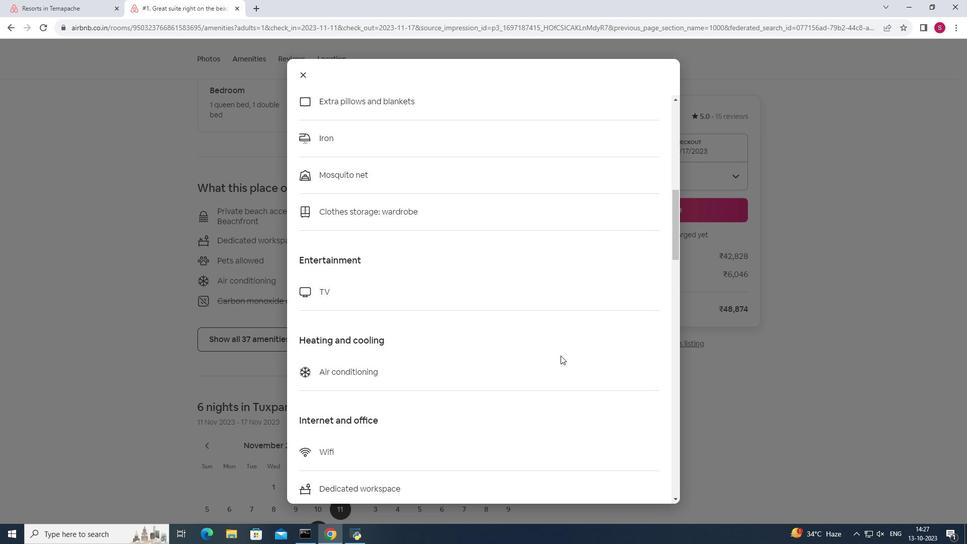 
Action: Mouse scrolled (564, 358) with delta (0, 0)
Screenshot: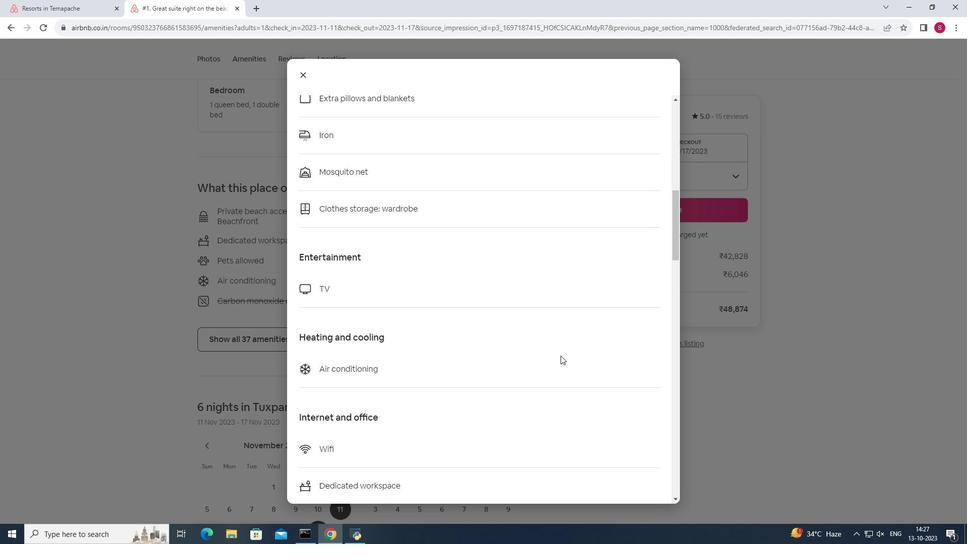 
Action: Mouse scrolled (564, 358) with delta (0, 0)
Screenshot: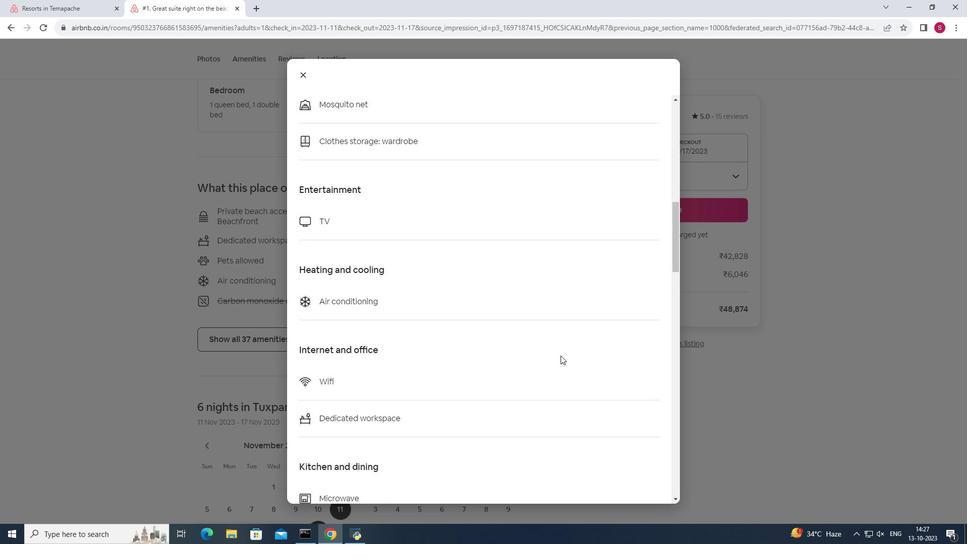 
Action: Mouse scrolled (564, 358) with delta (0, 0)
Screenshot: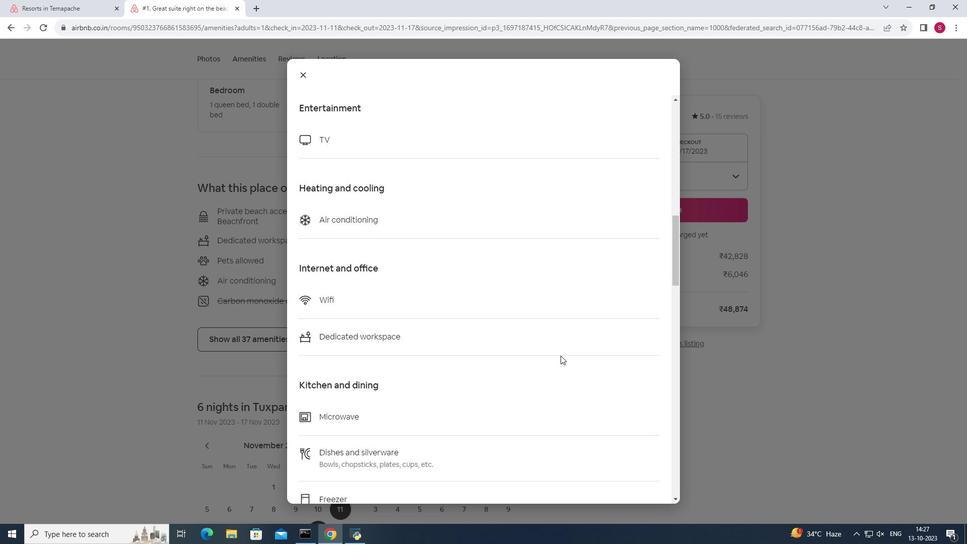 
Action: Mouse moved to (566, 358)
Screenshot: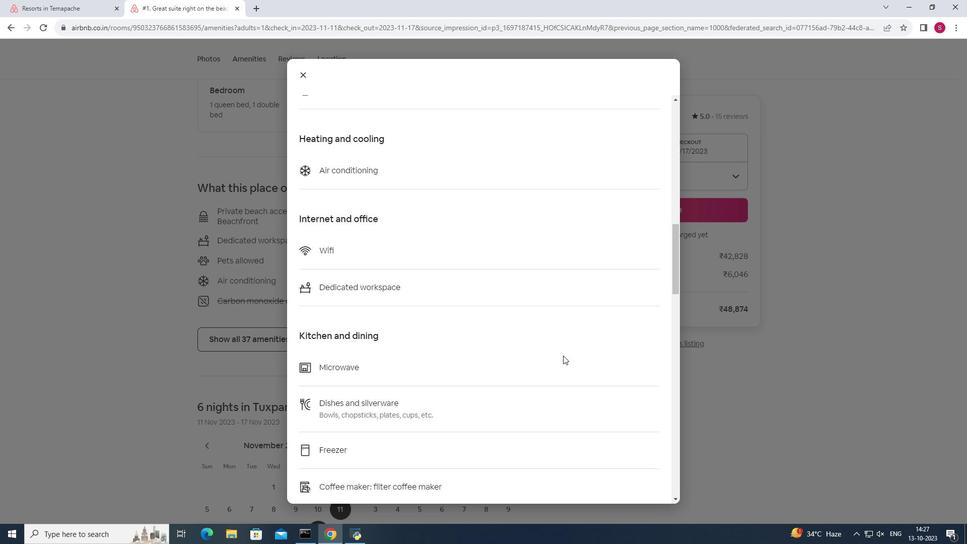 
Action: Mouse scrolled (566, 358) with delta (0, 0)
Screenshot: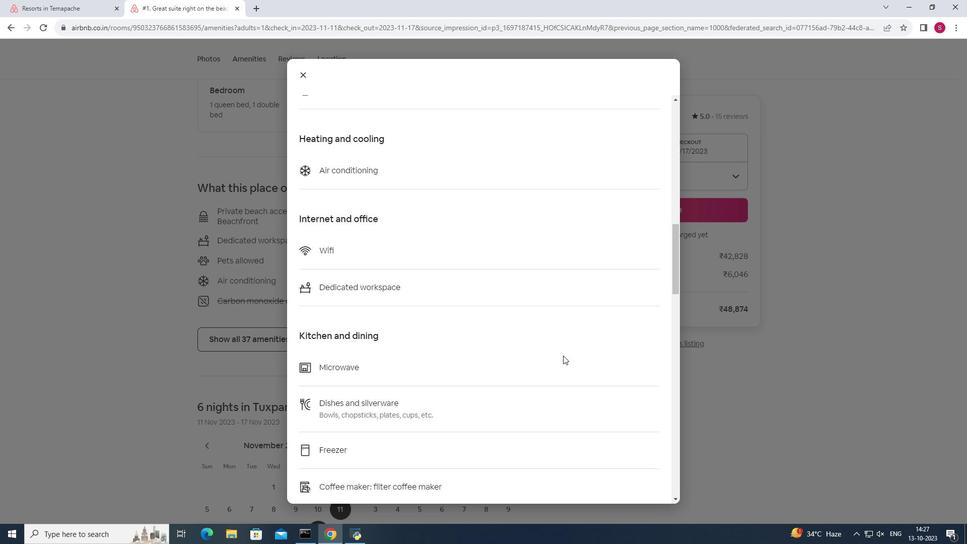 
Action: Mouse scrolled (566, 358) with delta (0, 0)
Screenshot: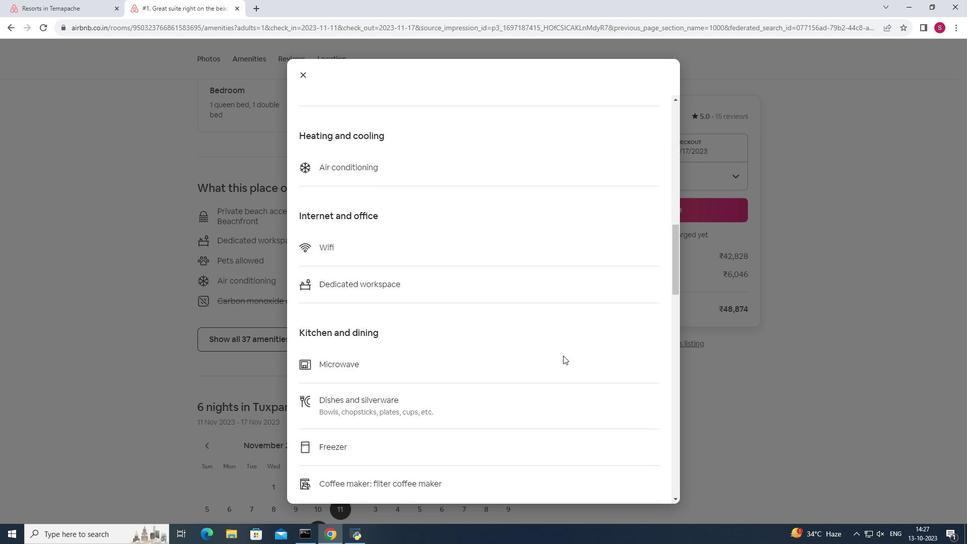 
Action: Mouse scrolled (566, 358) with delta (0, 0)
Screenshot: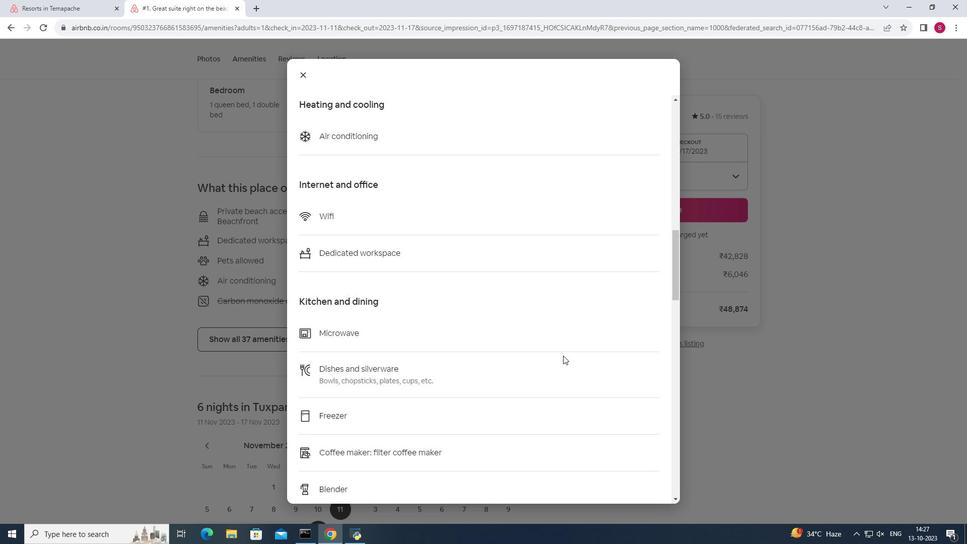
Action: Mouse scrolled (566, 358) with delta (0, 0)
Screenshot: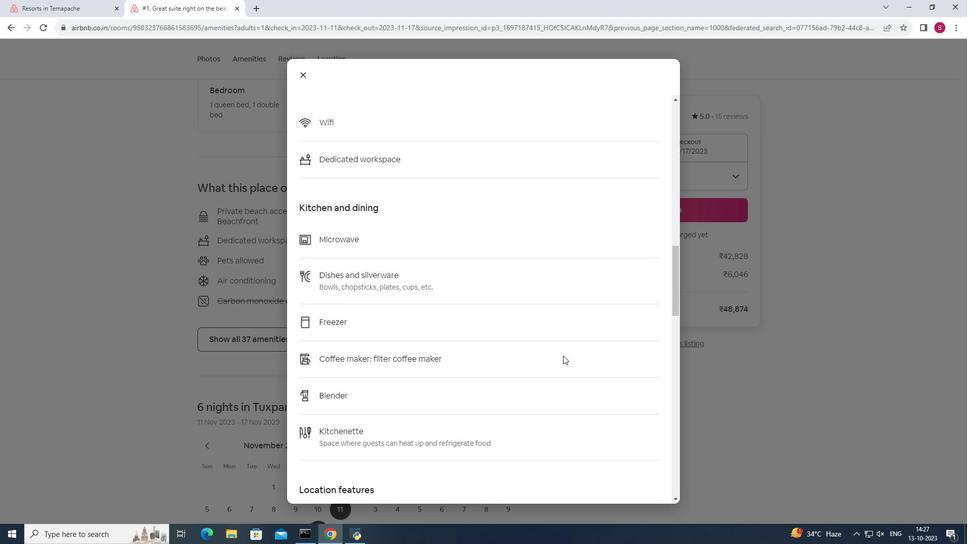 
Action: Mouse scrolled (566, 358) with delta (0, 0)
Screenshot: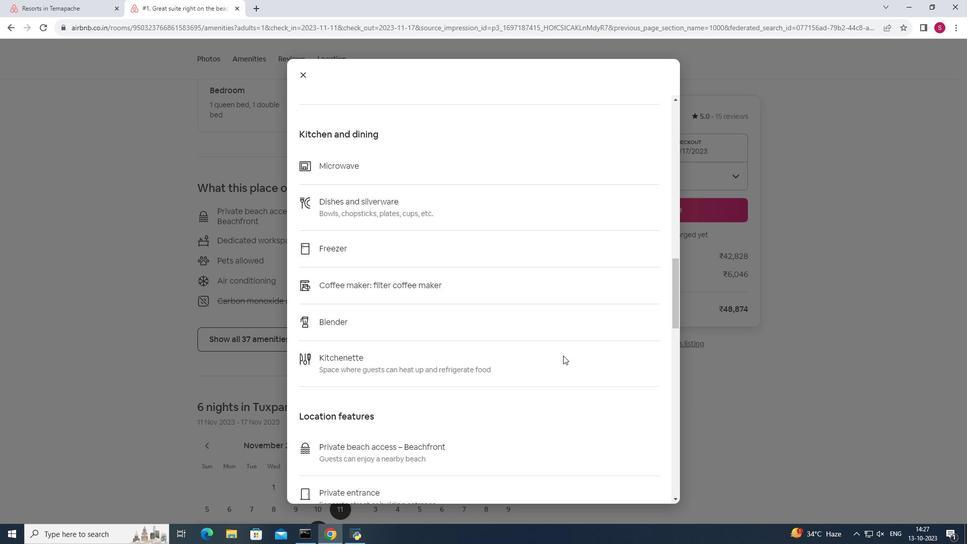 
Action: Mouse scrolled (566, 358) with delta (0, 0)
Screenshot: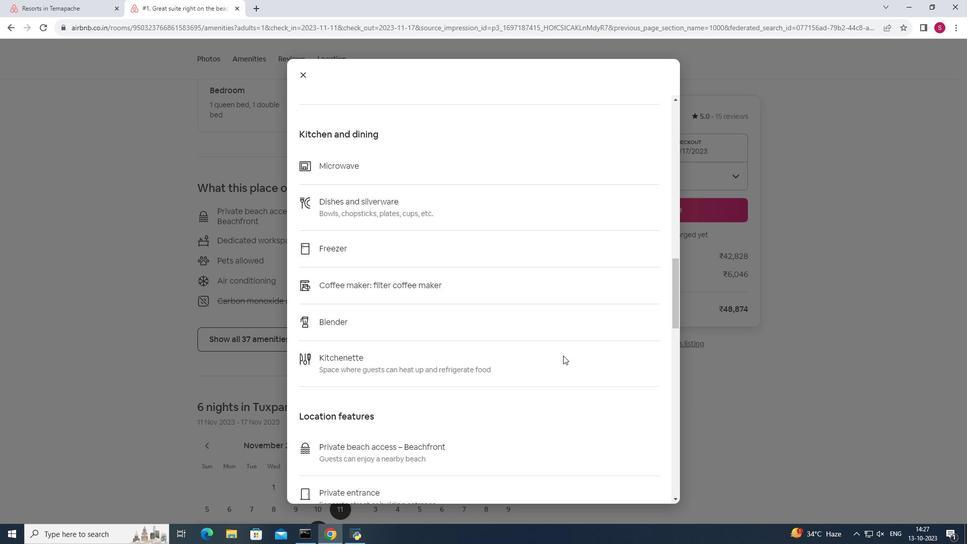 
Action: Mouse scrolled (566, 358) with delta (0, 0)
Screenshot: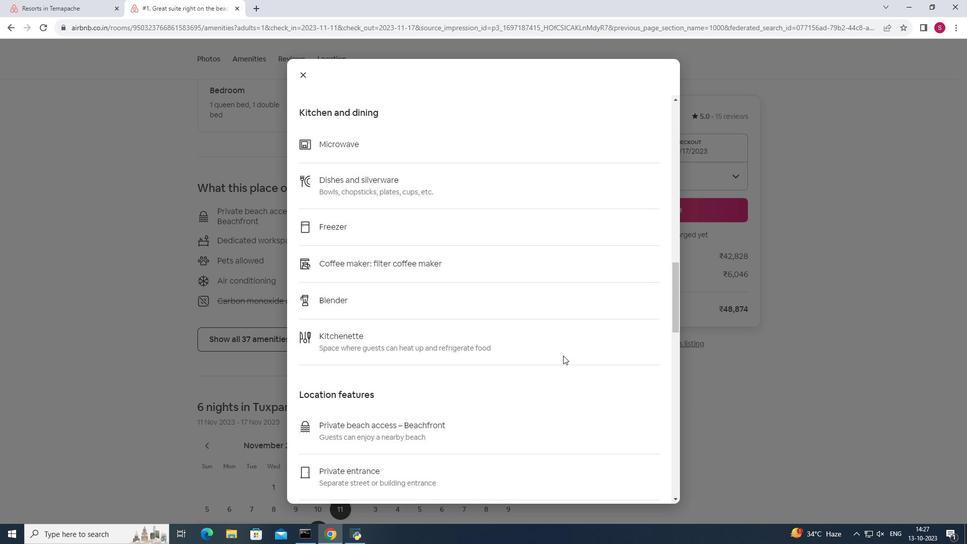
Action: Mouse scrolled (566, 358) with delta (0, 0)
Screenshot: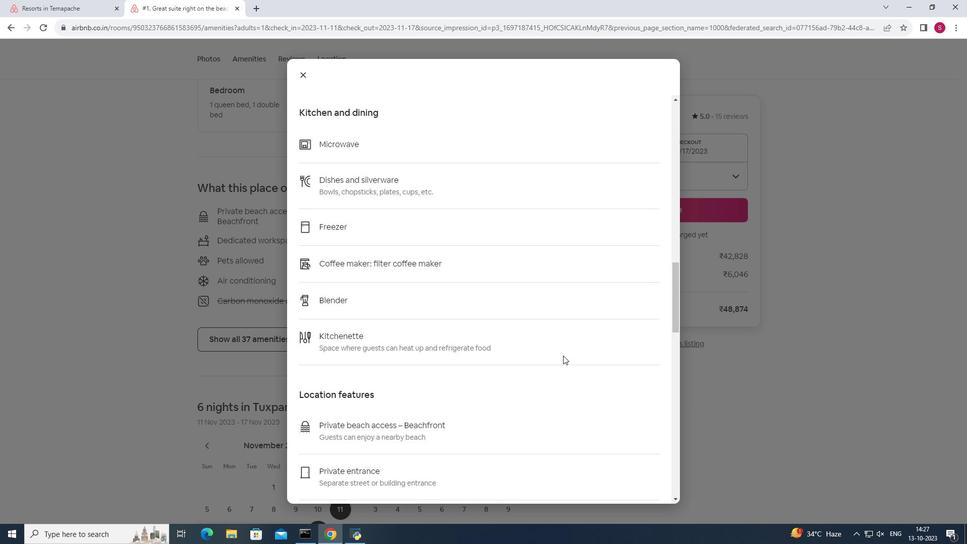 
Action: Mouse scrolled (566, 358) with delta (0, 0)
Screenshot: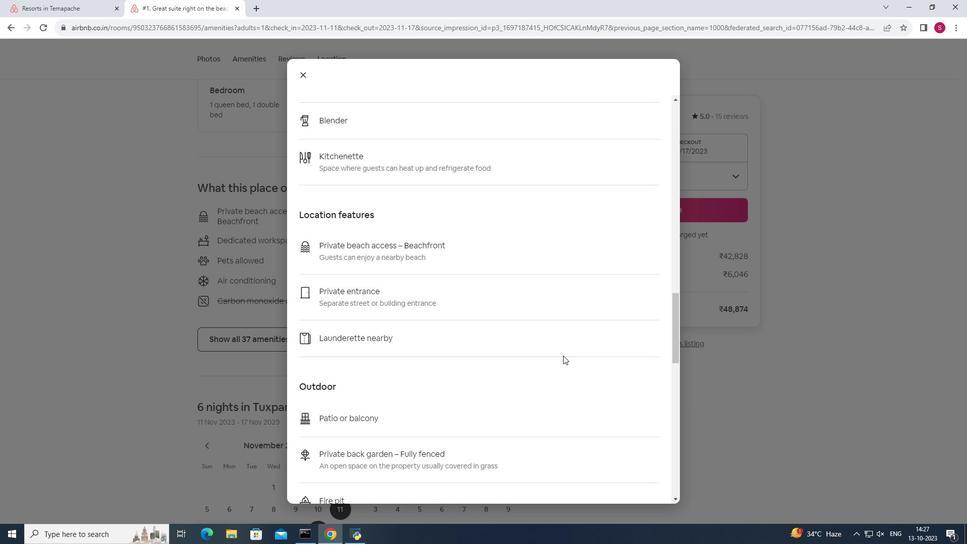 
Action: Mouse scrolled (566, 358) with delta (0, 0)
Screenshot: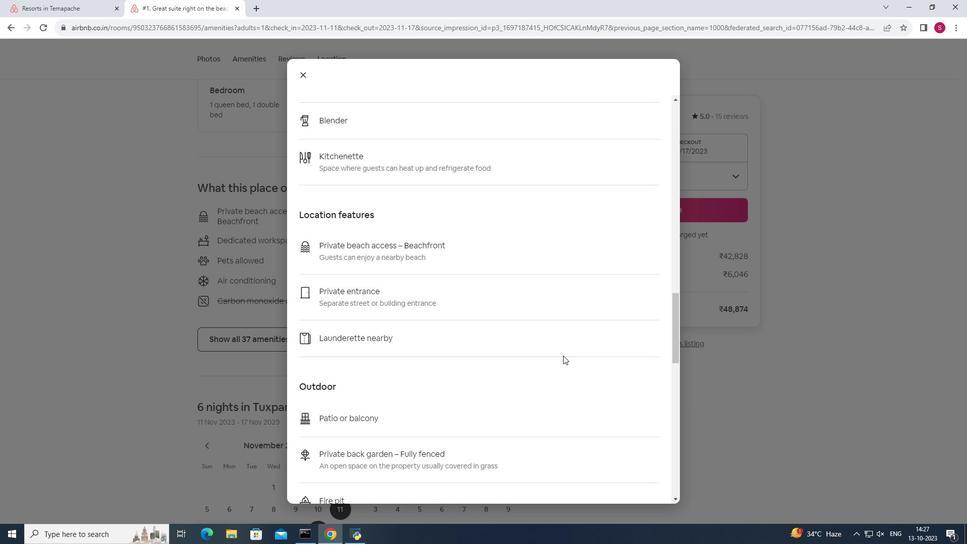 
Action: Mouse scrolled (566, 358) with delta (0, 0)
Screenshot: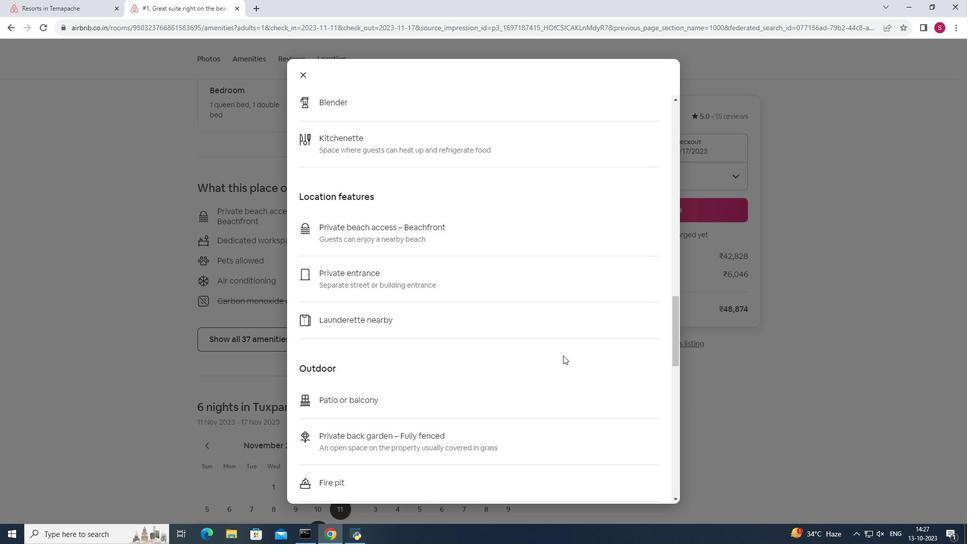 
Action: Mouse scrolled (566, 358) with delta (0, 0)
Screenshot: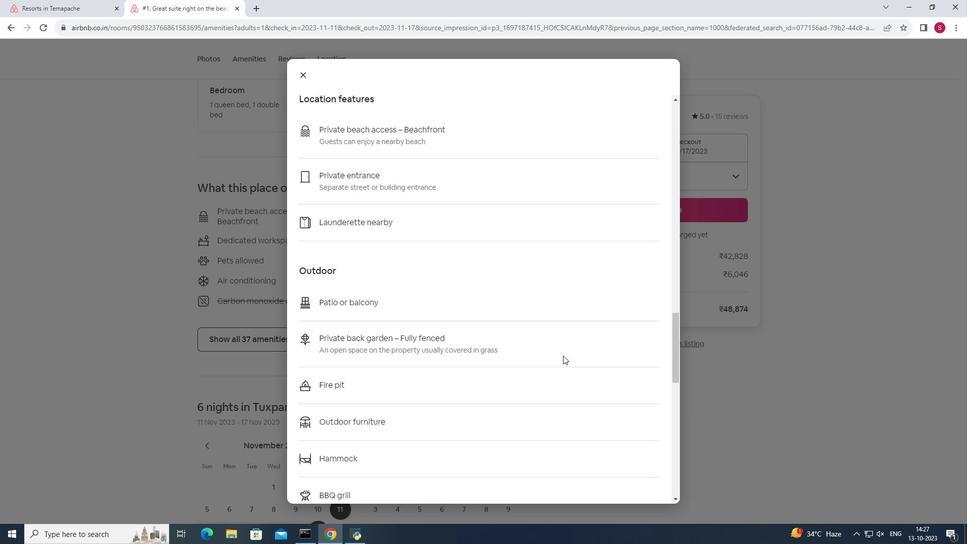
Action: Mouse scrolled (566, 358) with delta (0, 0)
Screenshot: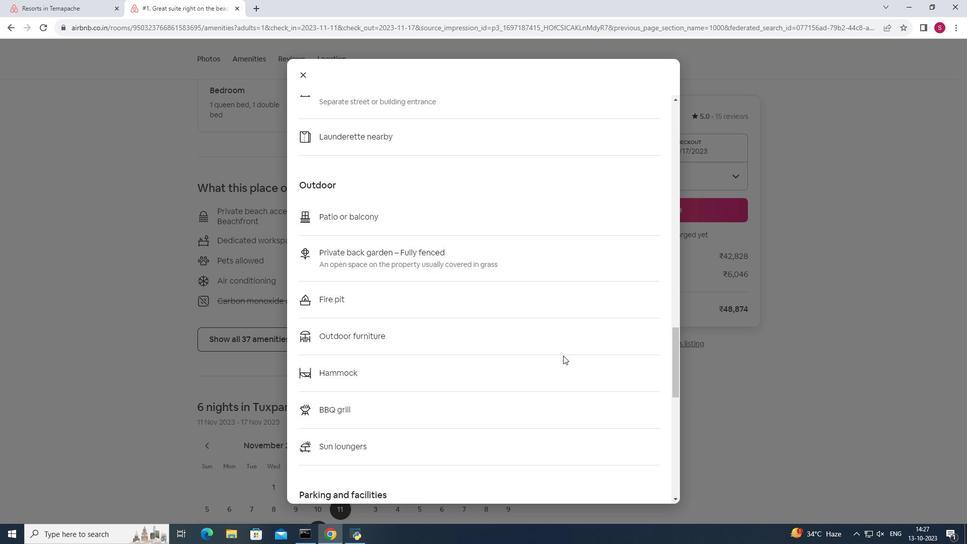 
Action: Mouse scrolled (566, 358) with delta (0, 0)
Screenshot: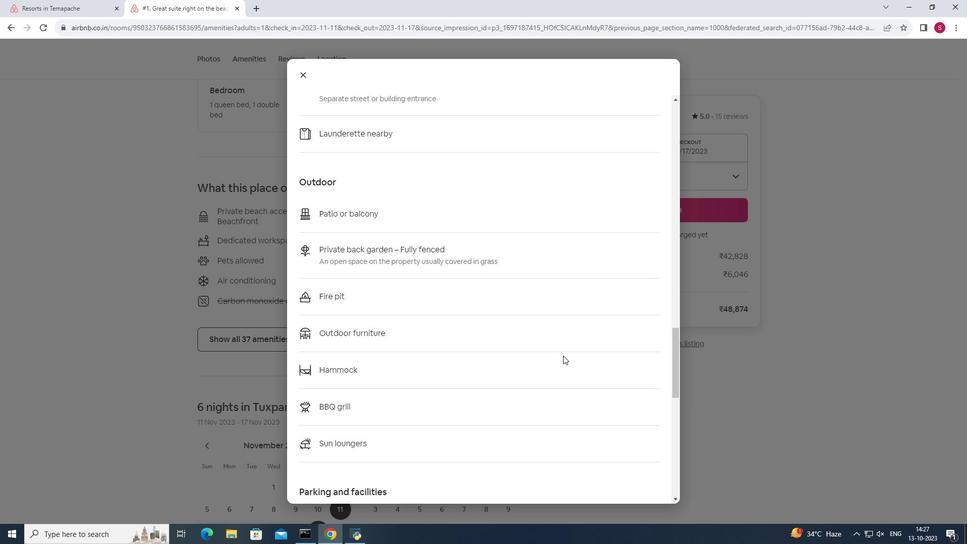 
Action: Mouse scrolled (566, 358) with delta (0, 0)
Screenshot: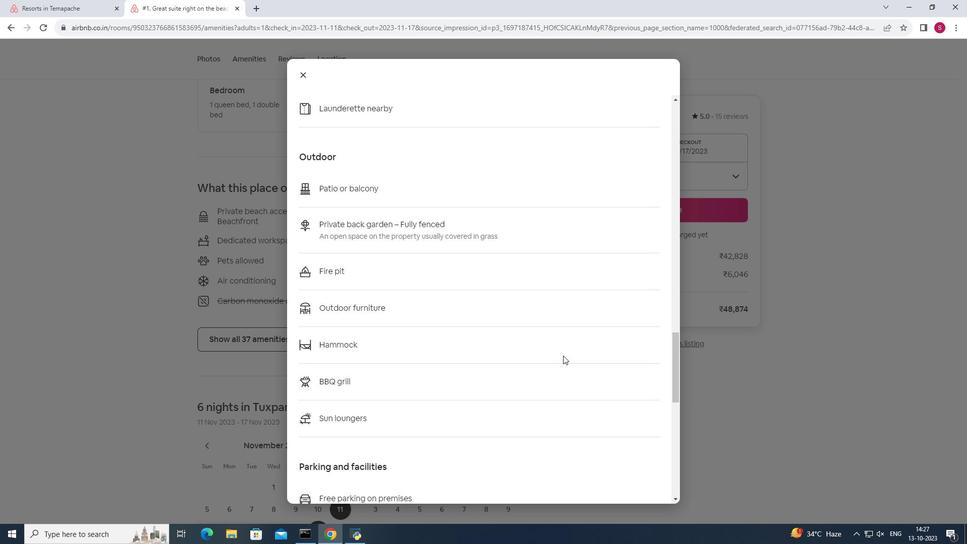 
Action: Mouse scrolled (566, 358) with delta (0, 0)
Screenshot: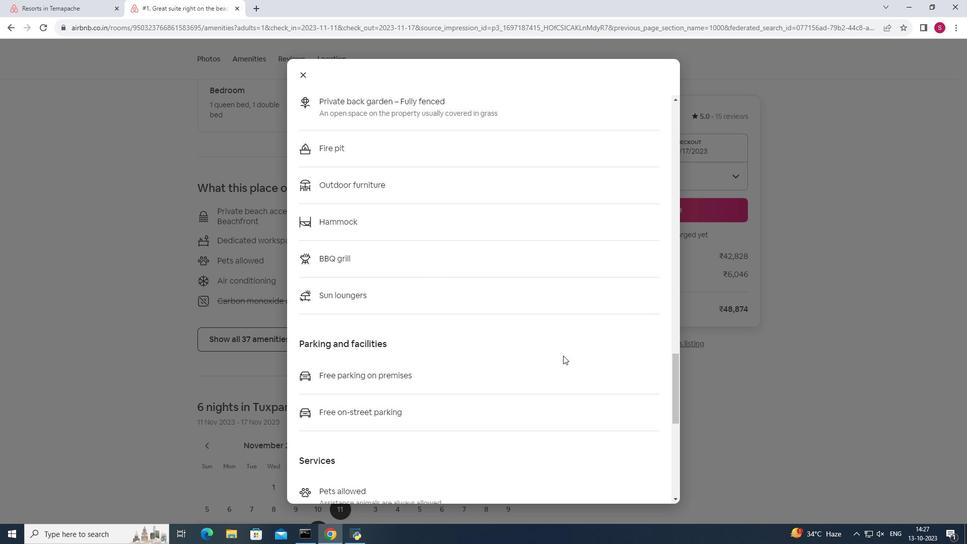 
Action: Mouse scrolled (566, 358) with delta (0, 0)
Screenshot: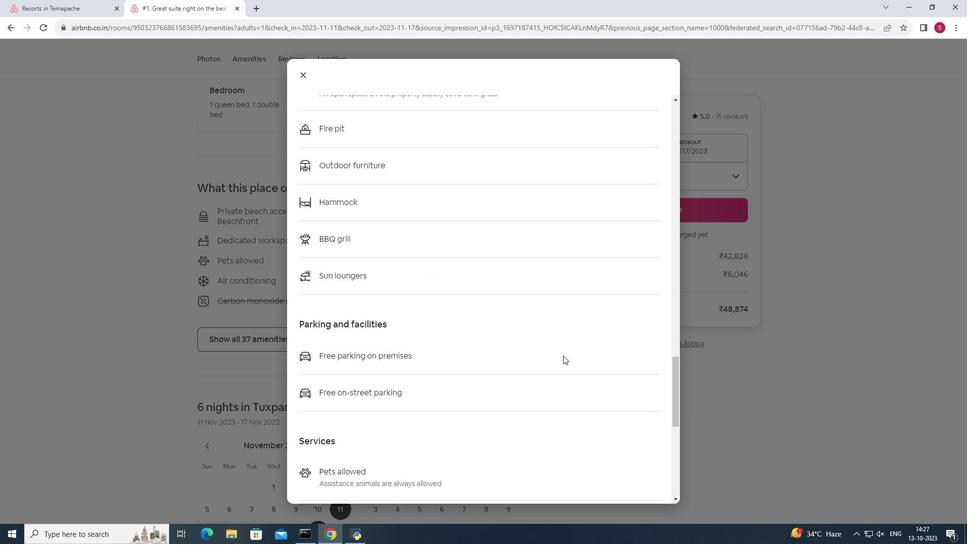 
Action: Mouse scrolled (566, 358) with delta (0, 0)
Screenshot: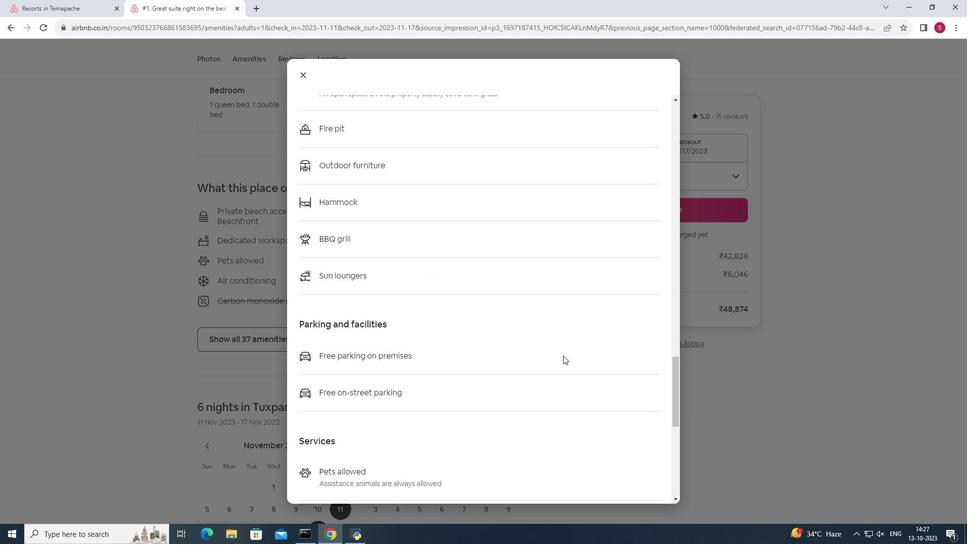 
Action: Mouse scrolled (566, 358) with delta (0, 0)
Screenshot: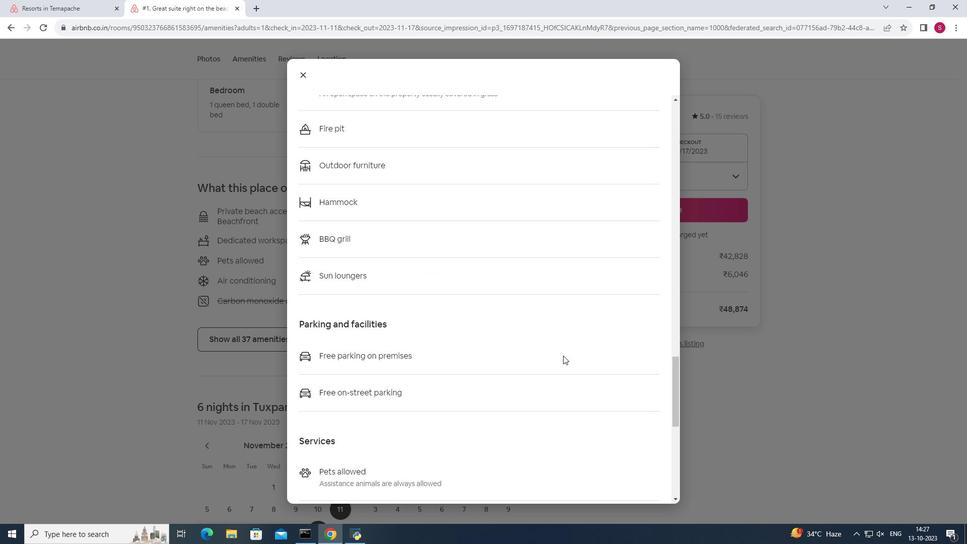 
Action: Mouse scrolled (566, 358) with delta (0, 0)
Screenshot: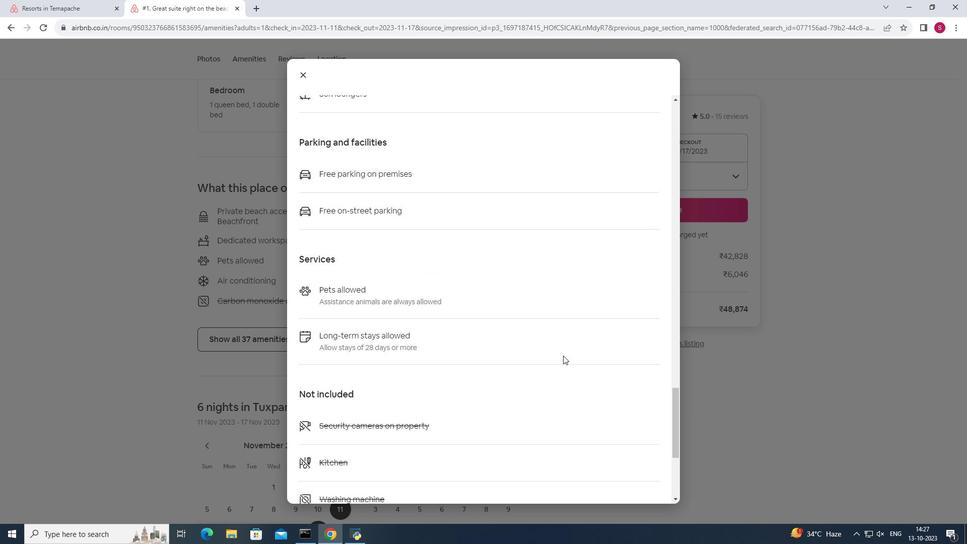 
Action: Mouse scrolled (566, 358) with delta (0, 0)
Screenshot: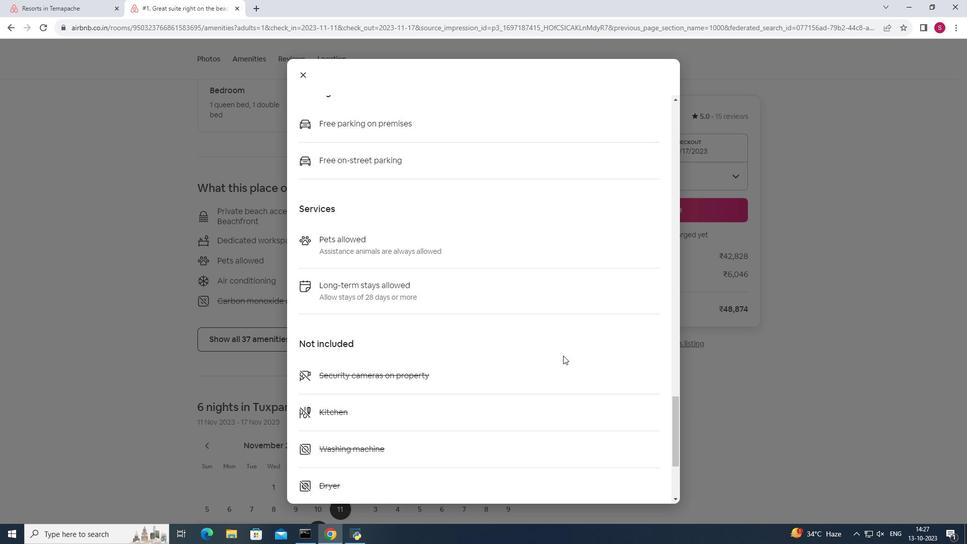 
Action: Mouse scrolled (566, 358) with delta (0, 0)
Screenshot: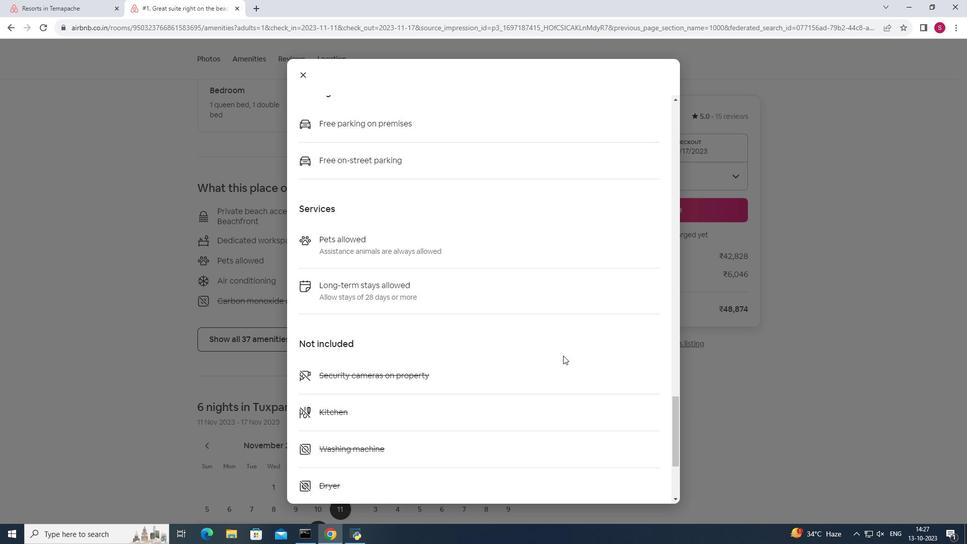 
Action: Mouse scrolled (566, 358) with delta (0, 0)
Screenshot: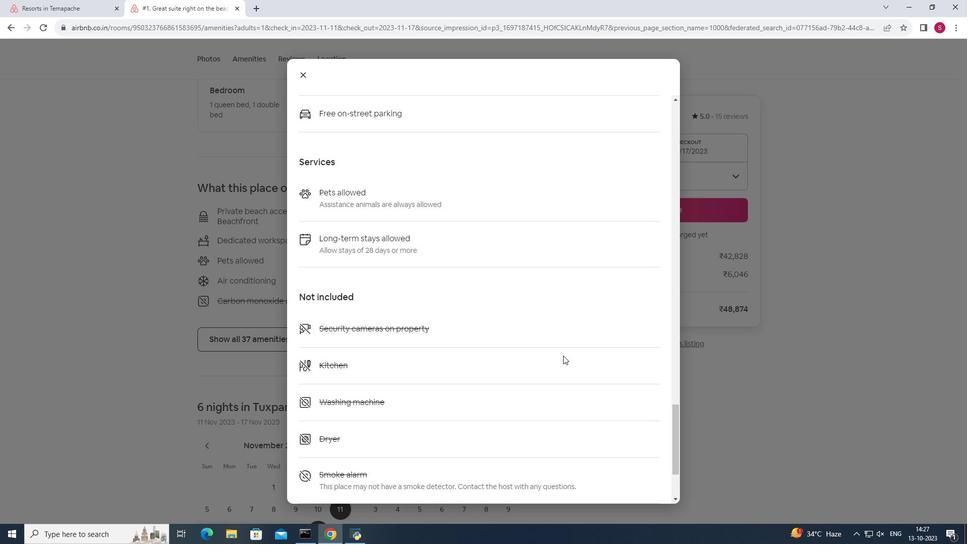 
Action: Mouse moved to (305, 77)
Screenshot: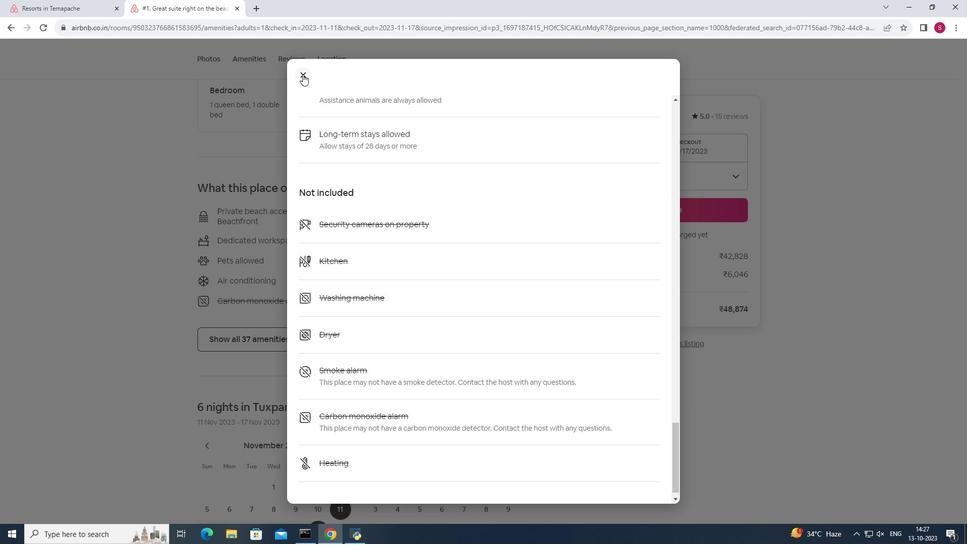 
Action: Mouse pressed left at (305, 77)
Screenshot: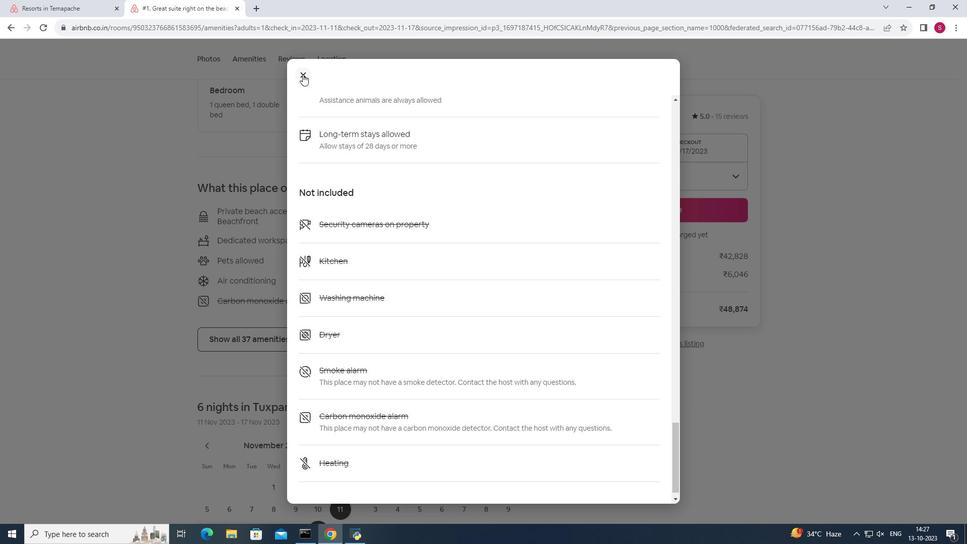 
Action: Mouse moved to (925, 377)
Screenshot: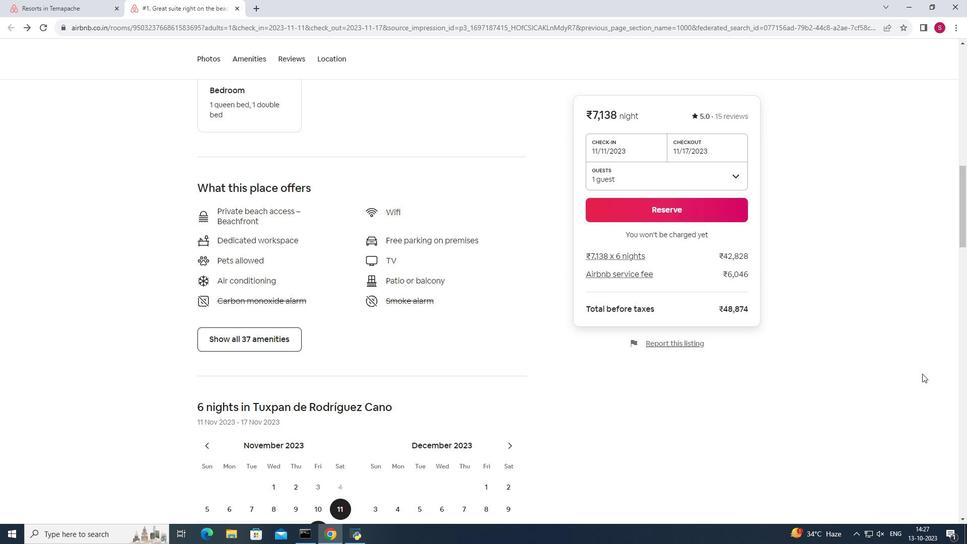 
Action: Mouse scrolled (925, 377) with delta (0, 0)
Screenshot: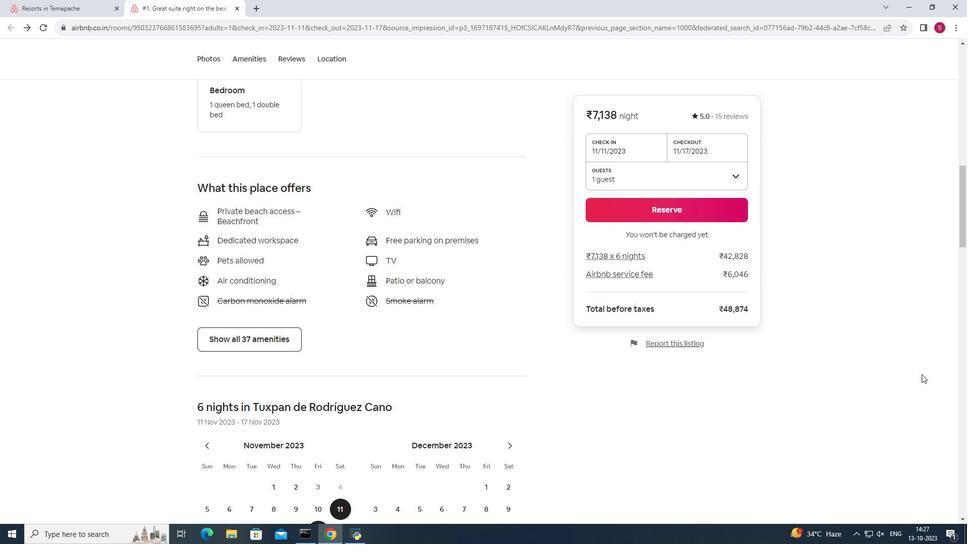 
Action: Mouse scrolled (925, 377) with delta (0, 0)
Screenshot: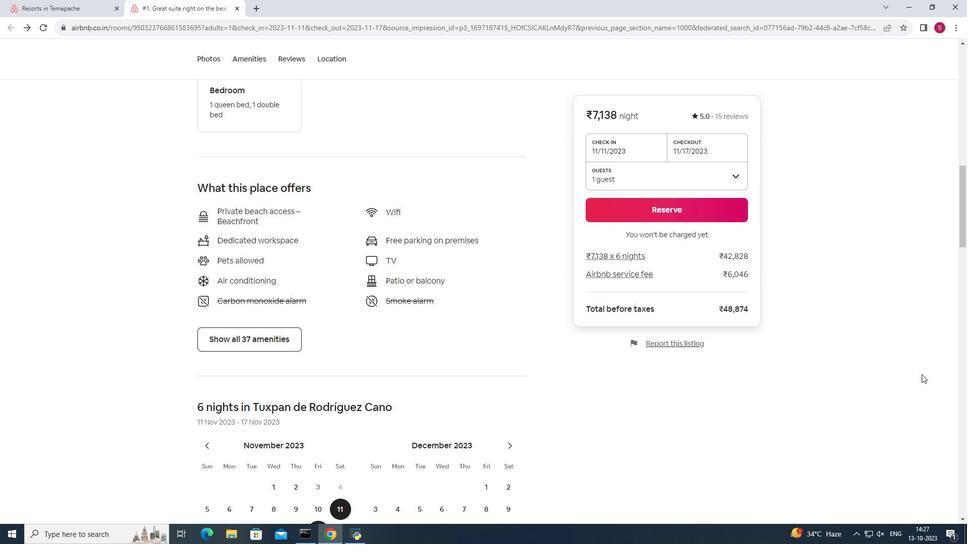 
Action: Mouse scrolled (925, 377) with delta (0, 0)
Screenshot: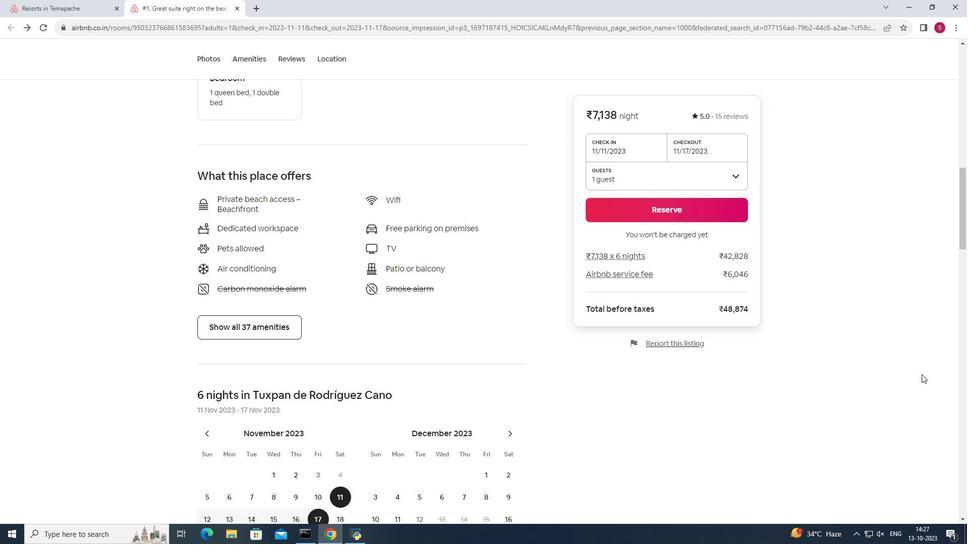 
Action: Mouse scrolled (925, 377) with delta (0, 0)
Screenshot: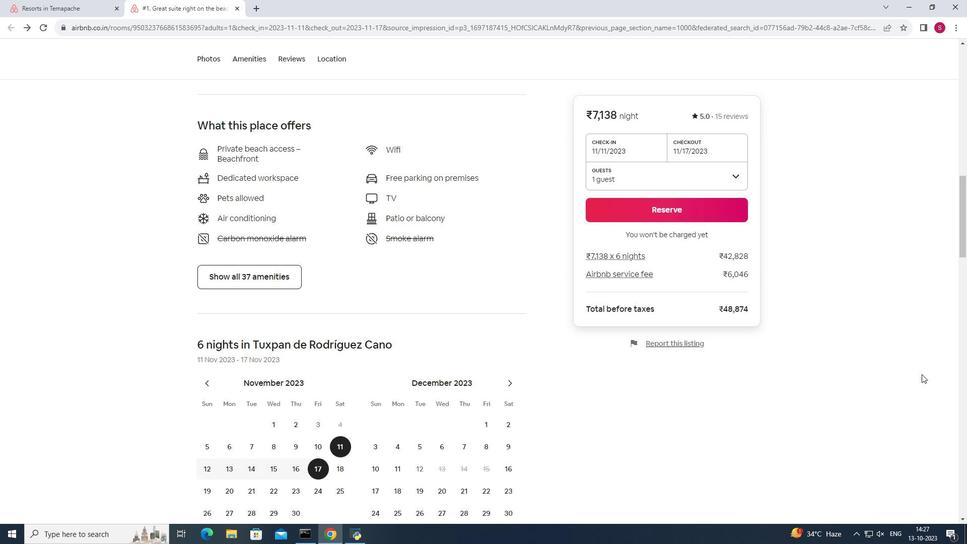 
Action: Mouse scrolled (925, 377) with delta (0, 0)
Screenshot: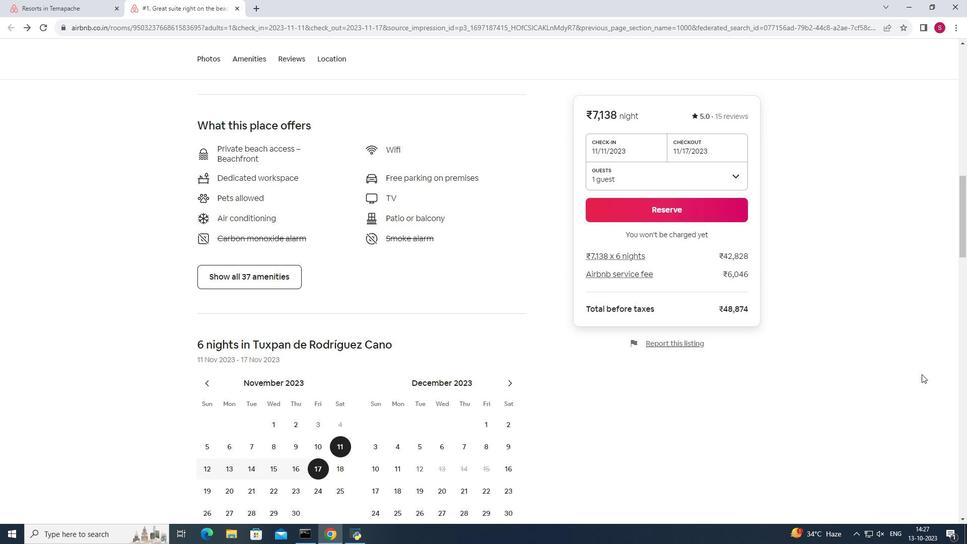 
Action: Mouse moved to (924, 378)
Screenshot: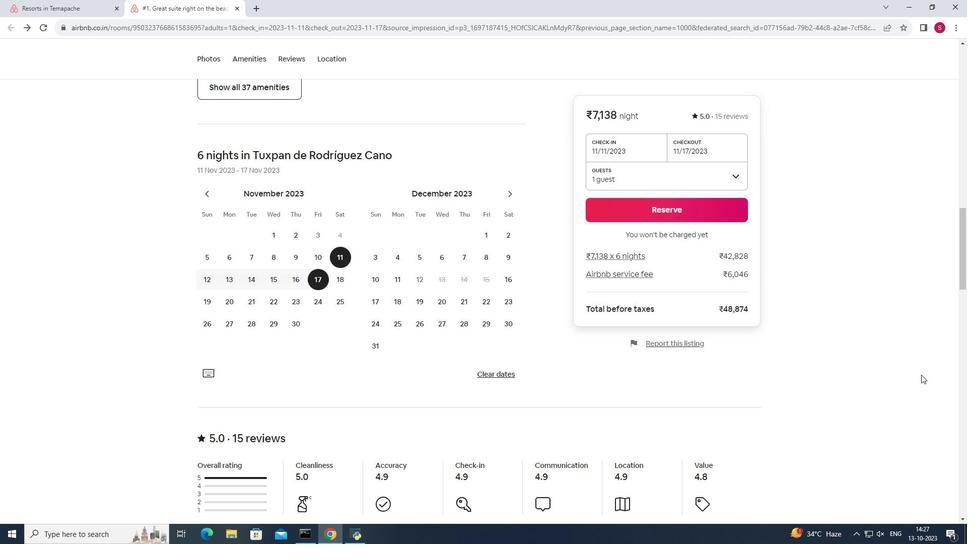 
Action: Mouse scrolled (924, 377) with delta (0, 0)
Screenshot: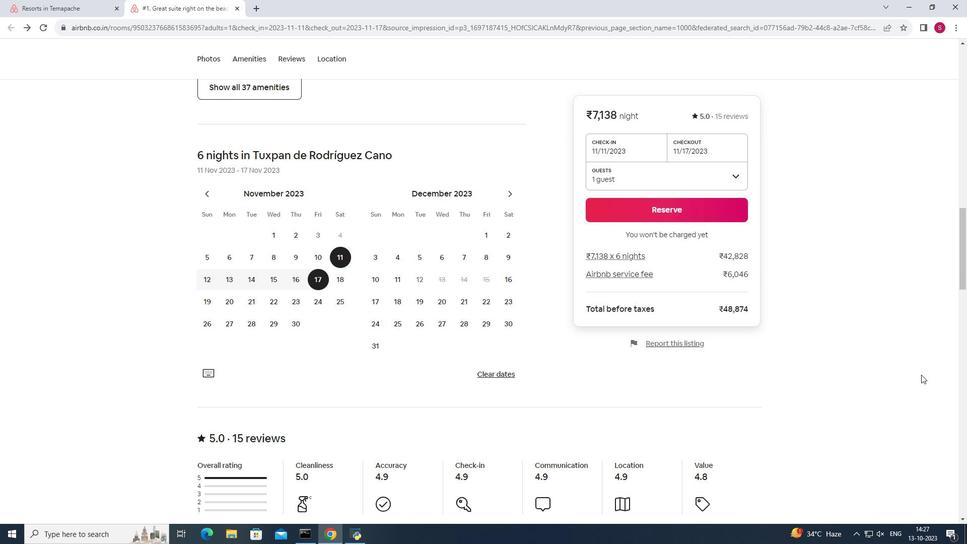 
Action: Mouse scrolled (924, 377) with delta (0, 0)
Screenshot: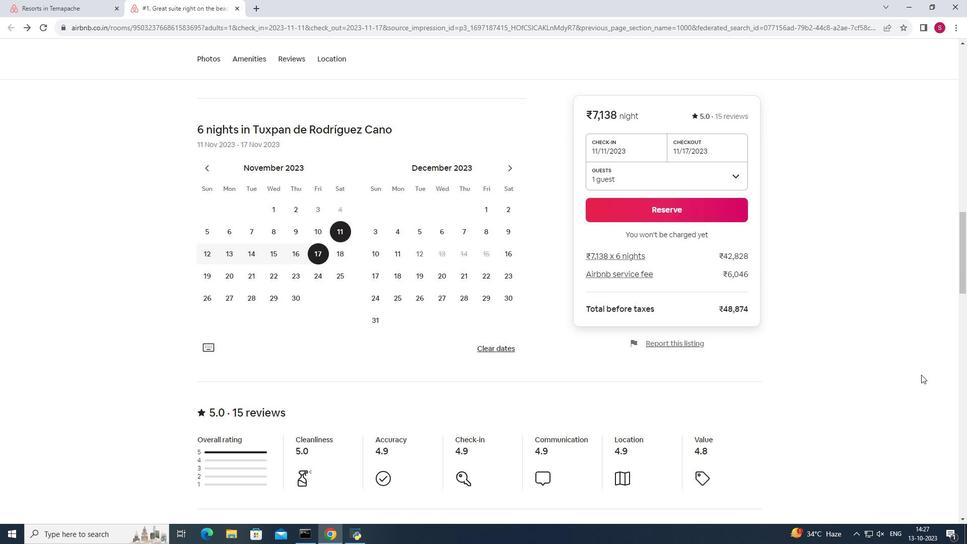 
Action: Mouse scrolled (924, 377) with delta (0, 0)
Screenshot: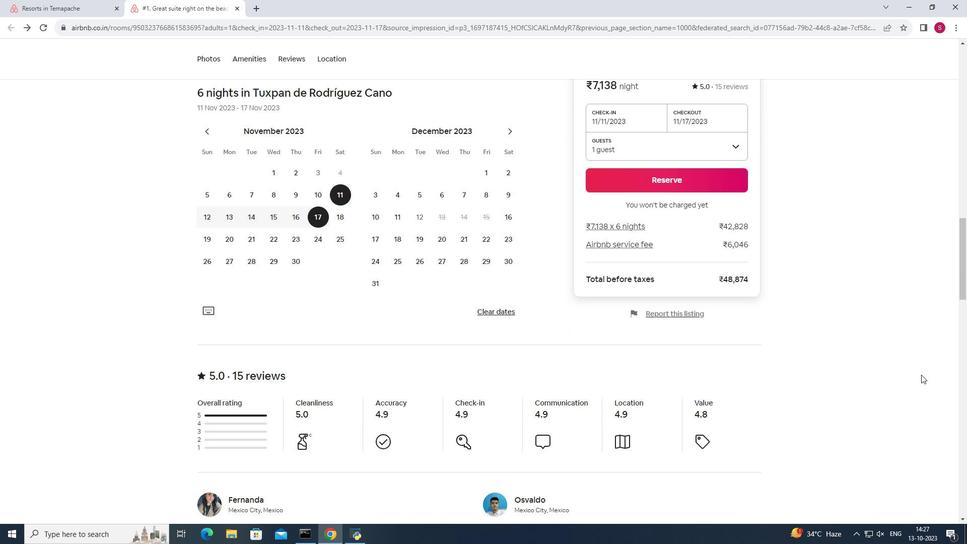 
Action: Mouse scrolled (924, 377) with delta (0, 0)
Screenshot: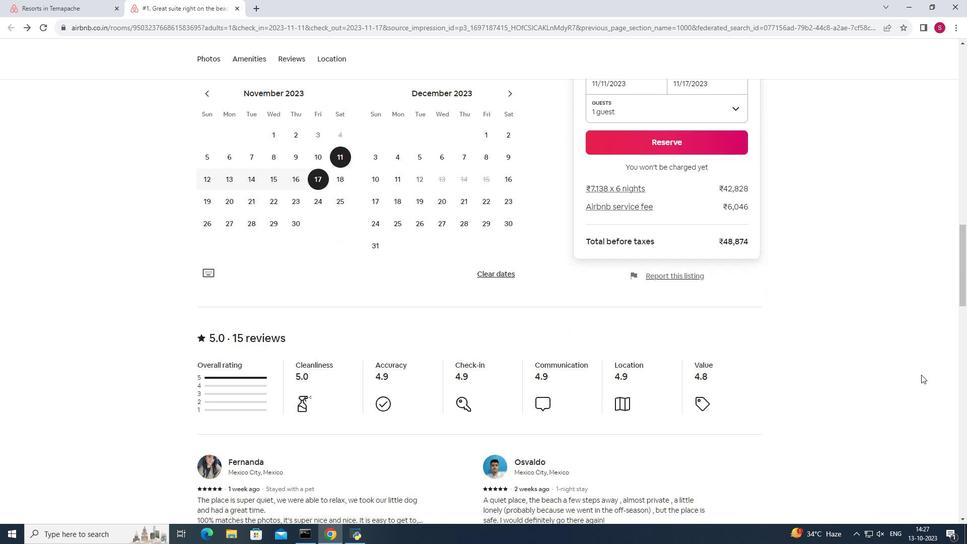 
Action: Mouse scrolled (924, 377) with delta (0, 0)
Screenshot: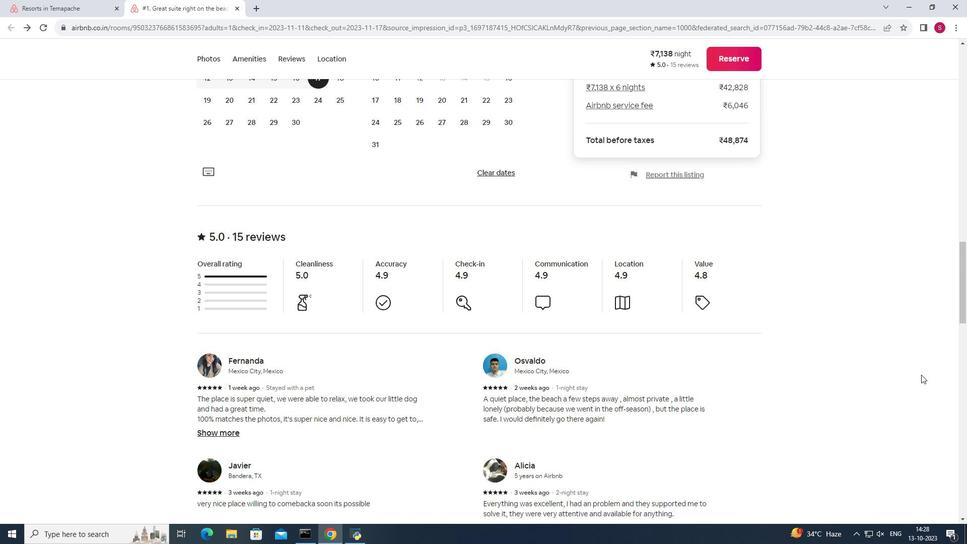 
Action: Mouse scrolled (924, 377) with delta (0, 0)
Screenshot: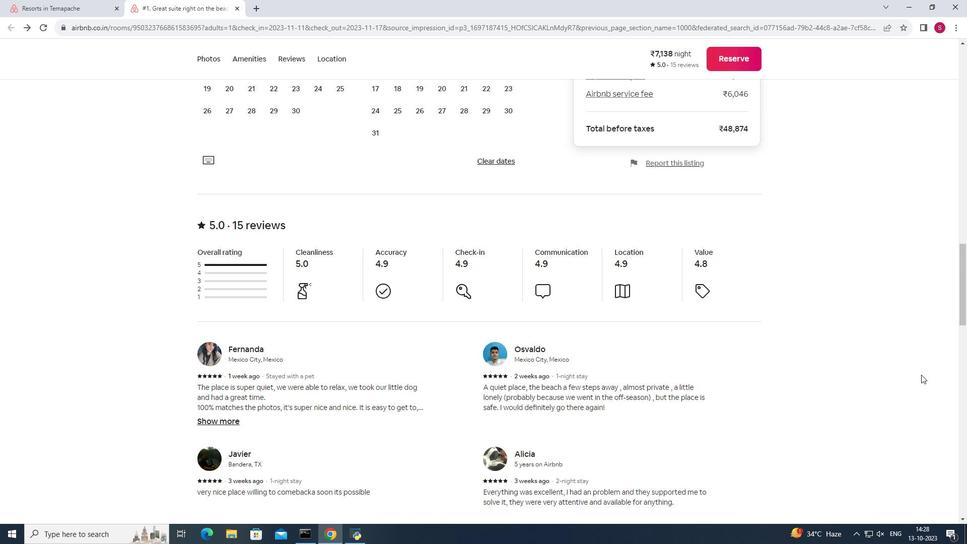 
Action: Mouse scrolled (924, 377) with delta (0, 0)
Screenshot: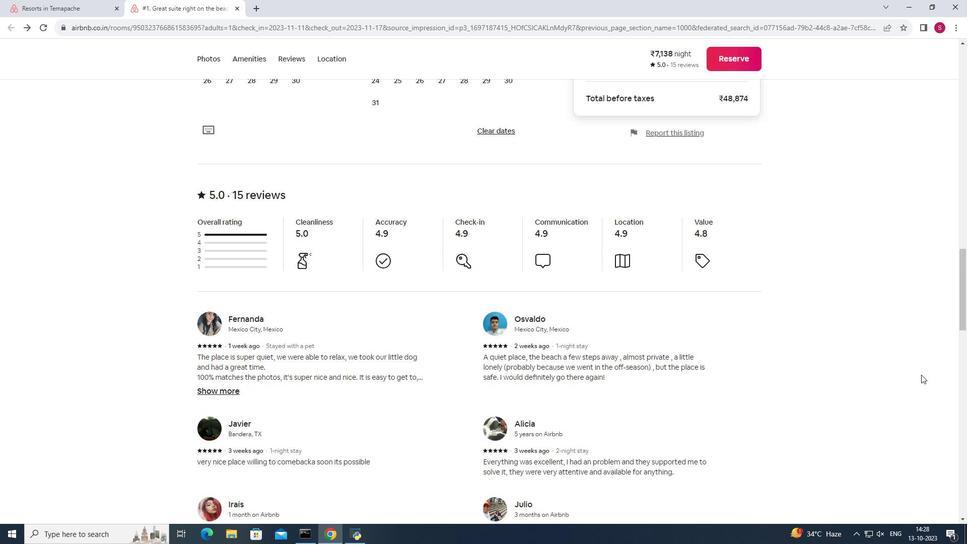 
Action: Mouse scrolled (924, 377) with delta (0, 0)
Screenshot: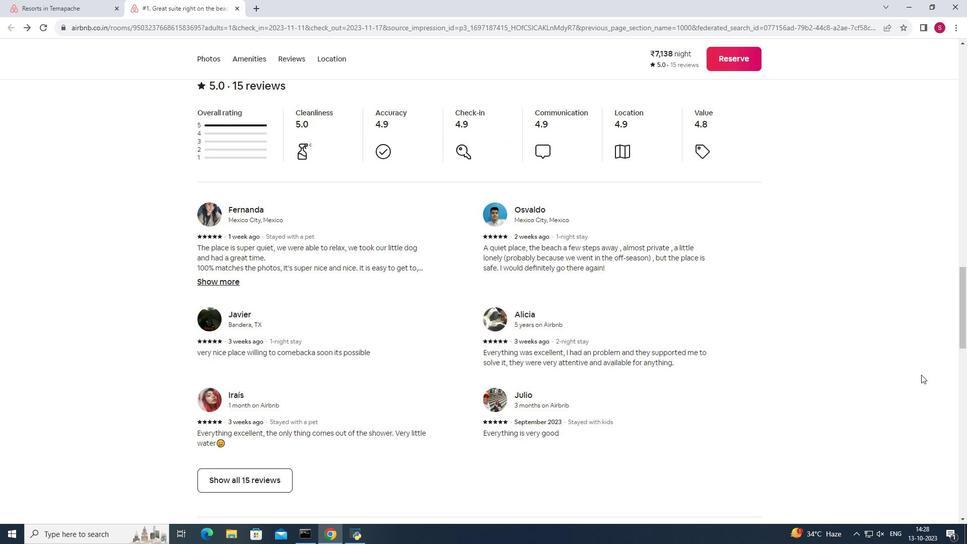 
Action: Mouse moved to (249, 433)
Screenshot: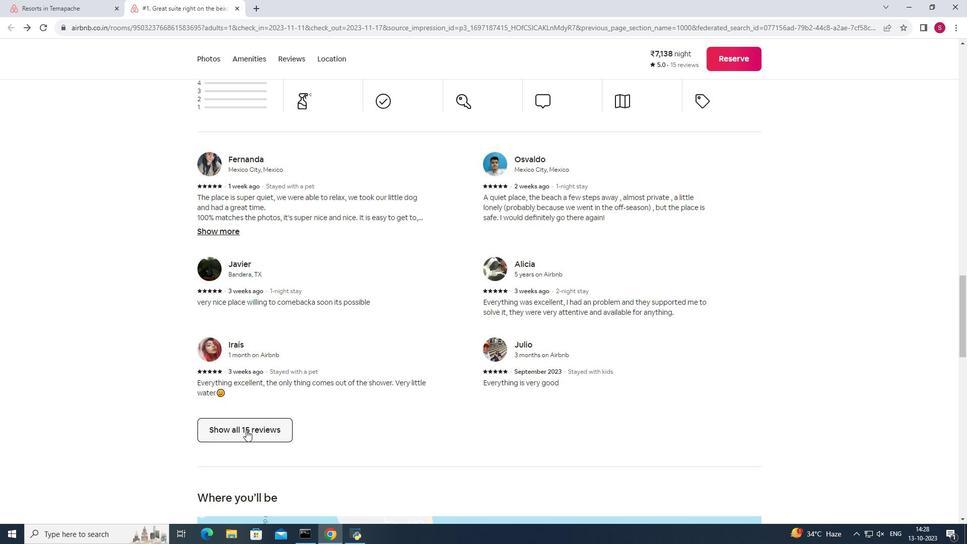
Action: Mouse pressed left at (249, 433)
Screenshot: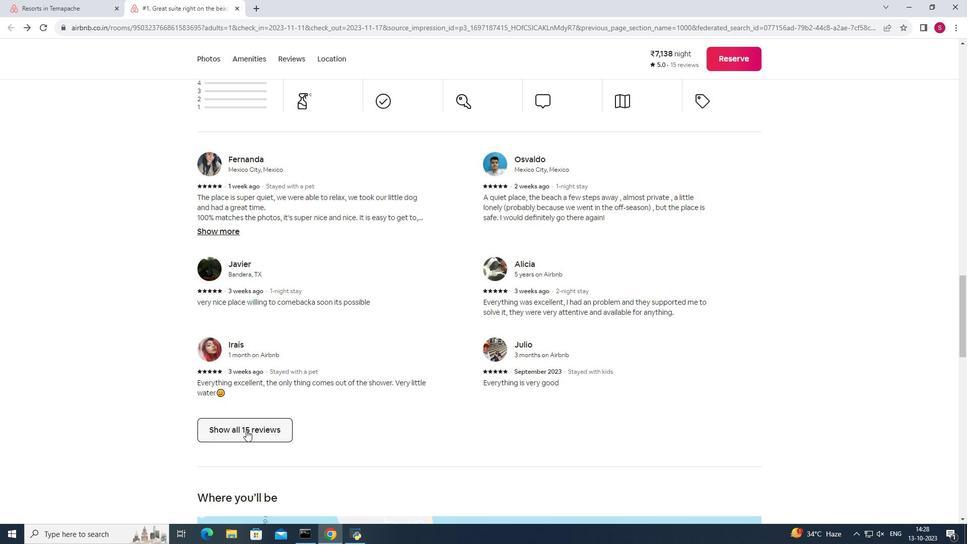 
Action: Mouse moved to (700, 436)
Screenshot: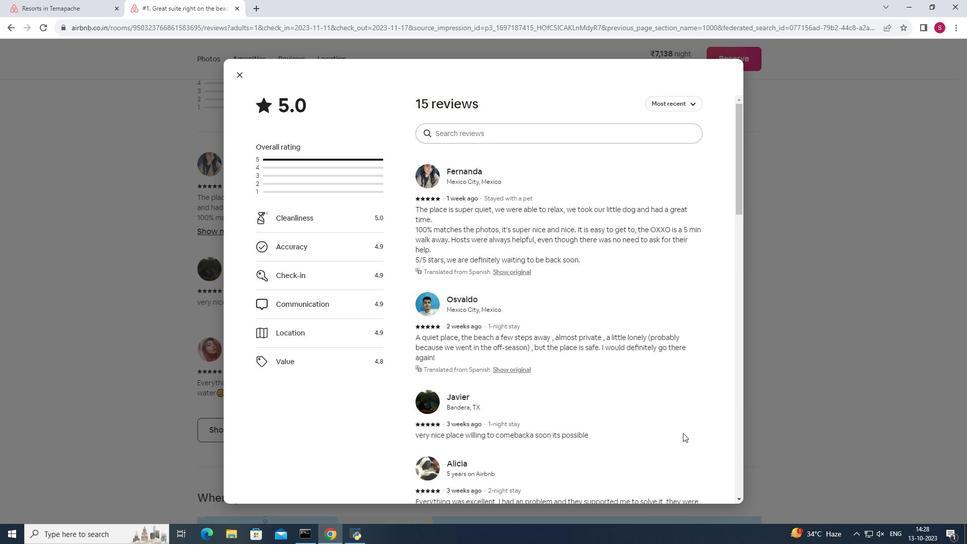 
Action: Mouse scrolled (700, 436) with delta (0, 0)
Screenshot: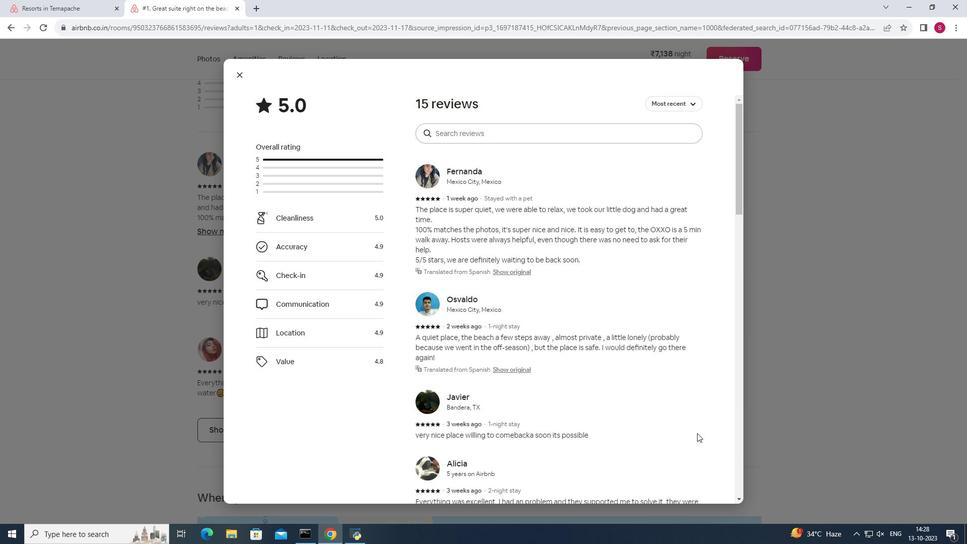 
Action: Mouse scrolled (700, 436) with delta (0, 0)
Screenshot: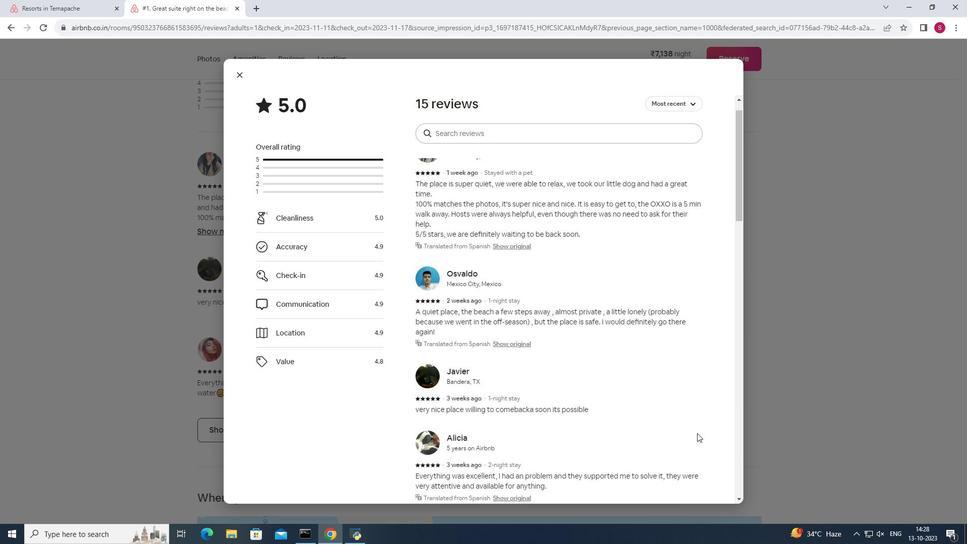 
Action: Mouse scrolled (700, 436) with delta (0, 0)
Screenshot: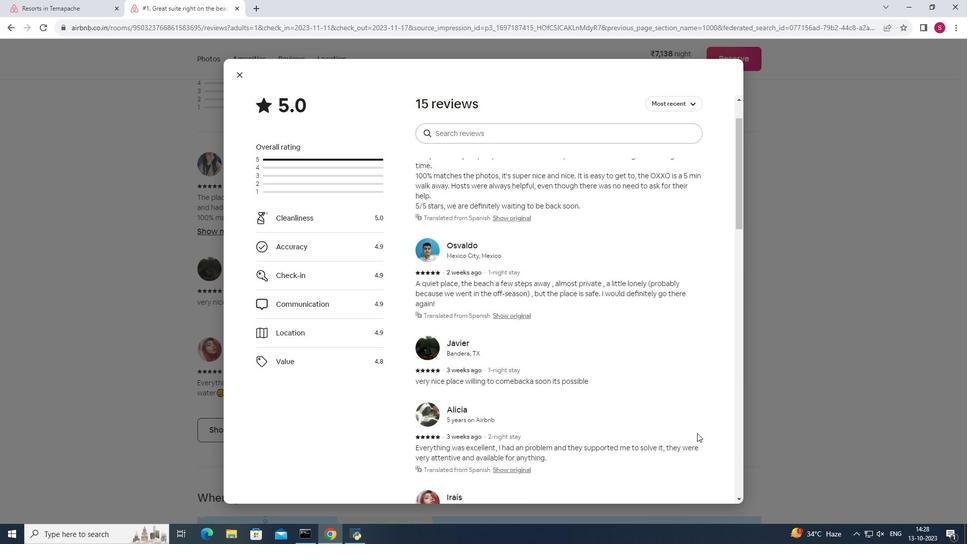 
Action: Mouse scrolled (700, 436) with delta (0, 0)
Screenshot: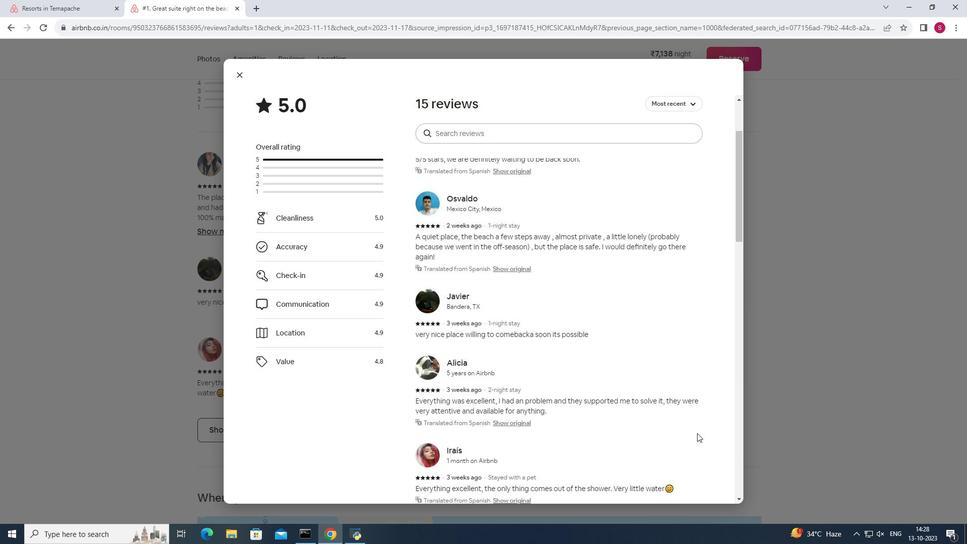 
Action: Mouse scrolled (700, 436) with delta (0, 0)
Screenshot: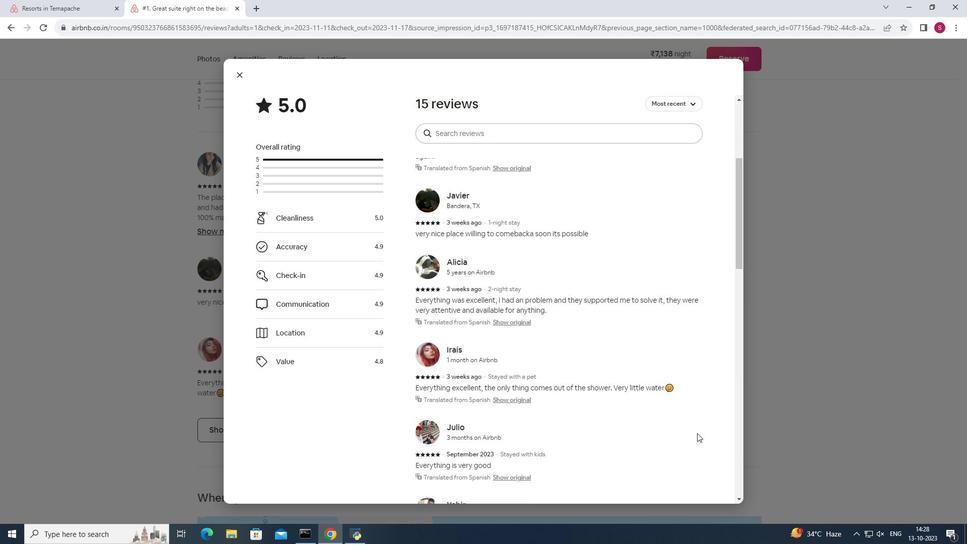
Action: Mouse scrolled (700, 436) with delta (0, 0)
Screenshot: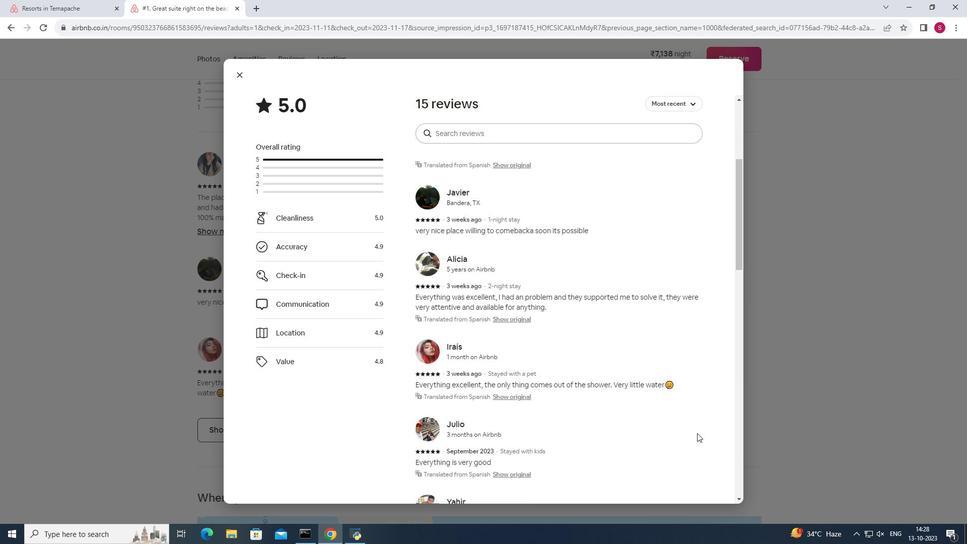 
Action: Mouse scrolled (700, 436) with delta (0, 0)
Screenshot: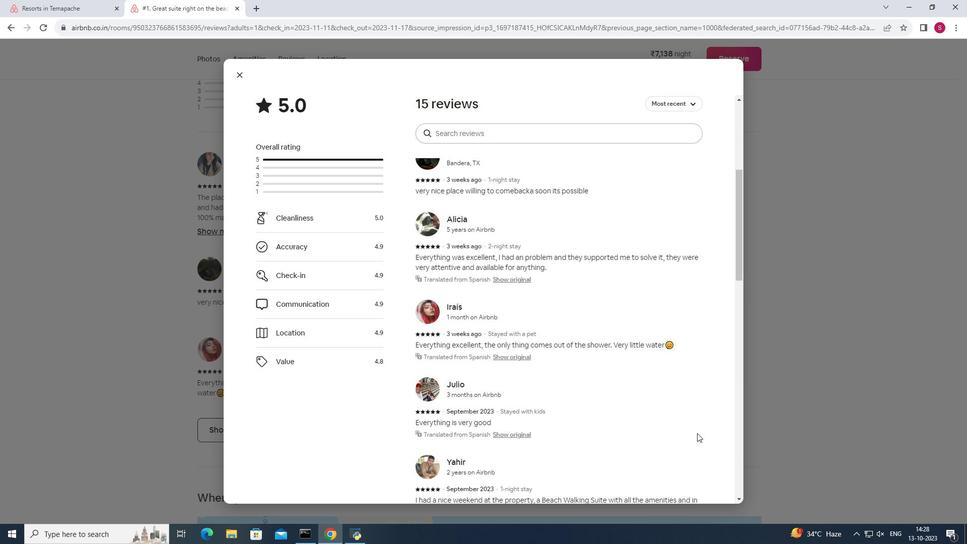 
Action: Mouse scrolled (700, 436) with delta (0, 0)
Screenshot: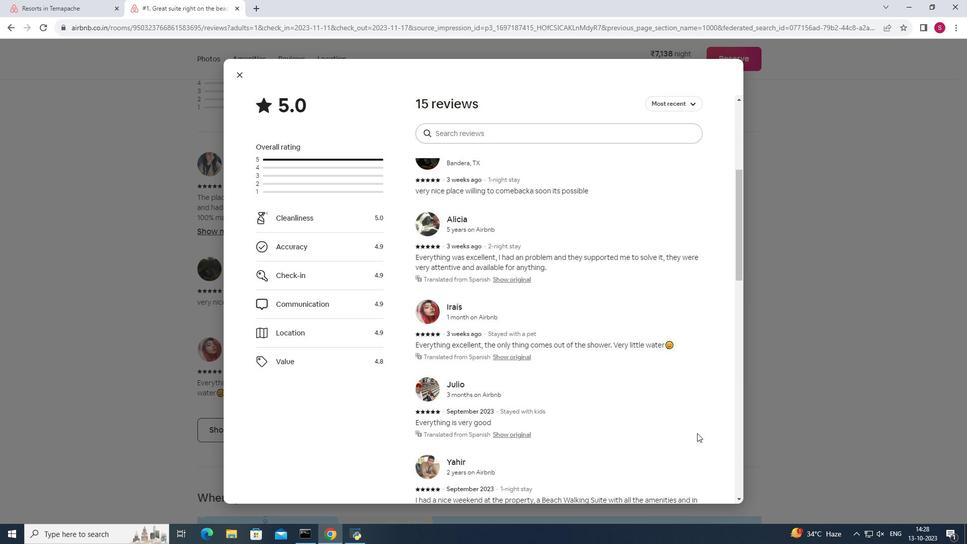 
Action: Mouse scrolled (700, 436) with delta (0, 0)
Screenshot: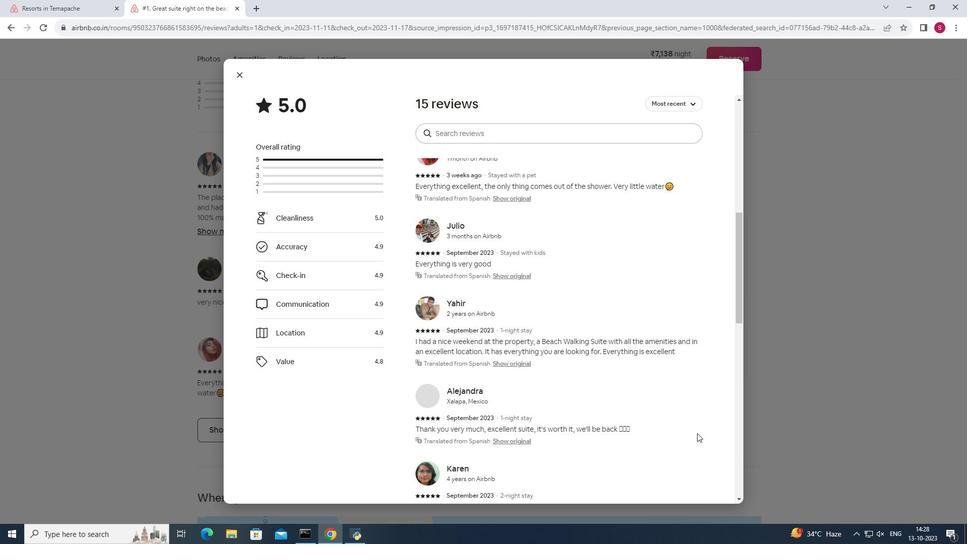 
Action: Mouse scrolled (700, 436) with delta (0, 0)
Screenshot: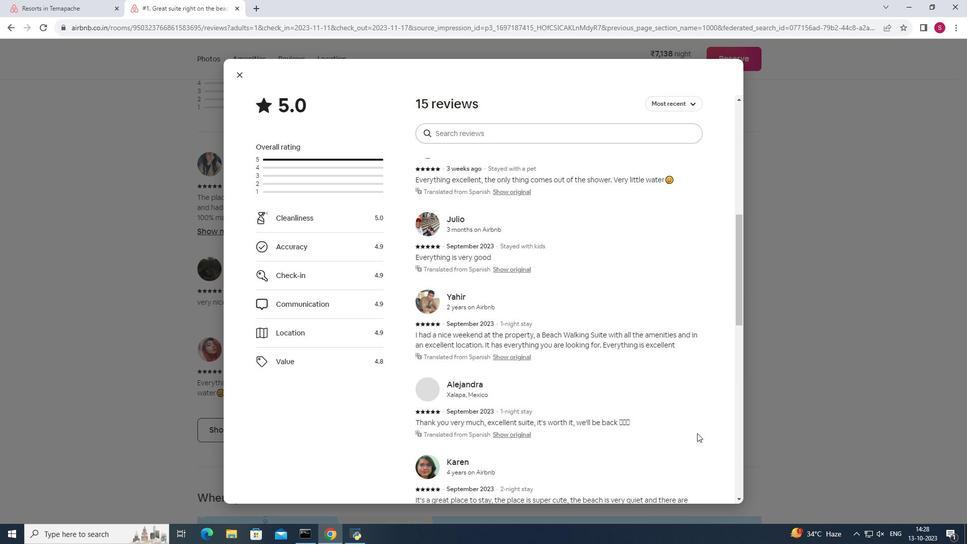 
Action: Mouse scrolled (700, 436) with delta (0, 0)
Screenshot: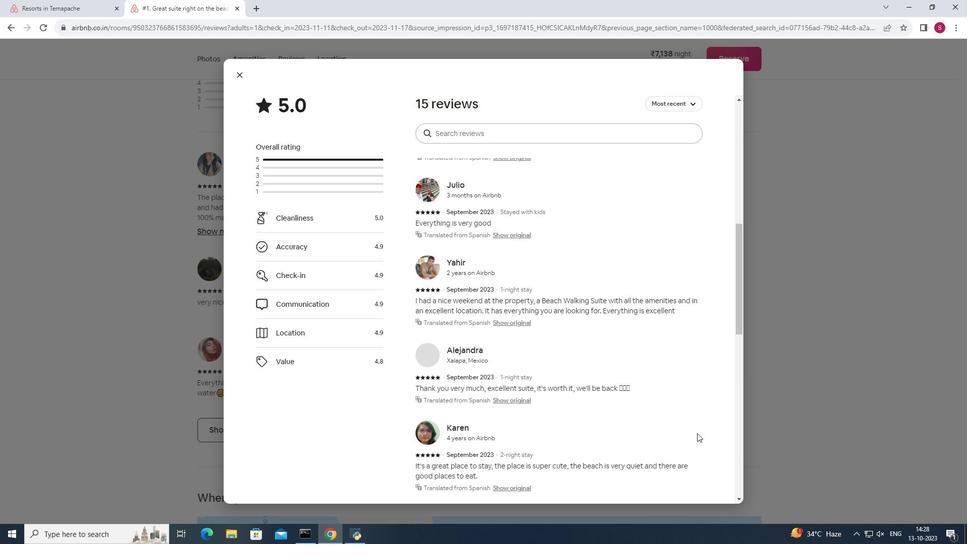 
Action: Mouse scrolled (700, 436) with delta (0, 0)
Screenshot: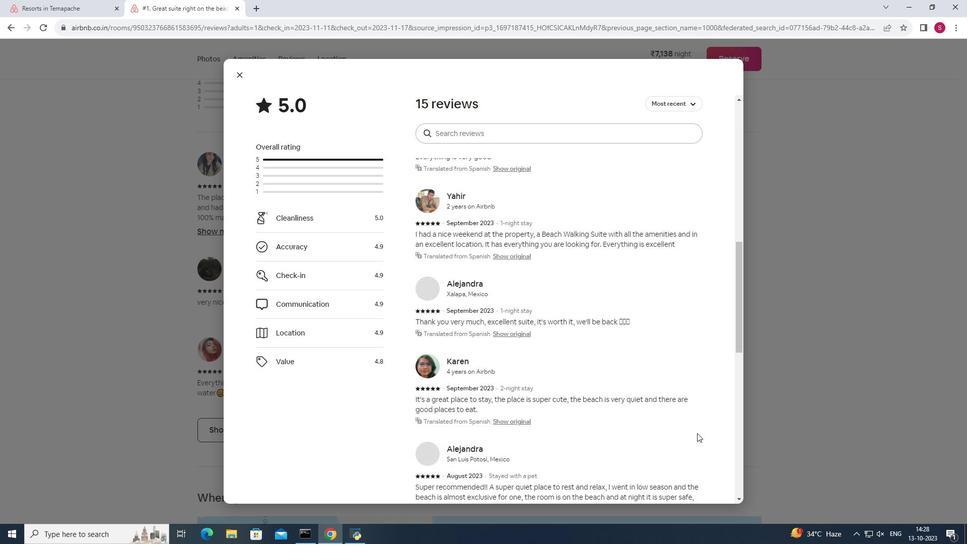 
Action: Mouse scrolled (700, 436) with delta (0, 0)
Screenshot: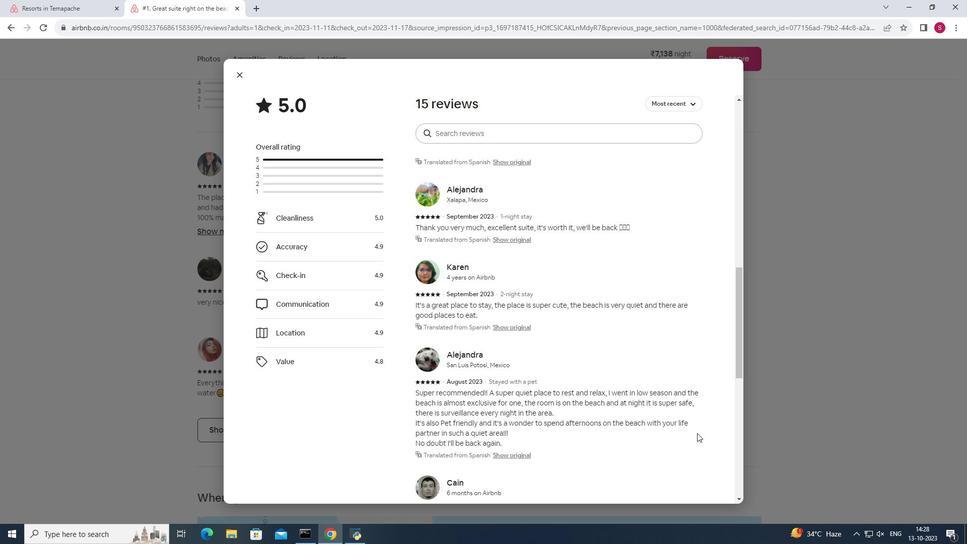 
Action: Mouse scrolled (700, 436) with delta (0, 0)
Screenshot: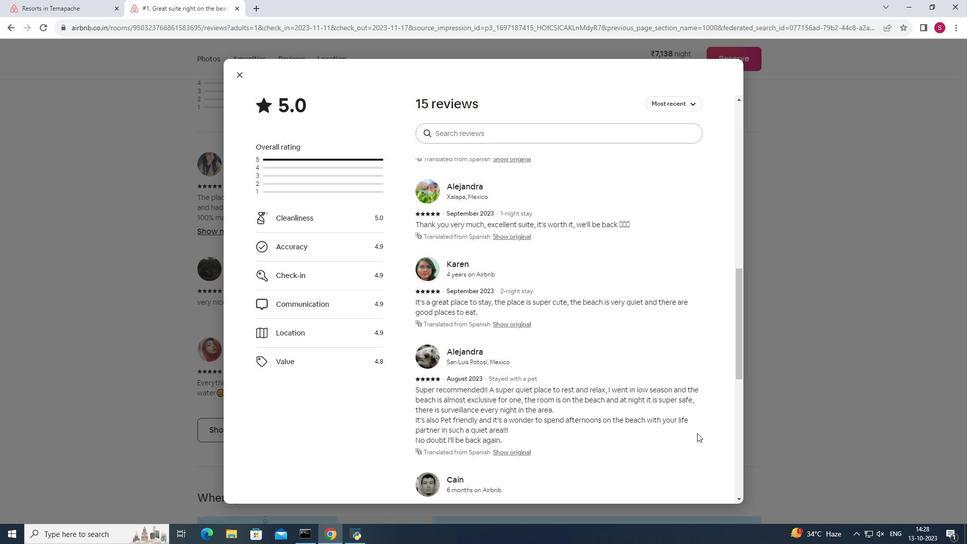 
Action: Mouse scrolled (700, 436) with delta (0, 0)
Screenshot: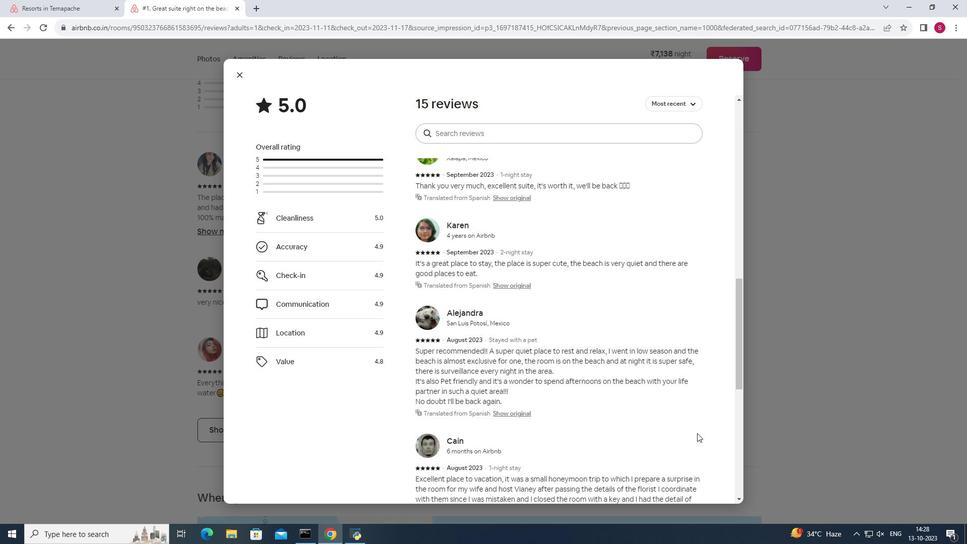 
Action: Mouse scrolled (700, 436) with delta (0, 0)
Screenshot: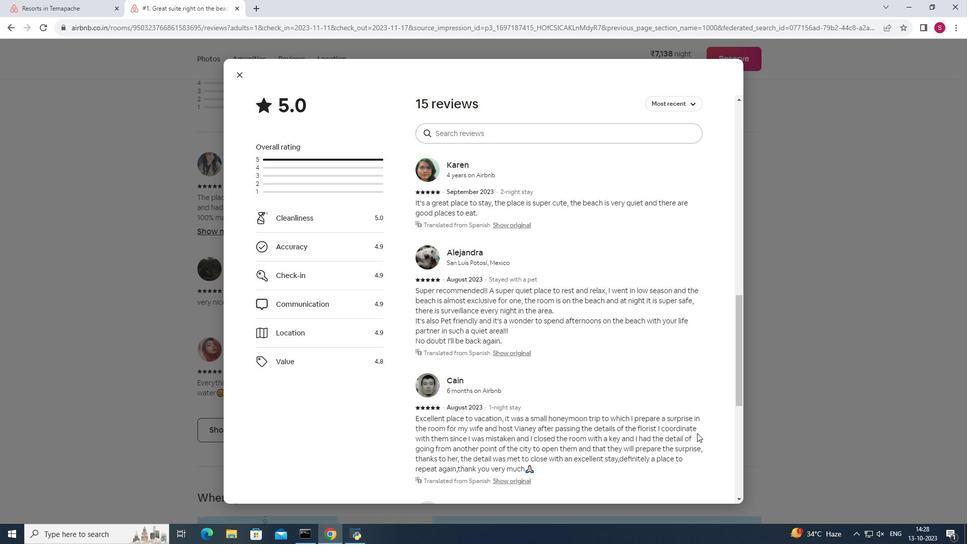 
Action: Mouse scrolled (700, 436) with delta (0, 0)
Screenshot: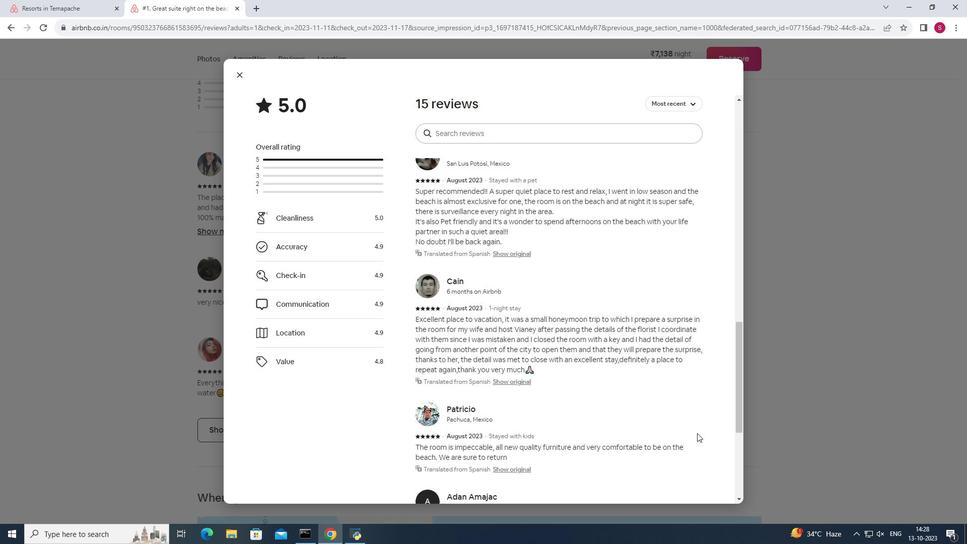 
Action: Mouse scrolled (700, 436) with delta (0, 0)
Screenshot: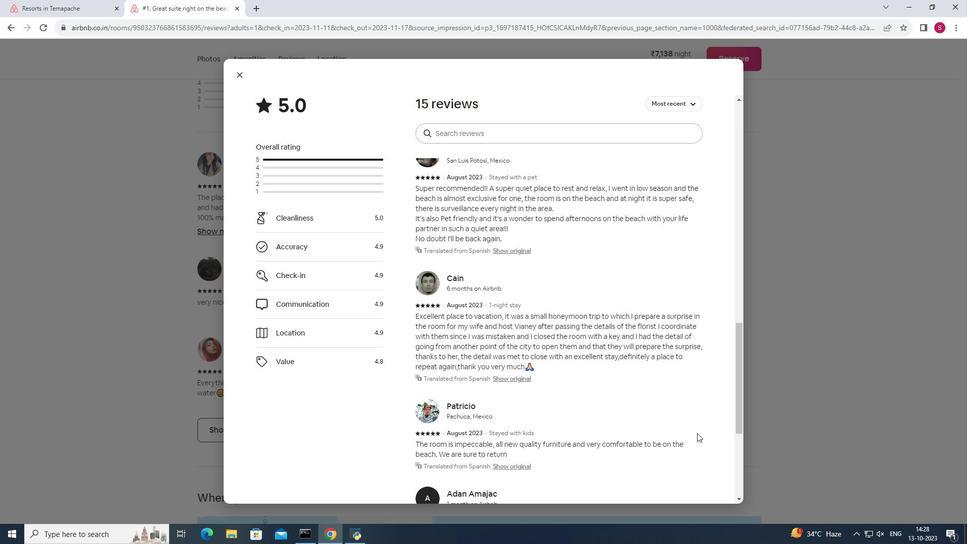 
Action: Mouse scrolled (700, 436) with delta (0, 0)
Screenshot: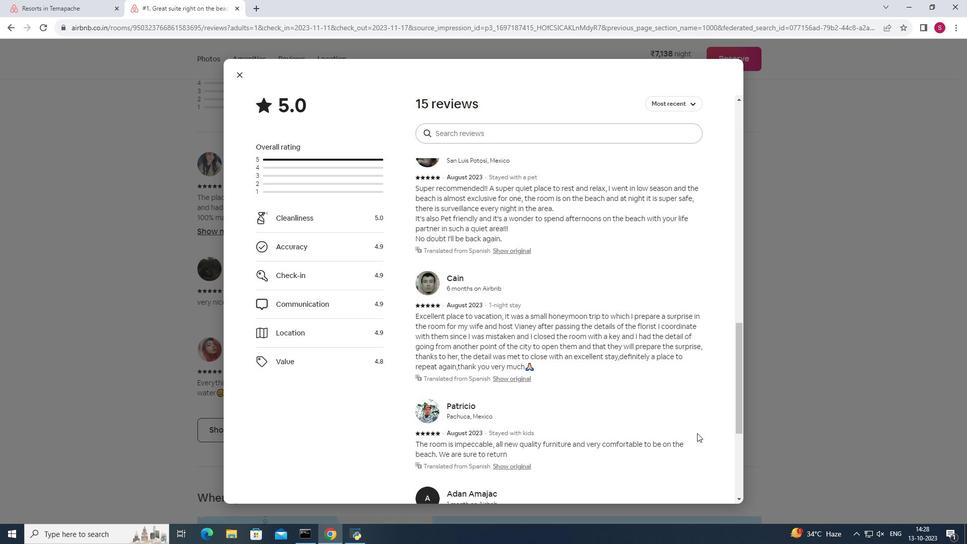 
Action: Mouse scrolled (700, 436) with delta (0, 0)
Screenshot: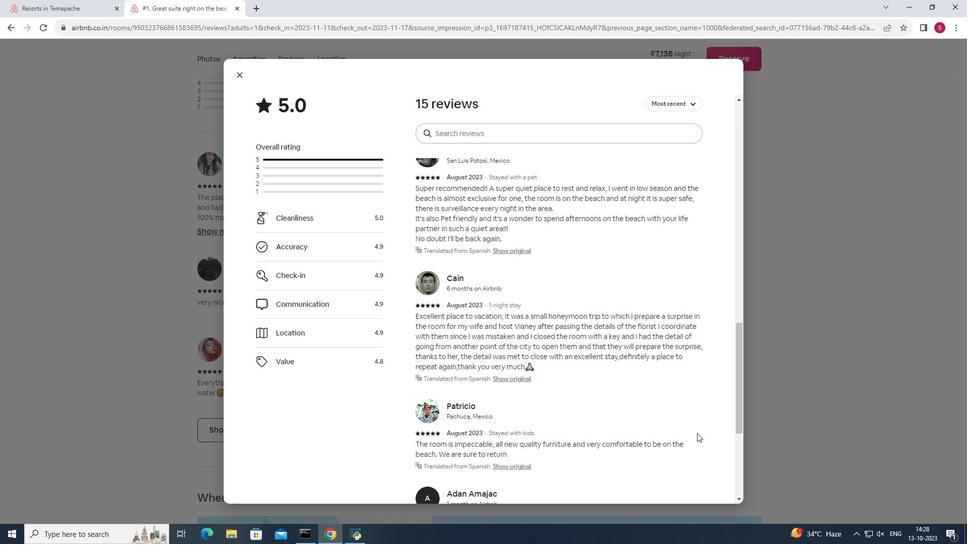 
Action: Mouse scrolled (700, 436) with delta (0, 0)
Screenshot: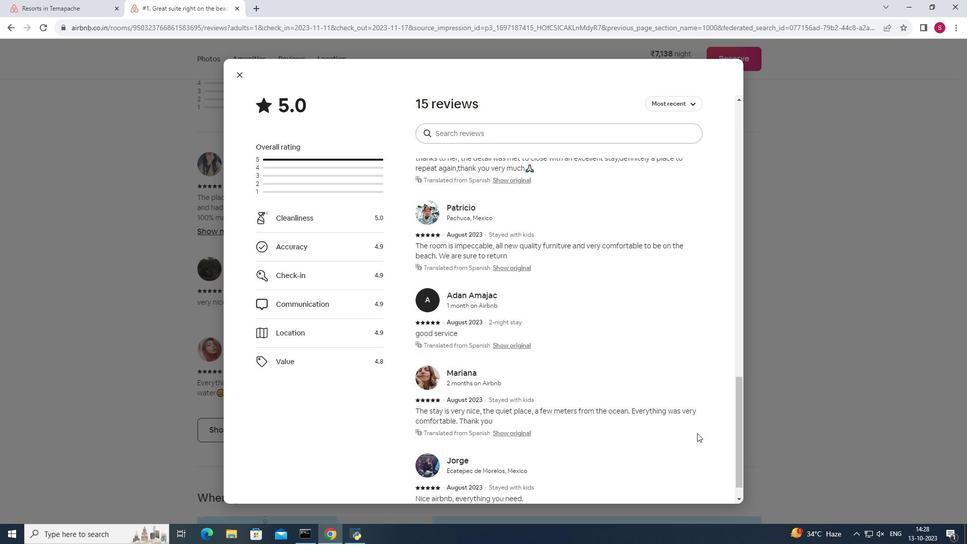 
Action: Mouse moved to (239, 83)
Screenshot: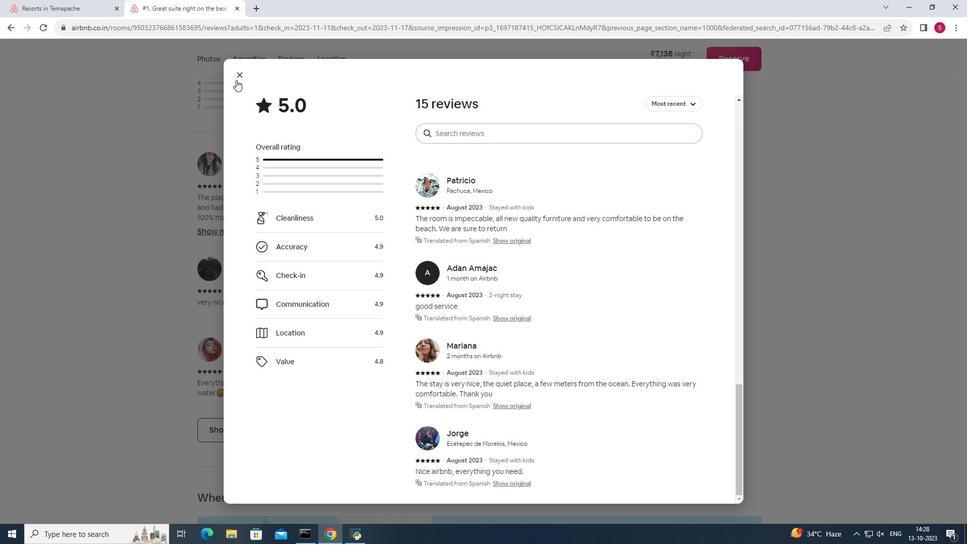 
Action: Mouse pressed left at (239, 83)
Screenshot: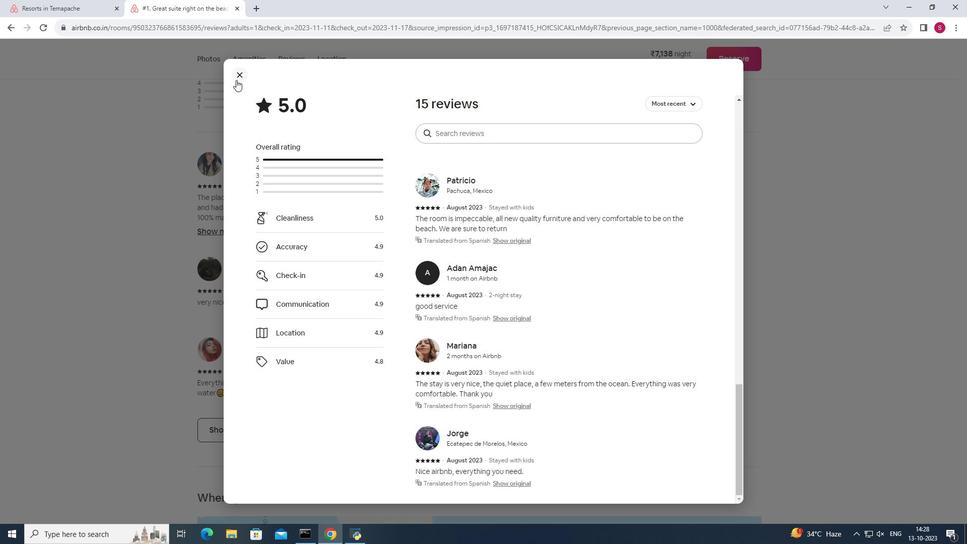 
Action: Mouse moved to (941, 441)
Screenshot: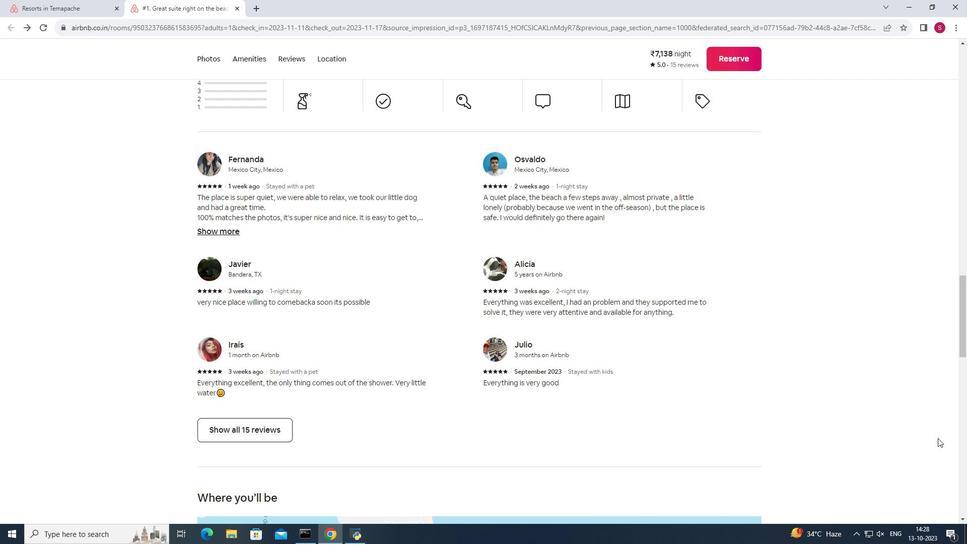 
Action: Mouse scrolled (941, 441) with delta (0, 0)
Screenshot: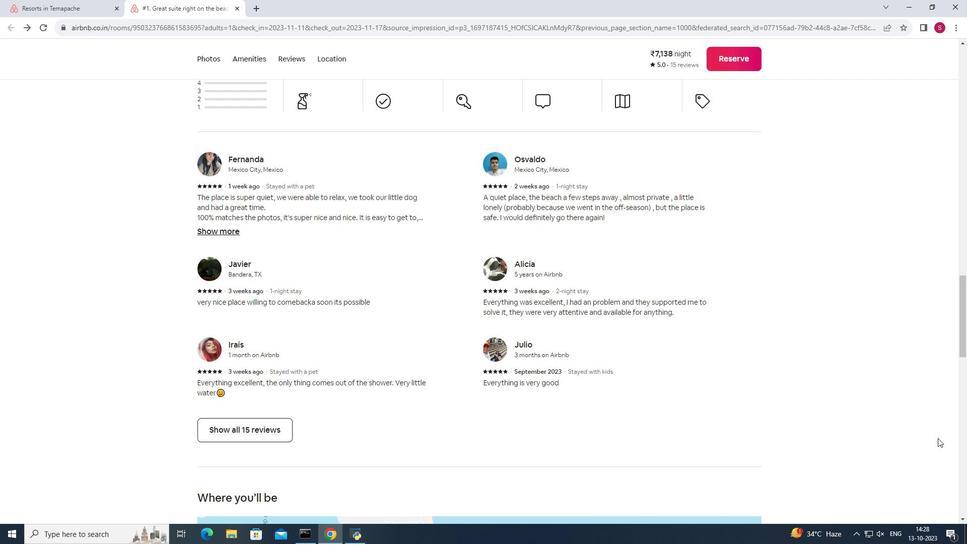 
Action: Mouse scrolled (941, 441) with delta (0, 0)
Screenshot: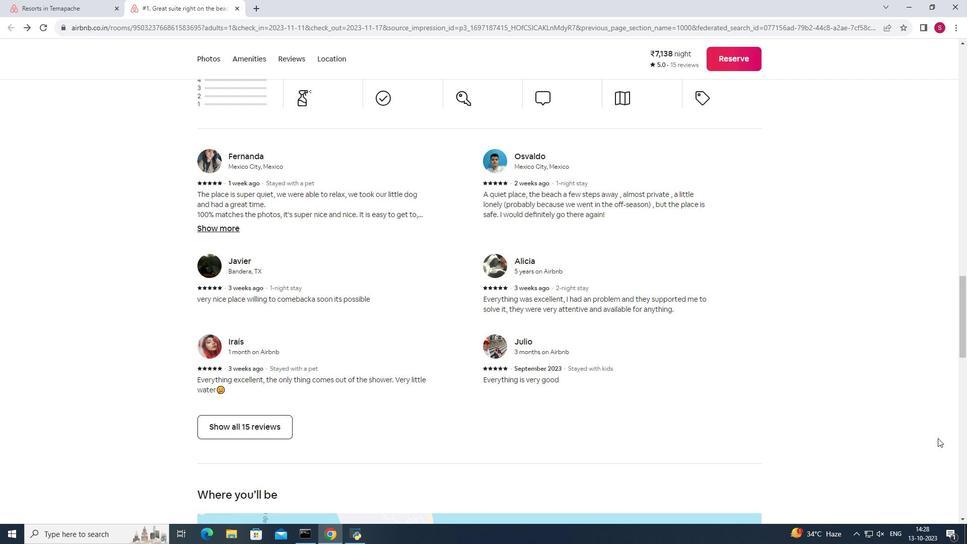 
Action: Mouse scrolled (941, 441) with delta (0, 0)
Screenshot: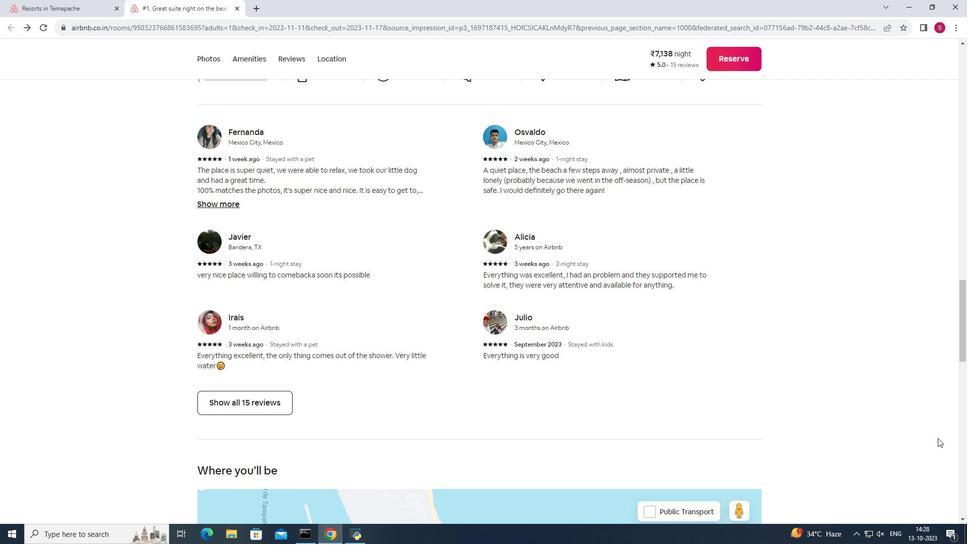 
Action: Mouse scrolled (941, 441) with delta (0, 0)
Screenshot: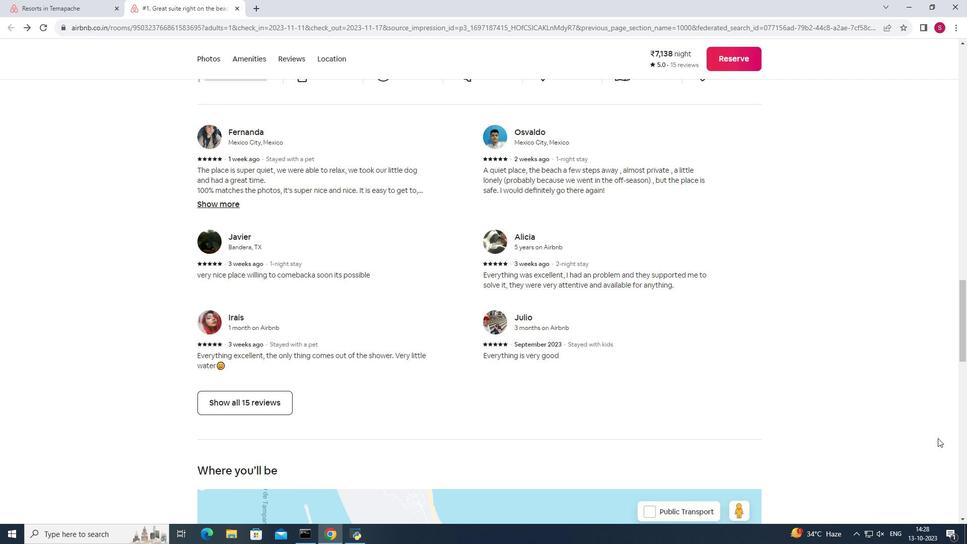 
Action: Mouse moved to (943, 441)
Screenshot: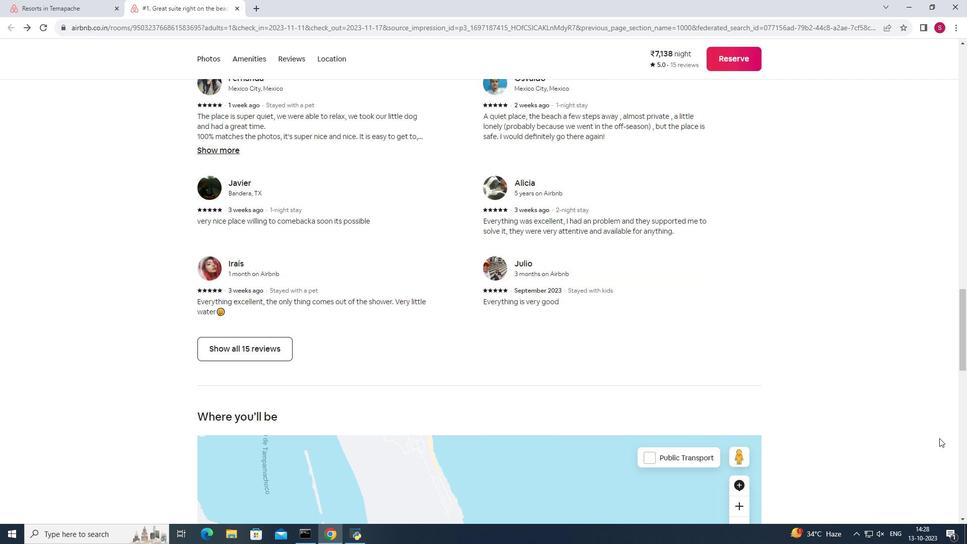 
Action: Mouse scrolled (943, 441) with delta (0, 0)
Screenshot: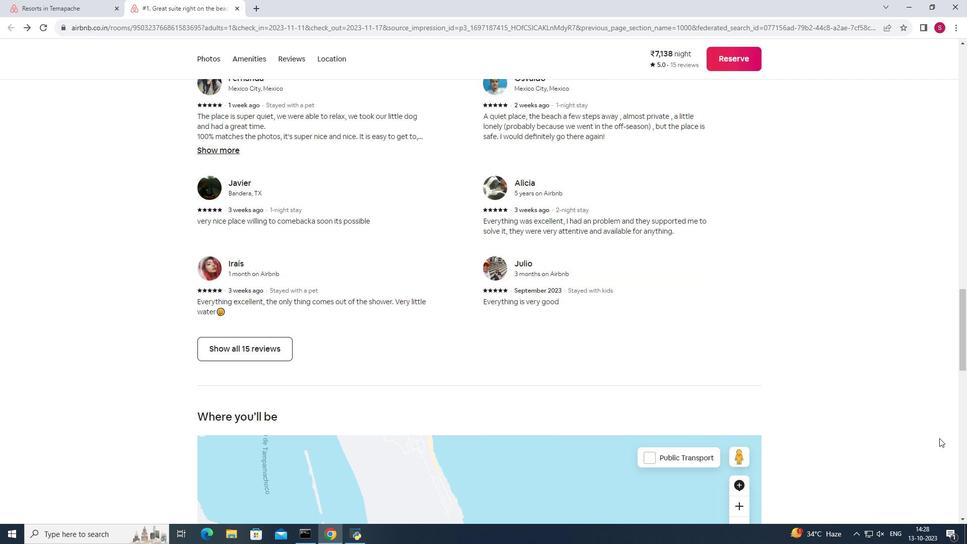 
Action: Mouse moved to (943, 441)
Screenshot: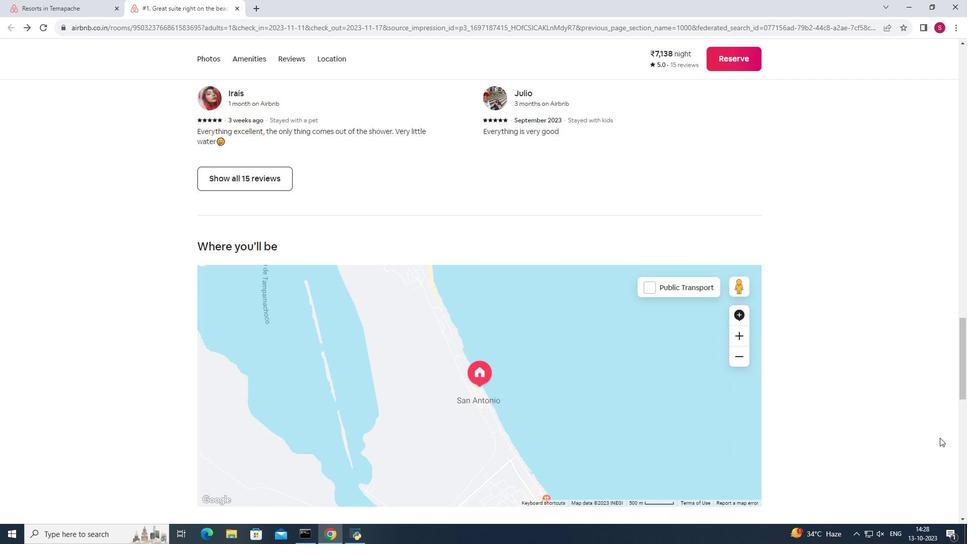 
Action: Mouse scrolled (943, 440) with delta (0, 0)
Screenshot: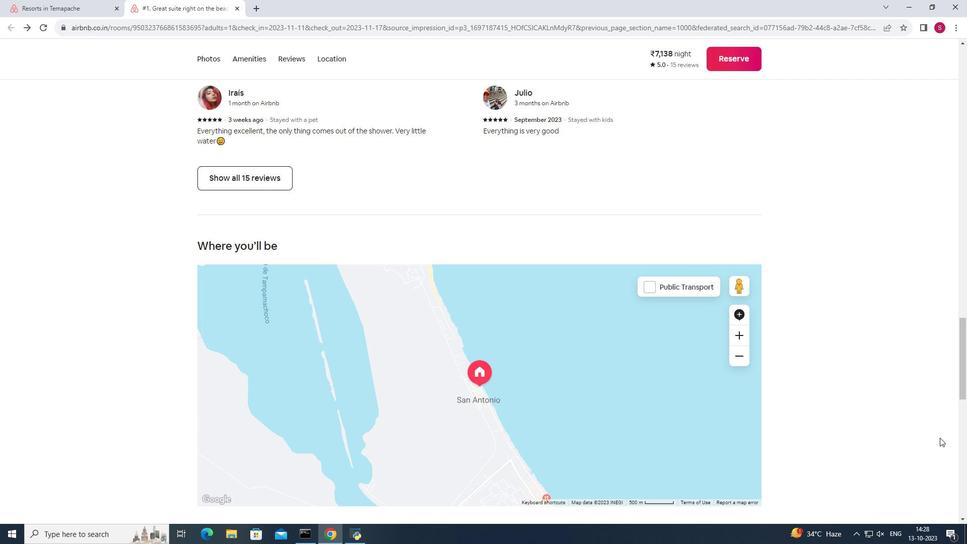 
Action: Mouse scrolled (943, 440) with delta (0, 0)
Screenshot: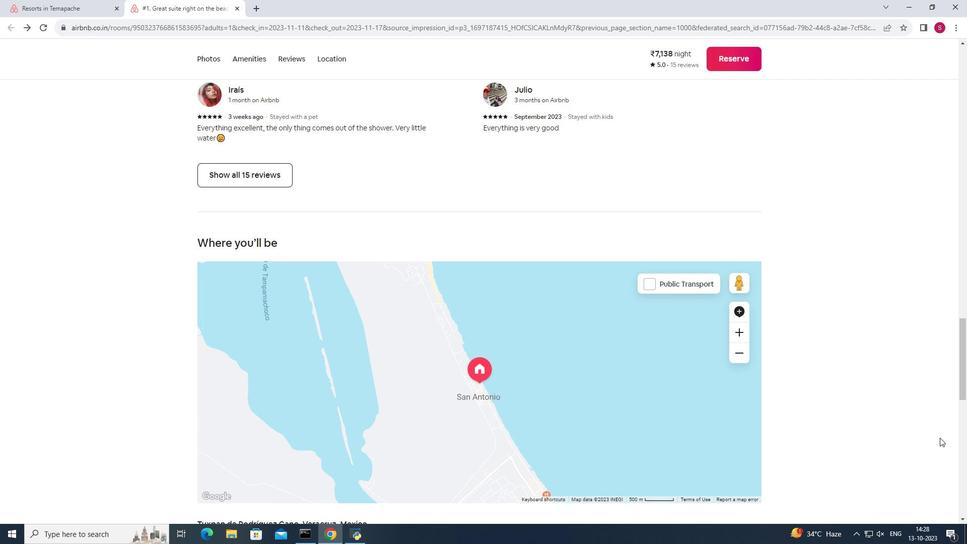 
Action: Mouse scrolled (943, 440) with delta (0, 0)
Screenshot: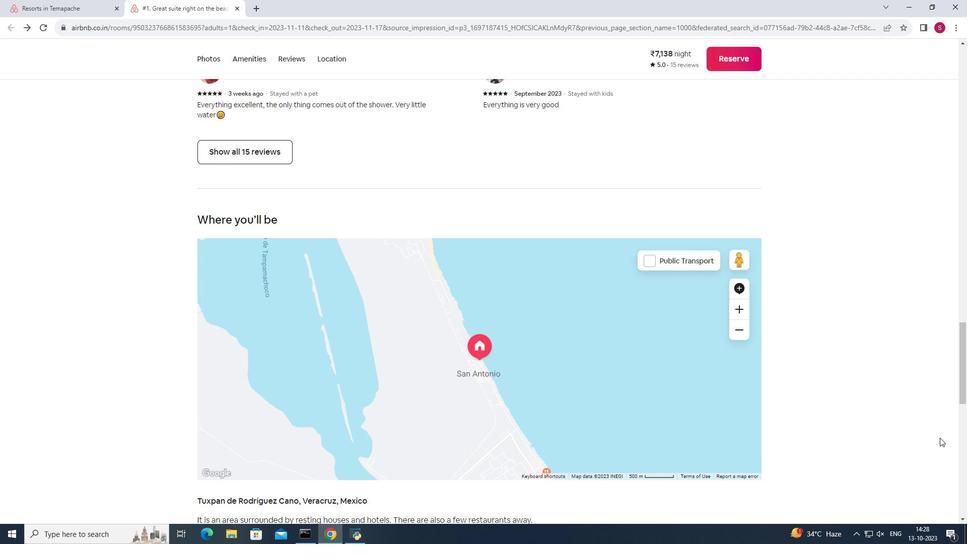 
Action: Mouse moved to (943, 441)
Screenshot: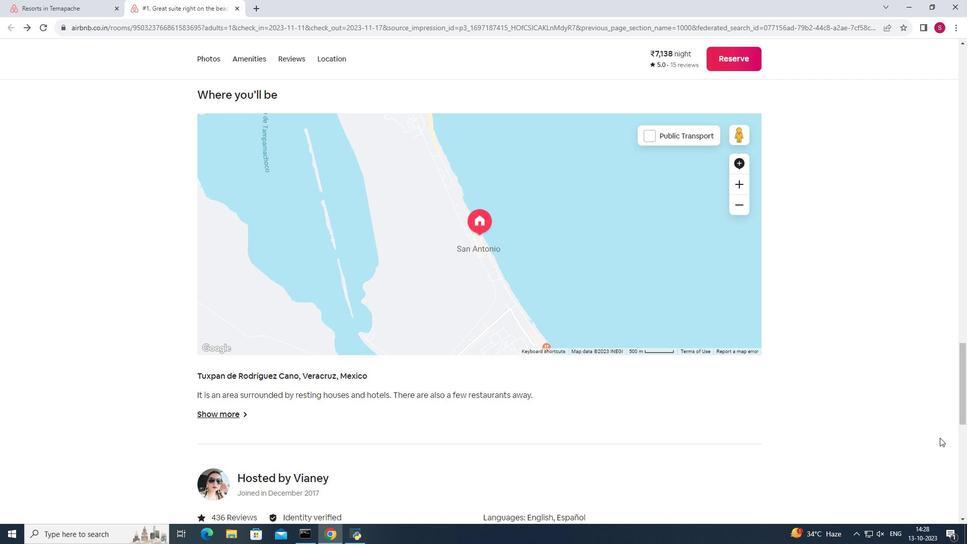 
Action: Mouse scrolled (943, 440) with delta (0, 0)
Screenshot: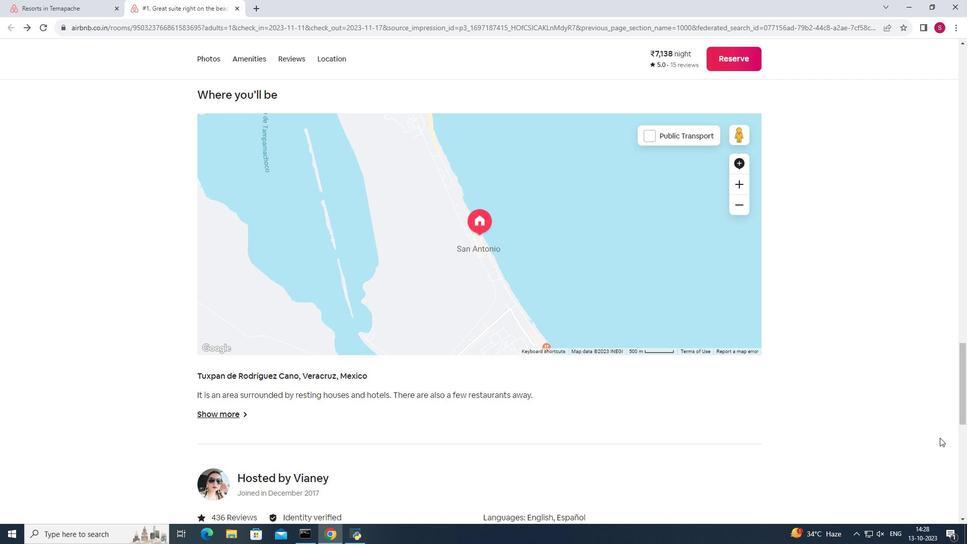 
Action: Mouse scrolled (943, 440) with delta (0, 0)
Screenshot: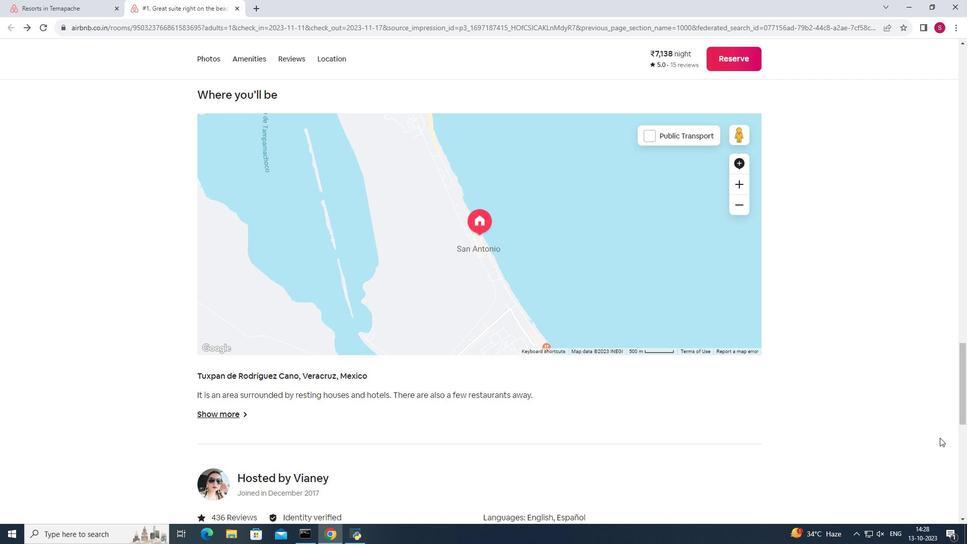 
Action: Mouse scrolled (943, 440) with delta (0, 0)
Screenshot: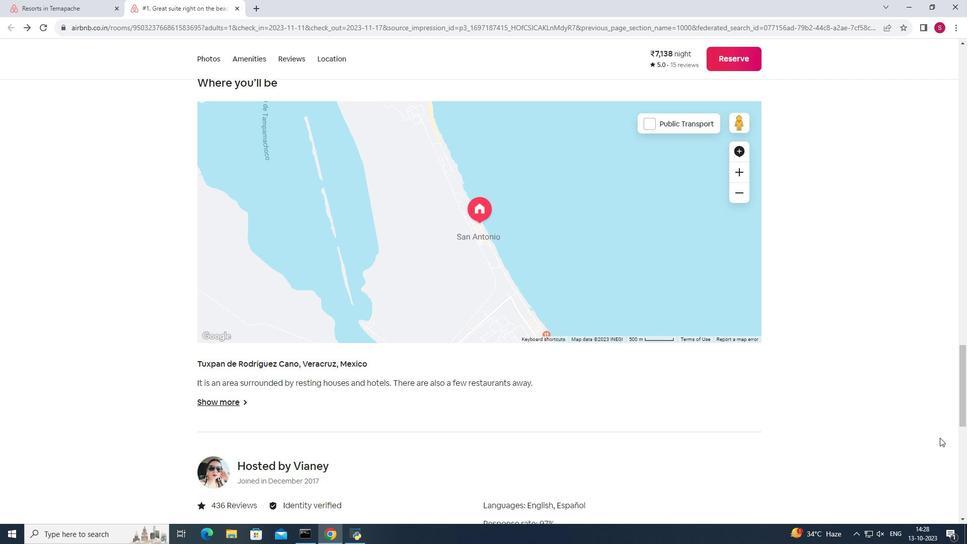 
Action: Mouse scrolled (943, 440) with delta (0, 0)
Screenshot: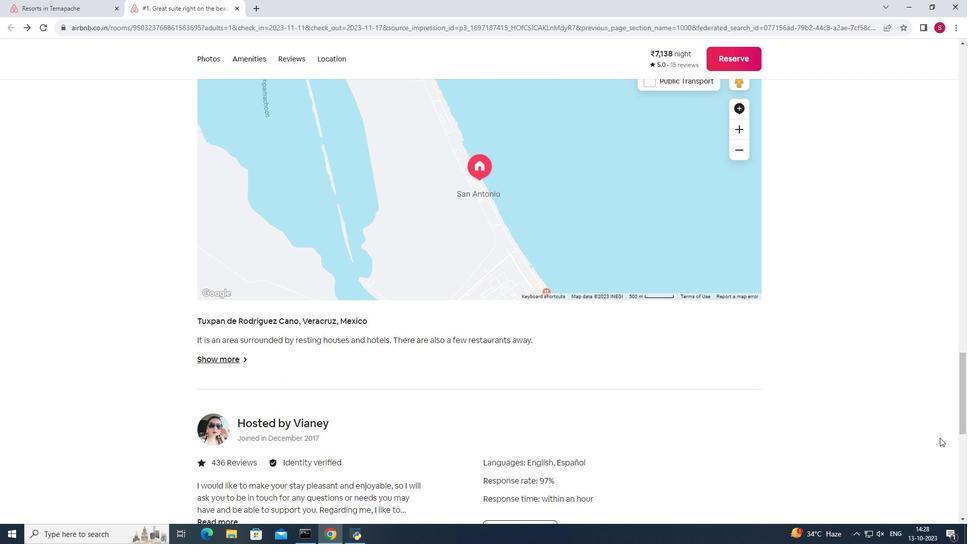 
Action: Mouse scrolled (943, 440) with delta (0, 0)
Screenshot: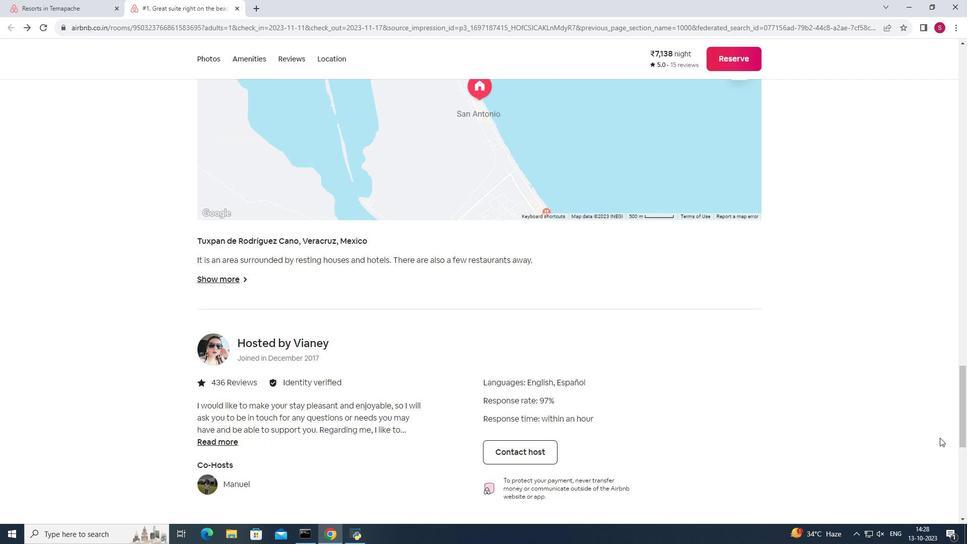 
Action: Mouse moved to (943, 441)
Screenshot: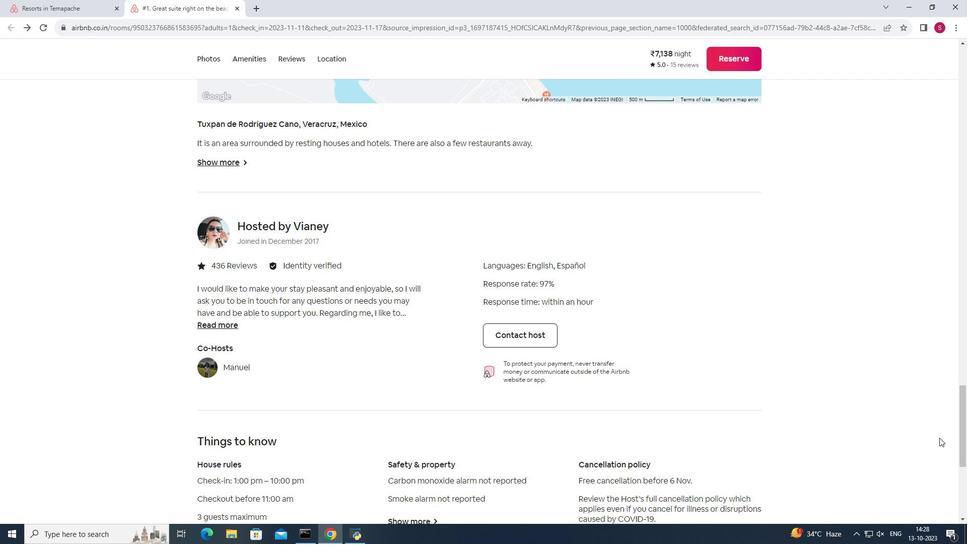 
Action: Mouse scrolled (943, 440) with delta (0, 0)
Screenshot: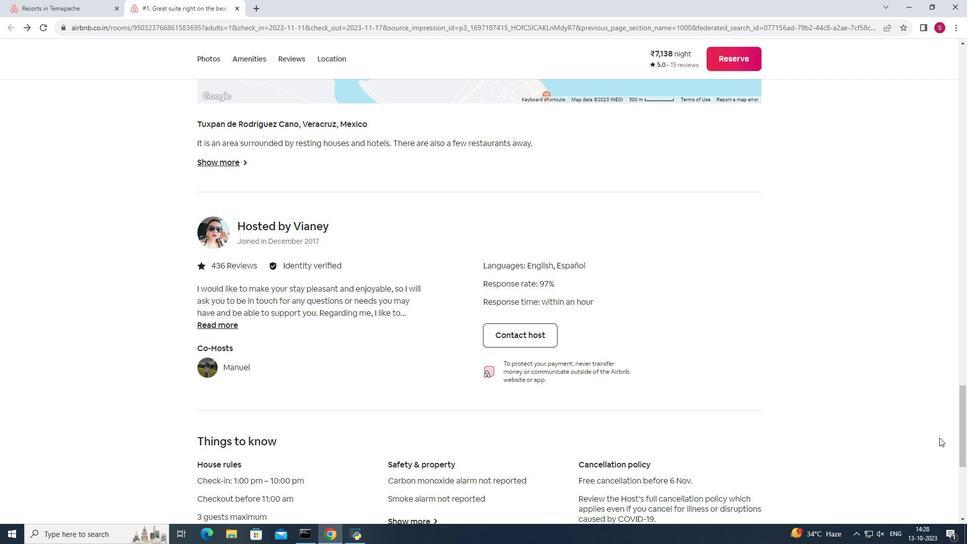 
Action: Mouse scrolled (943, 440) with delta (0, 0)
Screenshot: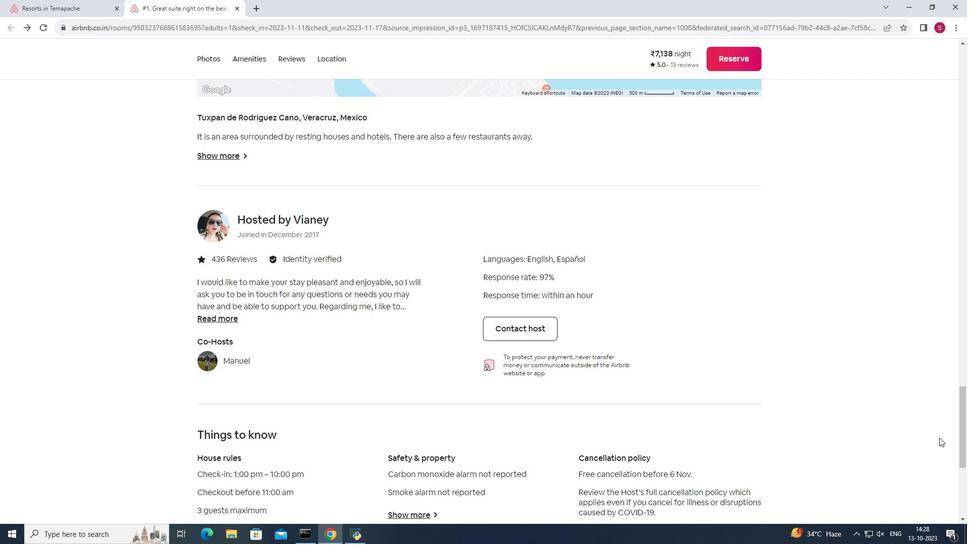 
Action: Mouse scrolled (943, 440) with delta (0, 0)
Screenshot: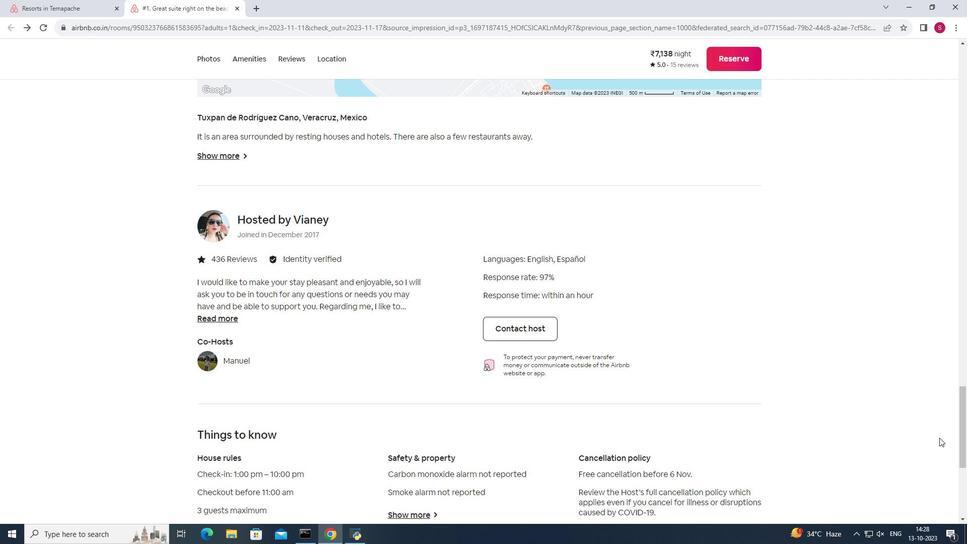 
Action: Mouse scrolled (943, 440) with delta (0, 0)
Screenshot: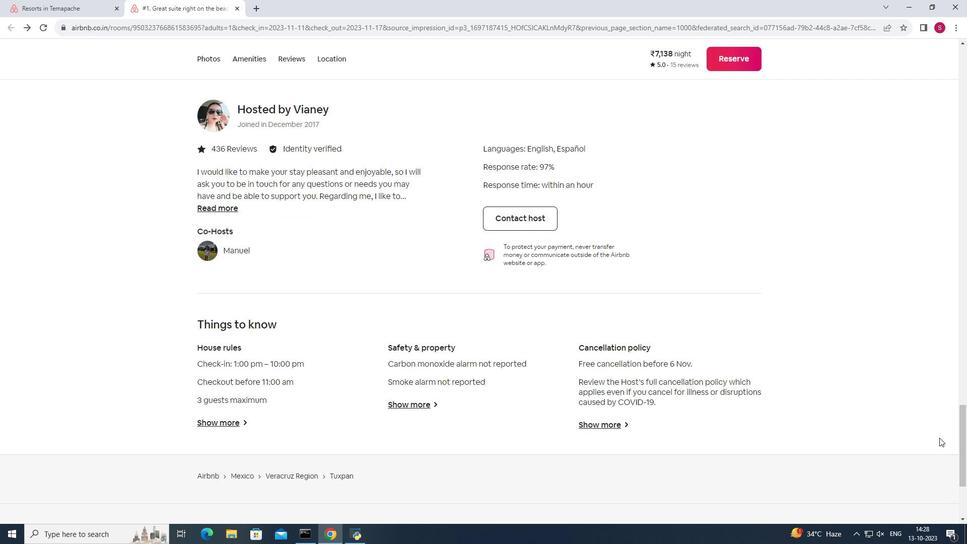 
Action: Mouse moved to (231, 343)
Screenshot: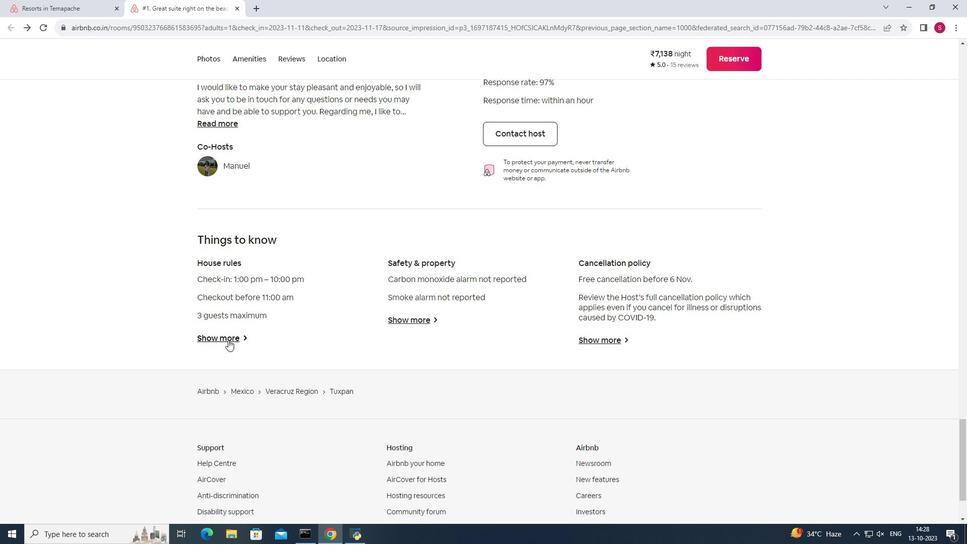 
Action: Mouse pressed left at (231, 343)
Screenshot: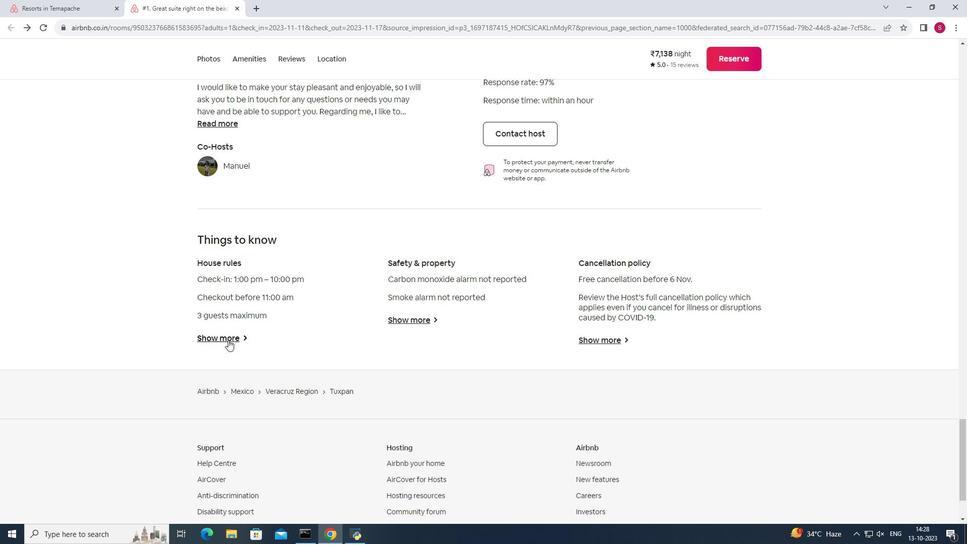 
Action: Mouse pressed left at (231, 343)
Screenshot: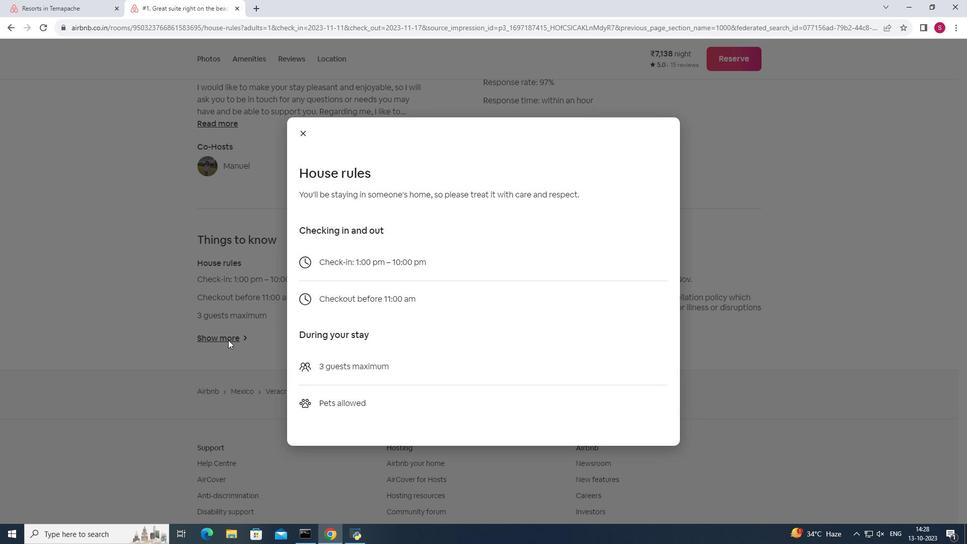 
Action: Mouse moved to (412, 323)
Screenshot: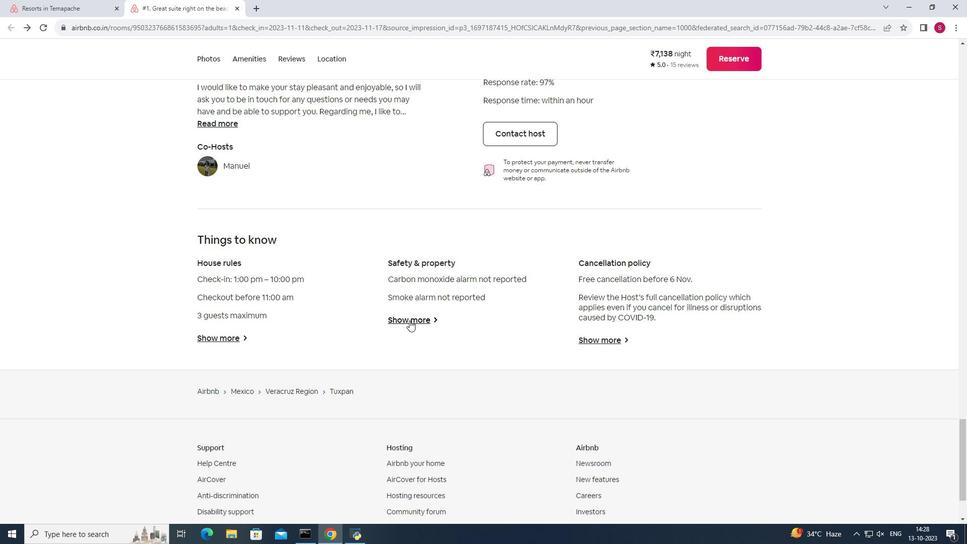 
Action: Mouse pressed left at (412, 323)
Screenshot: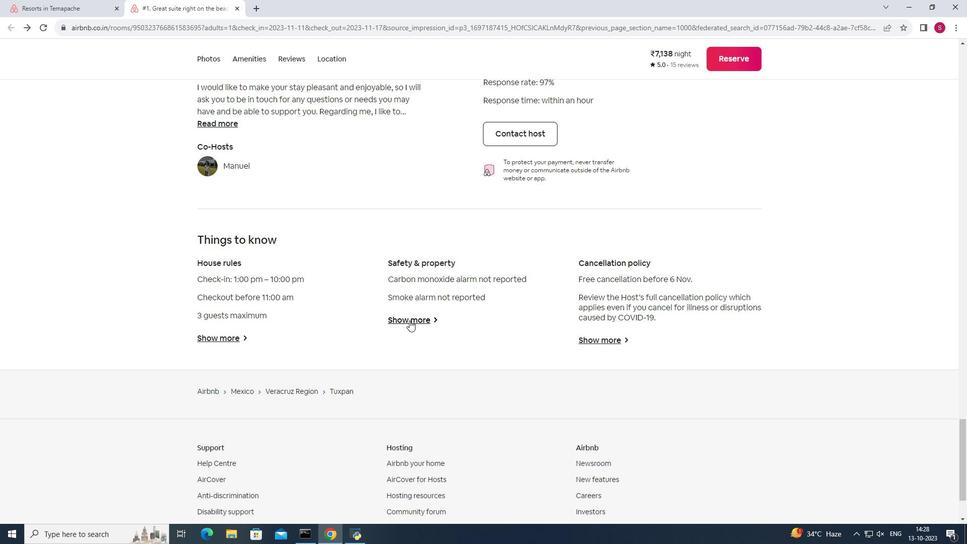 
Action: Mouse moved to (824, 359)
Screenshot: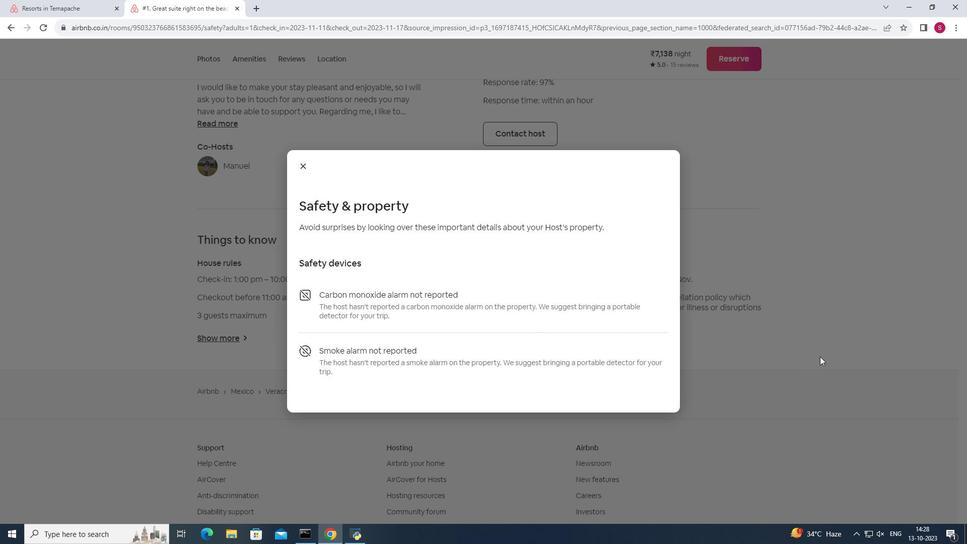 
Action: Mouse pressed left at (824, 359)
Screenshot: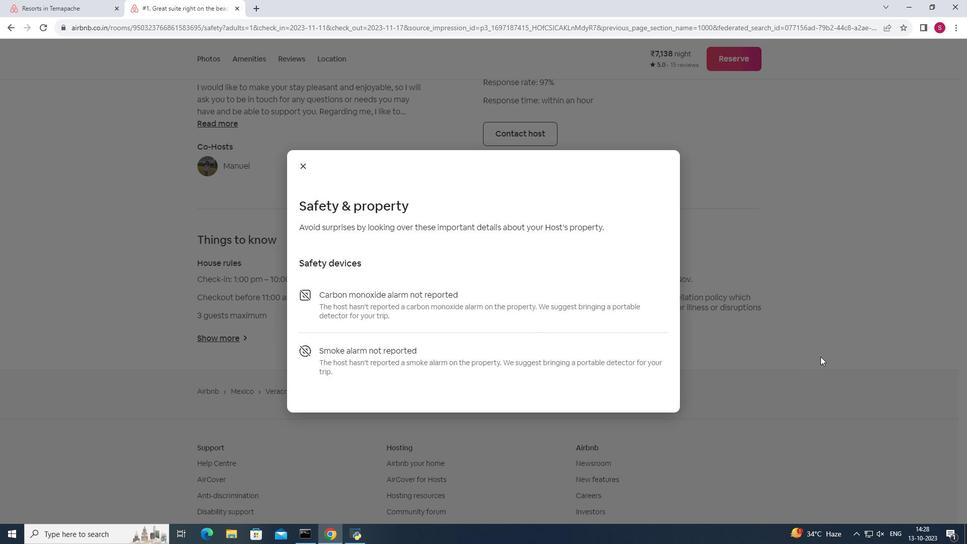 
Action: Mouse moved to (602, 342)
Screenshot: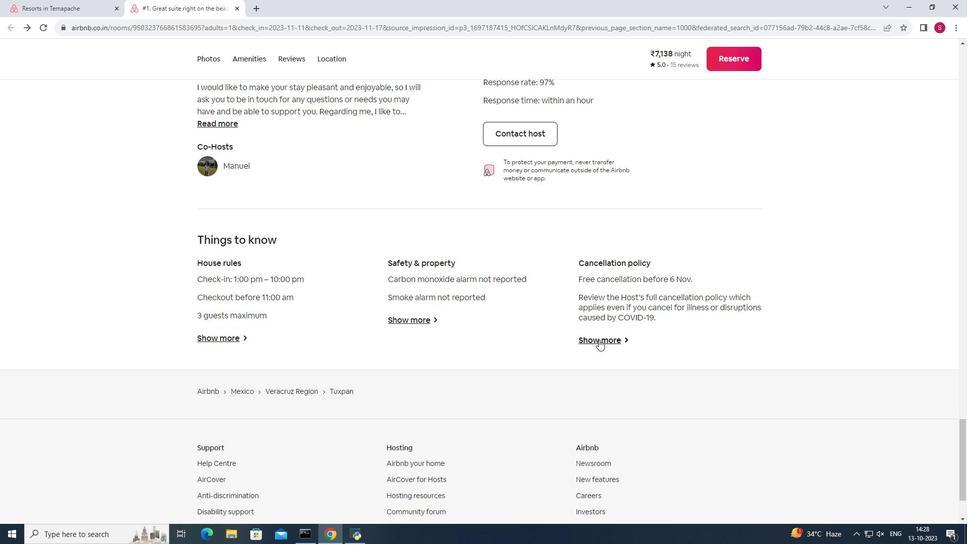 
Action: Mouse pressed left at (602, 342)
Screenshot: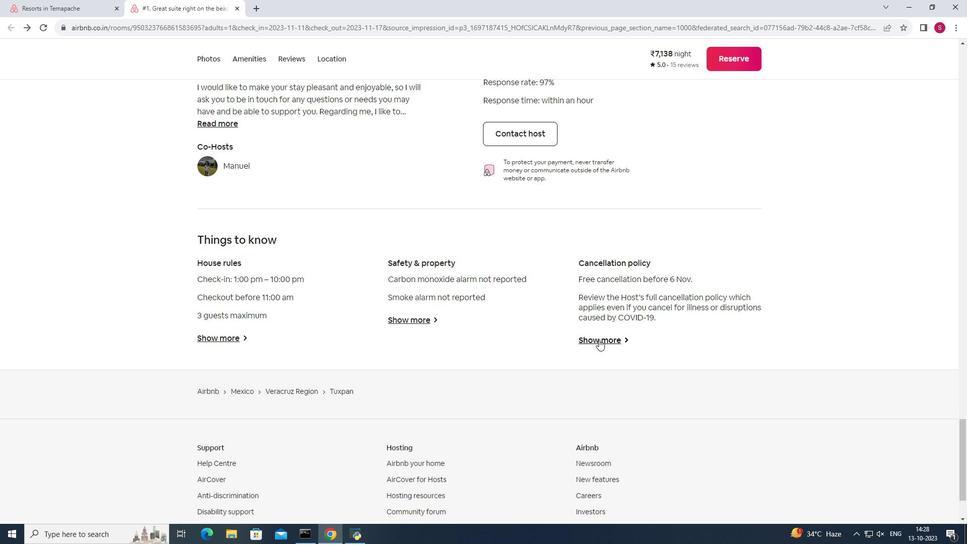 
Action: Mouse moved to (721, 357)
Screenshot: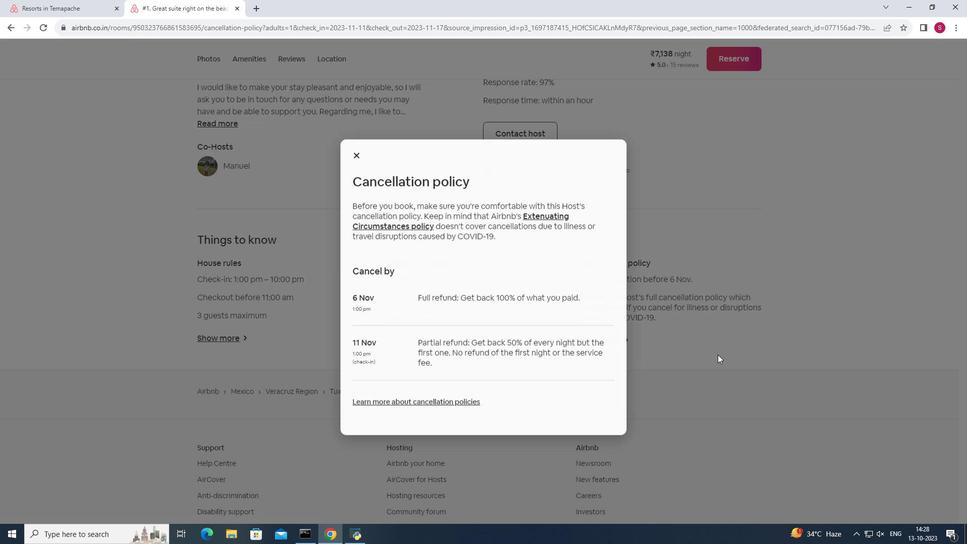 
Action: Mouse pressed left at (721, 357)
Screenshot: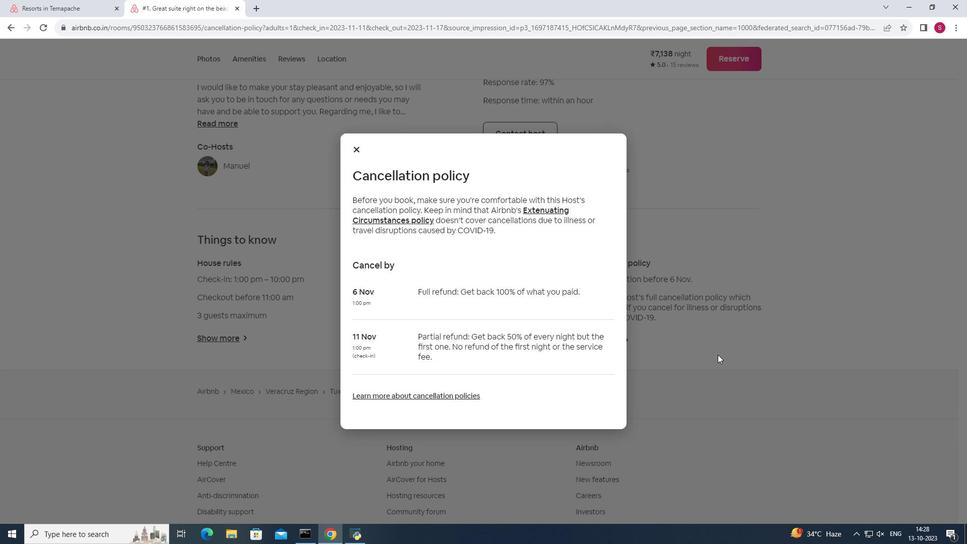 
Action: Mouse moved to (868, 428)
Screenshot: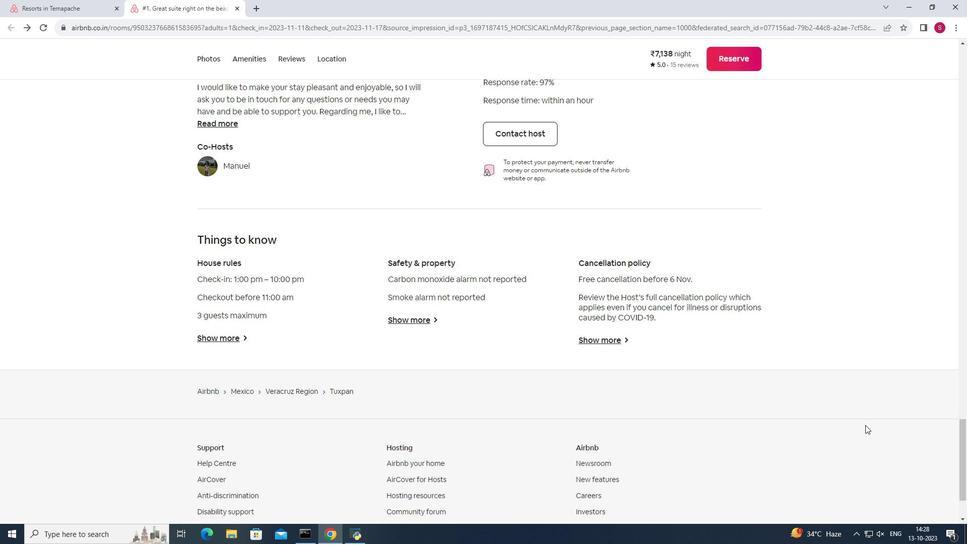 
Action: Mouse scrolled (868, 427) with delta (0, 0)
Screenshot: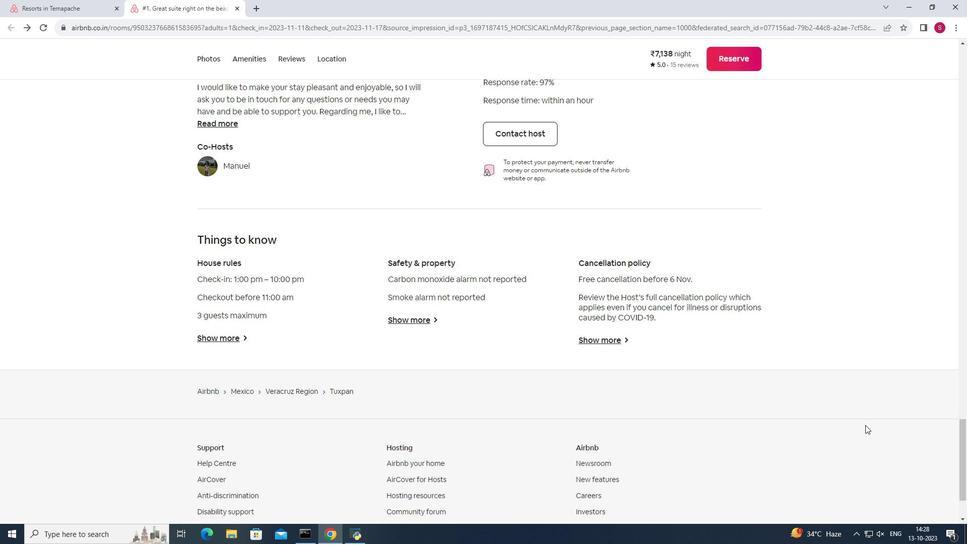 
Action: Mouse scrolled (868, 427) with delta (0, 0)
Screenshot: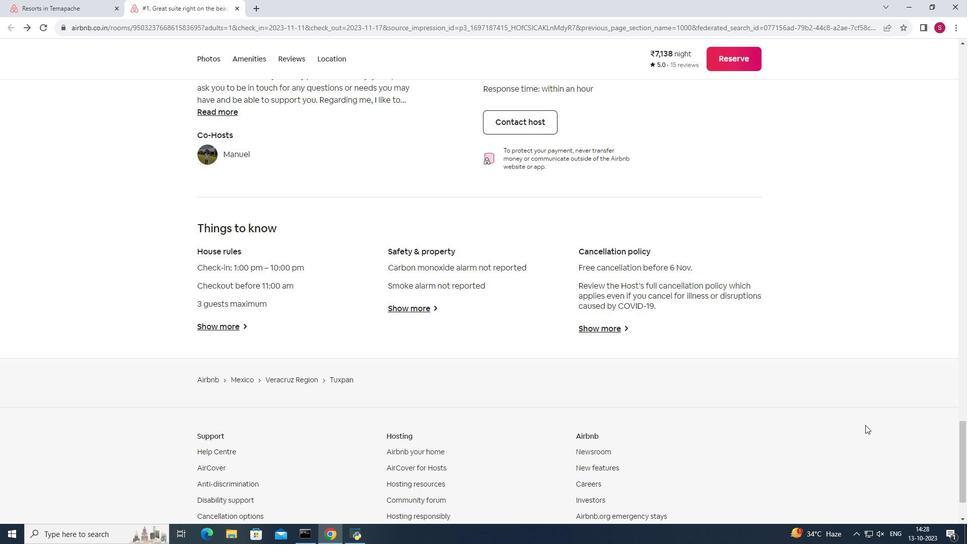 
Action: Mouse scrolled (868, 427) with delta (0, 0)
Screenshot: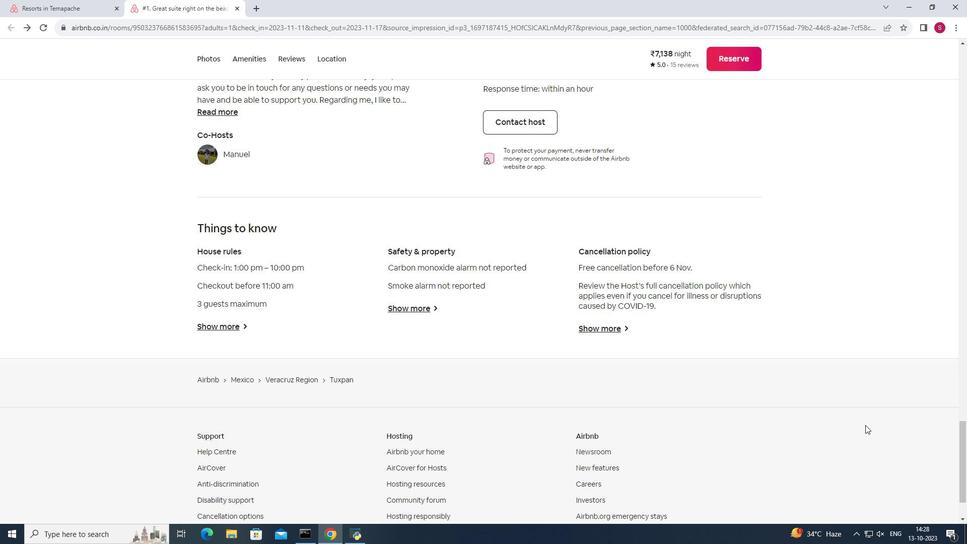 
Action: Mouse scrolled (868, 427) with delta (0, 0)
Screenshot: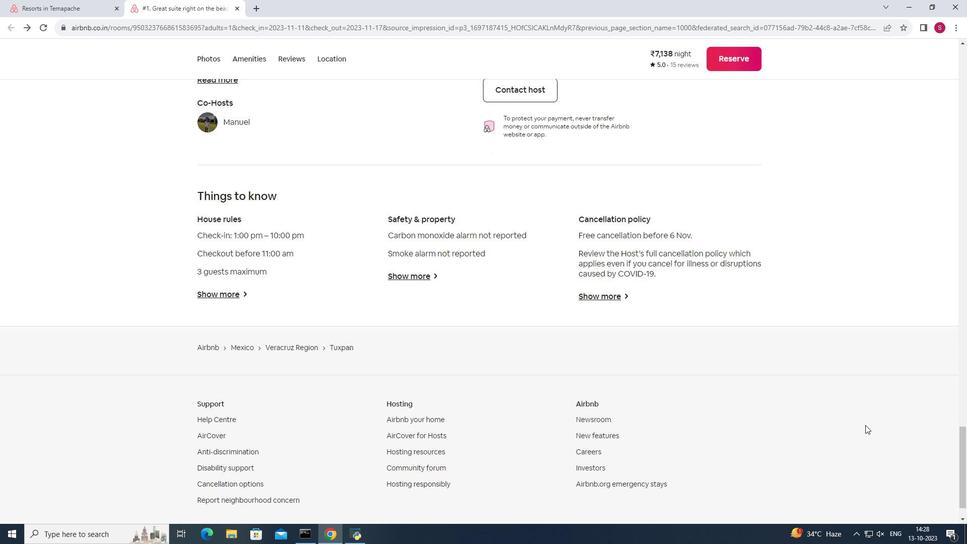 
Action: Mouse scrolled (868, 427) with delta (0, 0)
Screenshot: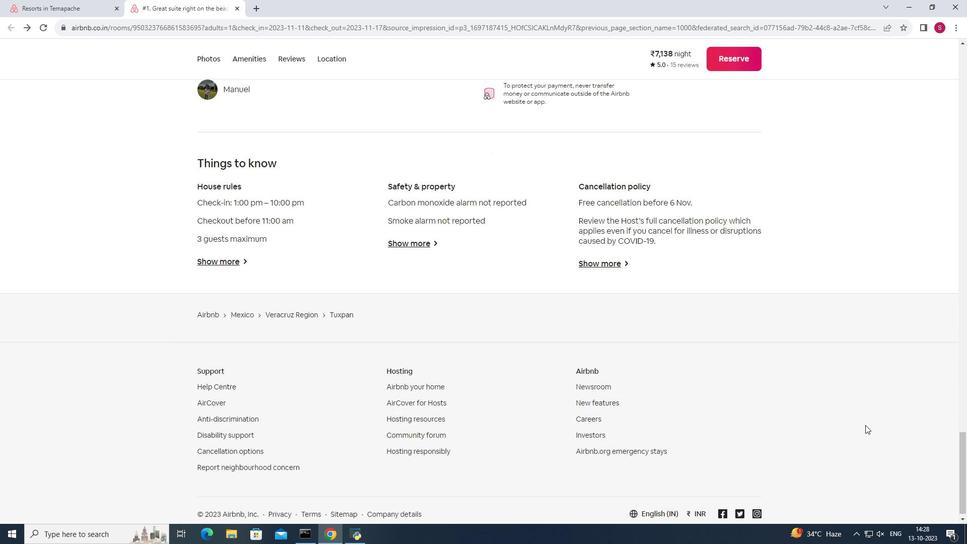 
Action: Mouse moved to (238, 11)
Screenshot: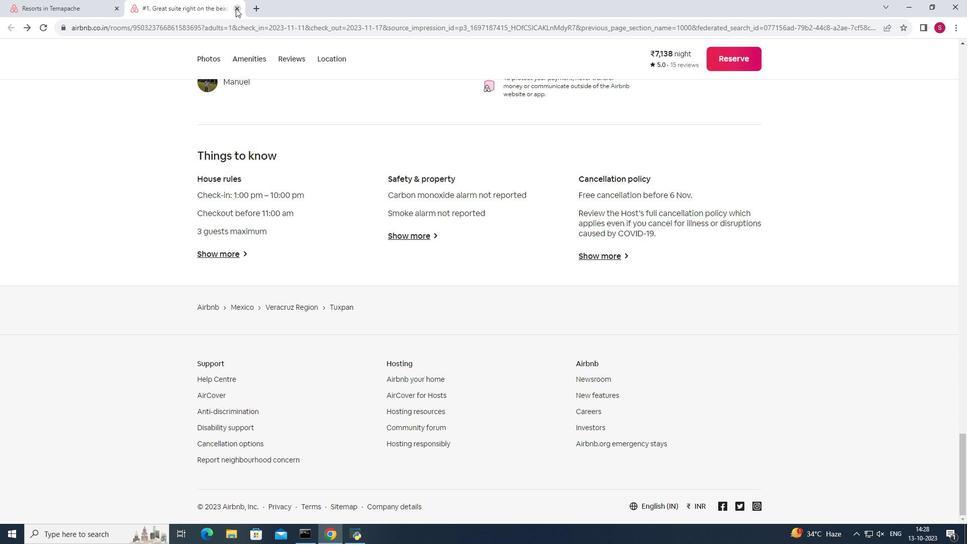 
Action: Mouse pressed left at (238, 11)
Screenshot: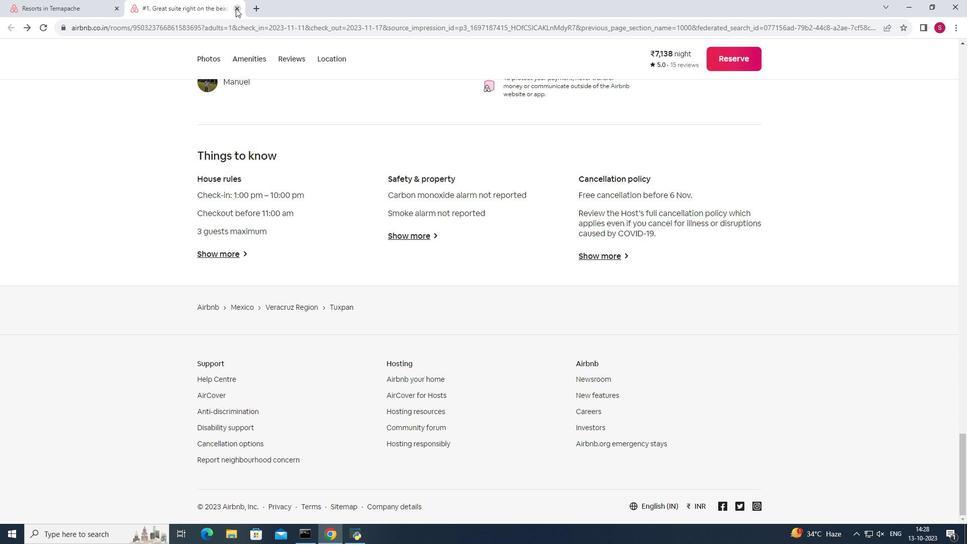 
Action: Mouse moved to (496, 315)
Screenshot: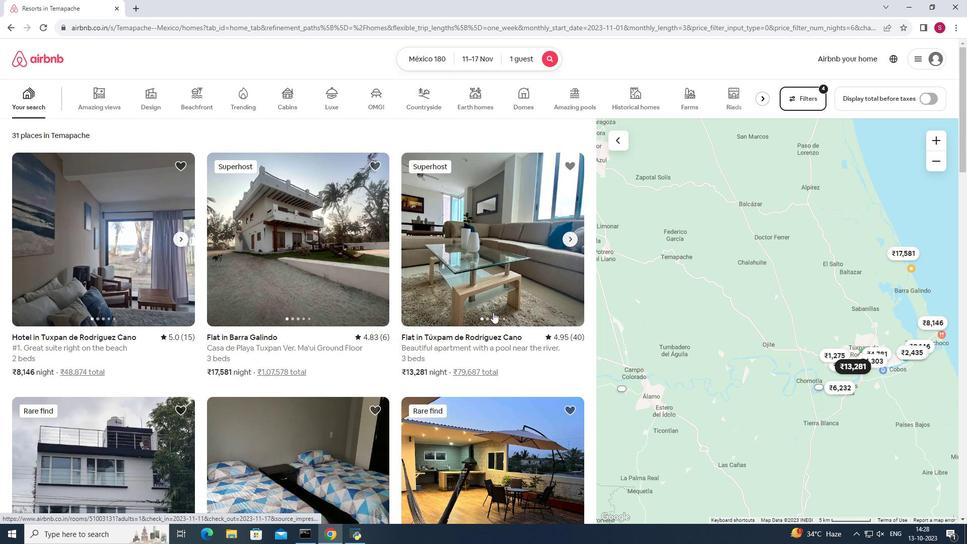 
Action: Mouse scrolled (496, 315) with delta (0, 0)
Screenshot: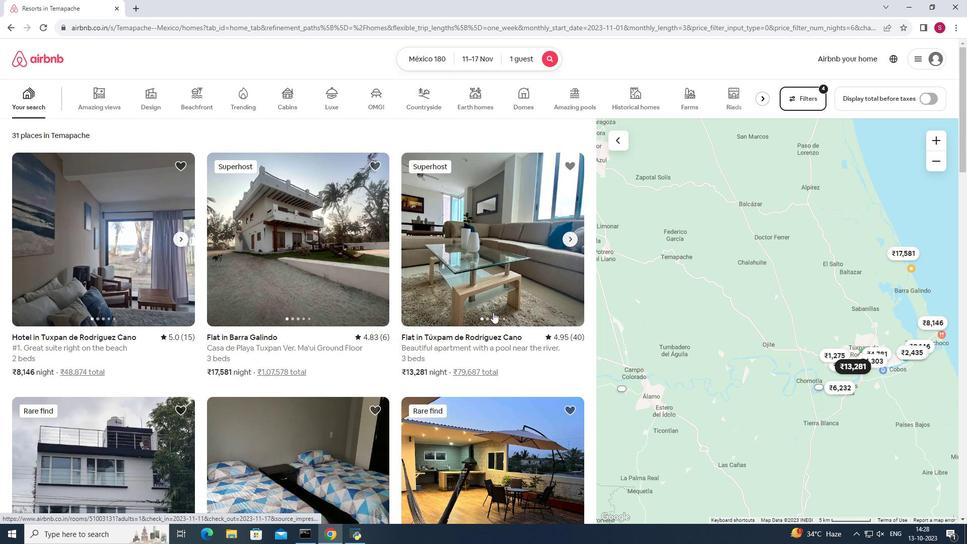 
Action: Mouse scrolled (496, 315) with delta (0, 0)
Screenshot: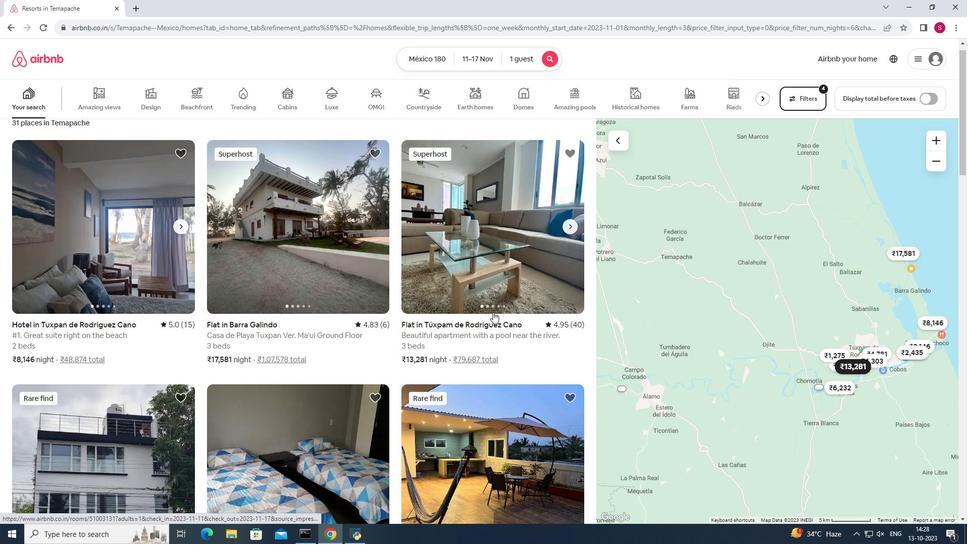 
Action: Mouse scrolled (496, 315) with delta (0, 0)
Screenshot: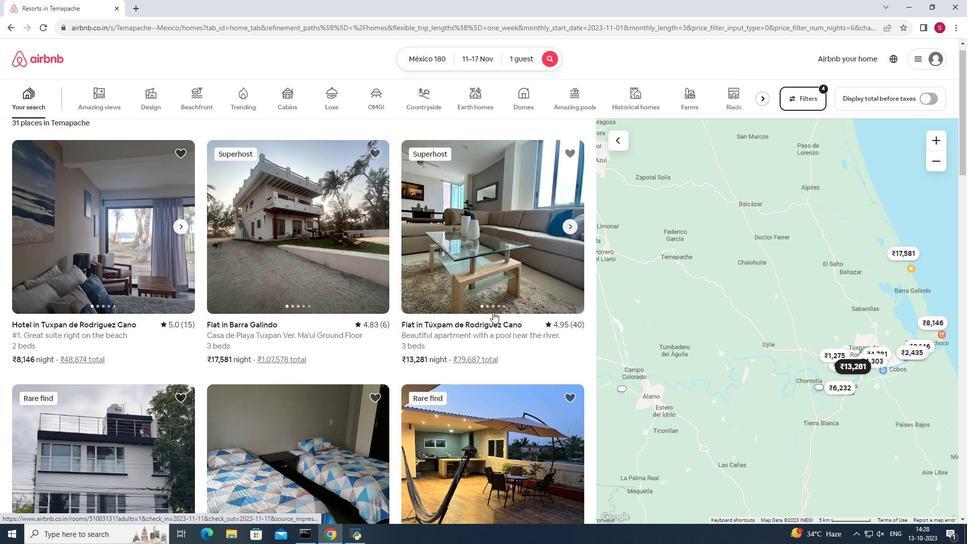
Action: Mouse scrolled (496, 315) with delta (0, 0)
Screenshot: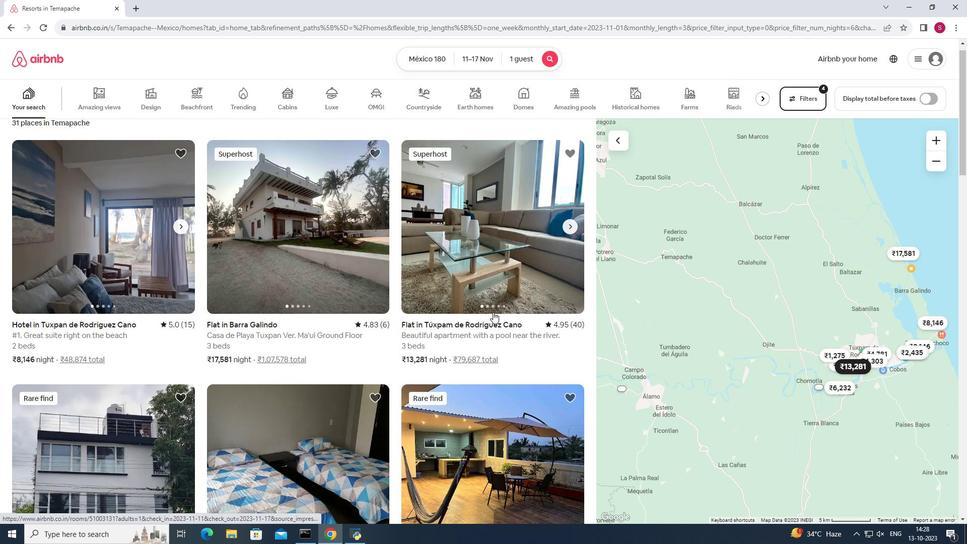
Action: Mouse moved to (496, 315)
Screenshot: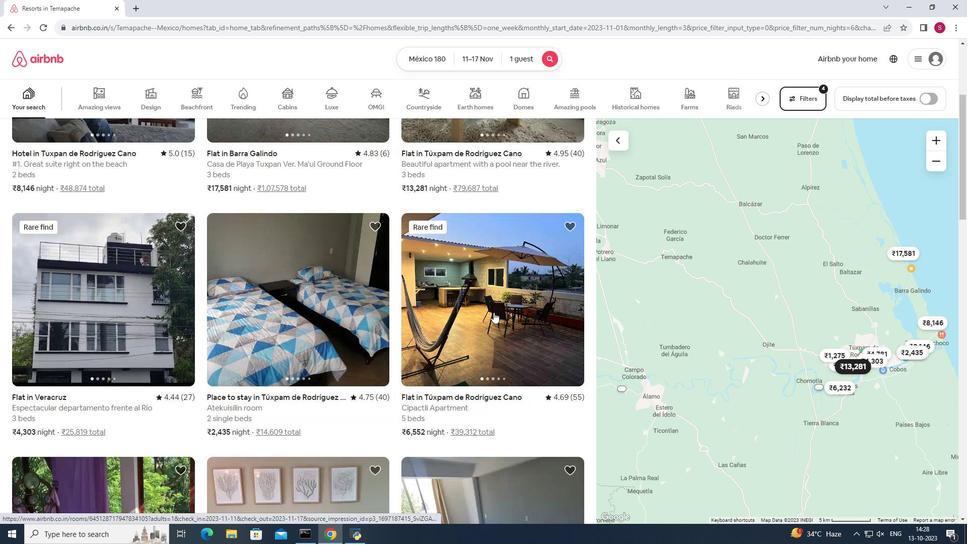 
Action: Mouse scrolled (496, 315) with delta (0, 0)
Screenshot: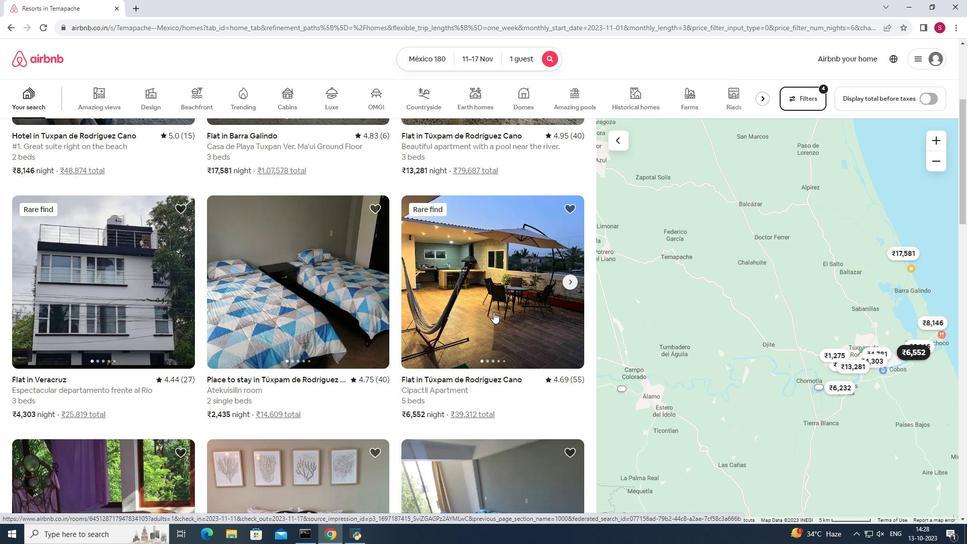 
Action: Mouse scrolled (496, 315) with delta (0, 0)
Screenshot: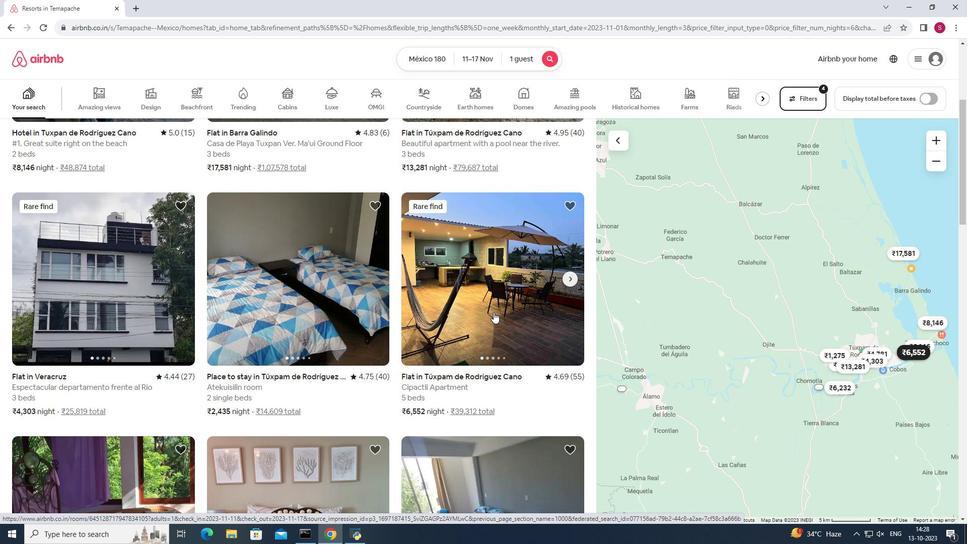 
Action: Mouse scrolled (496, 315) with delta (0, 0)
Screenshot: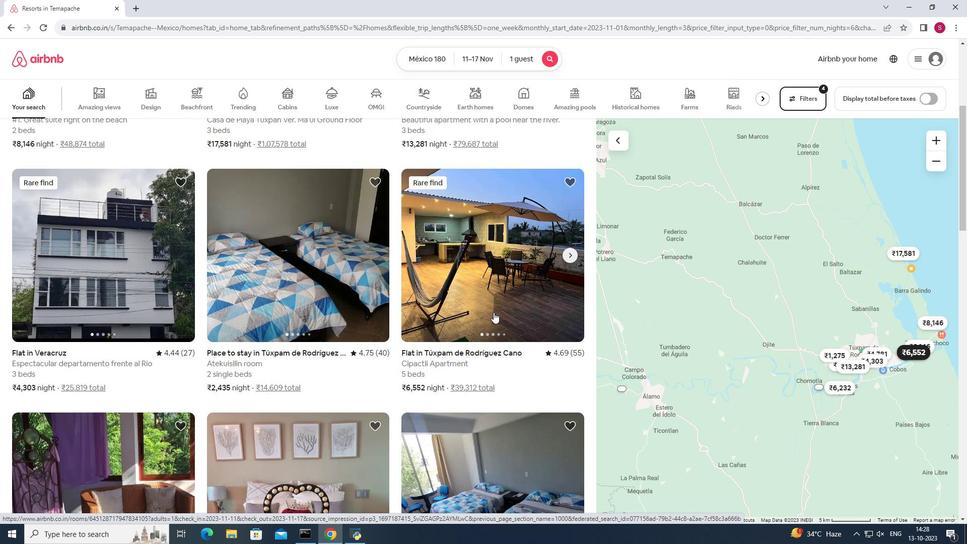 
Action: Mouse scrolled (496, 315) with delta (0, 0)
Screenshot: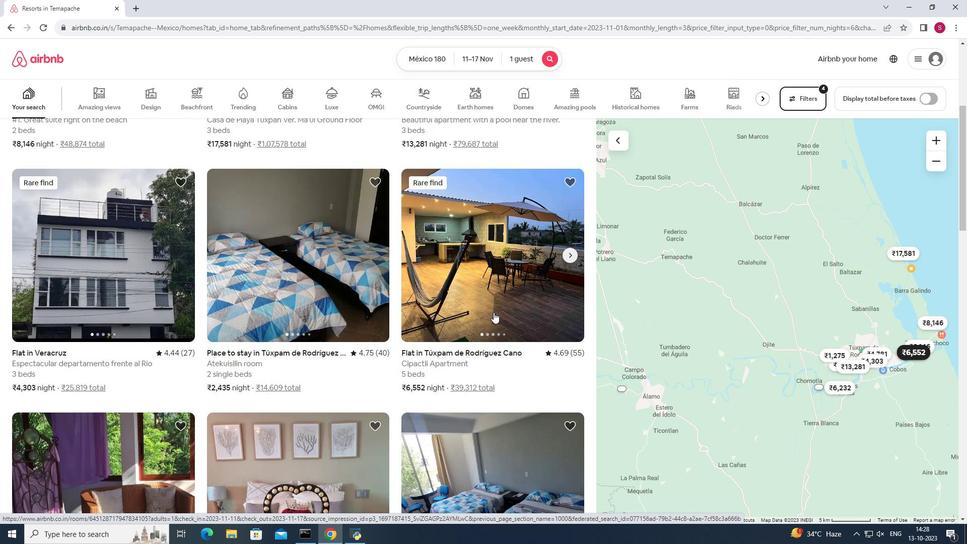 
Action: Mouse scrolled (496, 315) with delta (0, 0)
Screenshot: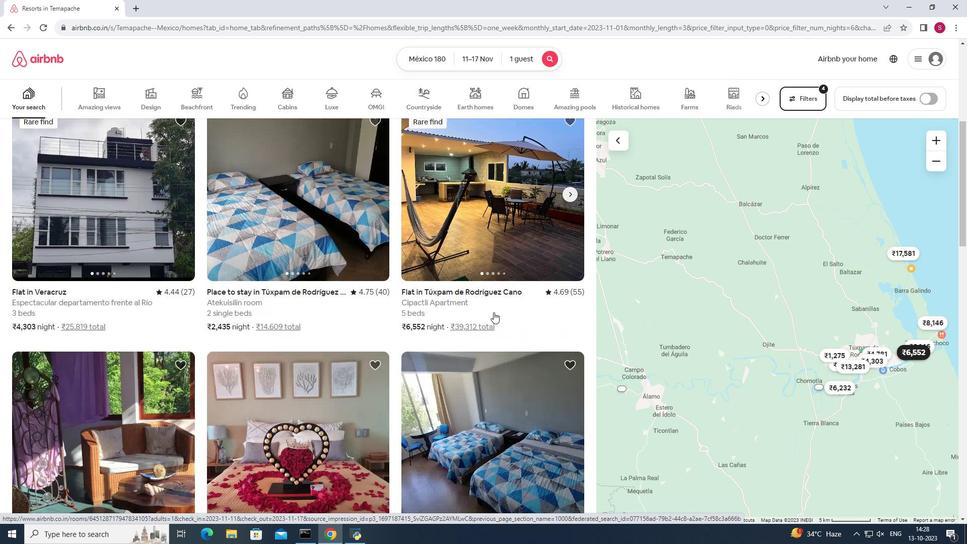 
Action: Mouse moved to (287, 271)
Screenshot: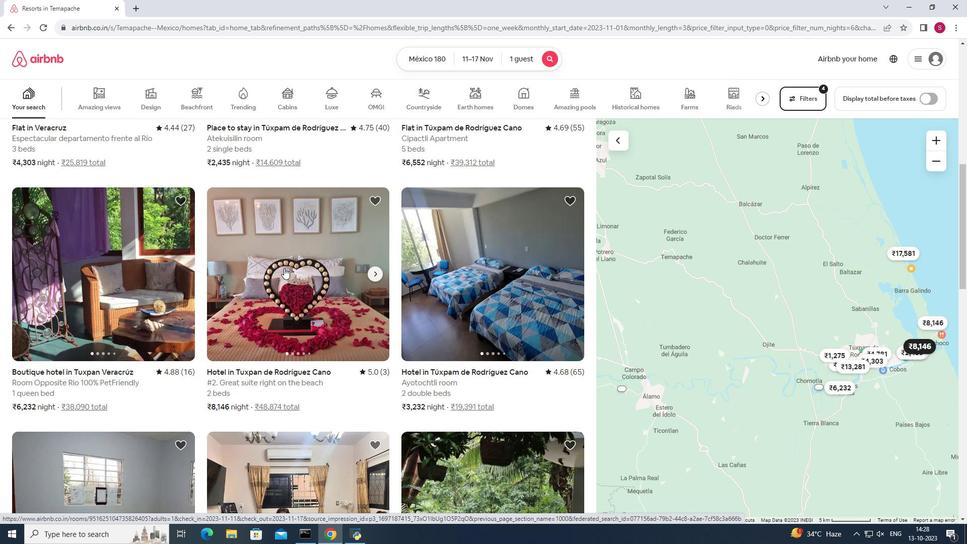 
Action: Mouse pressed left at (287, 271)
Screenshot: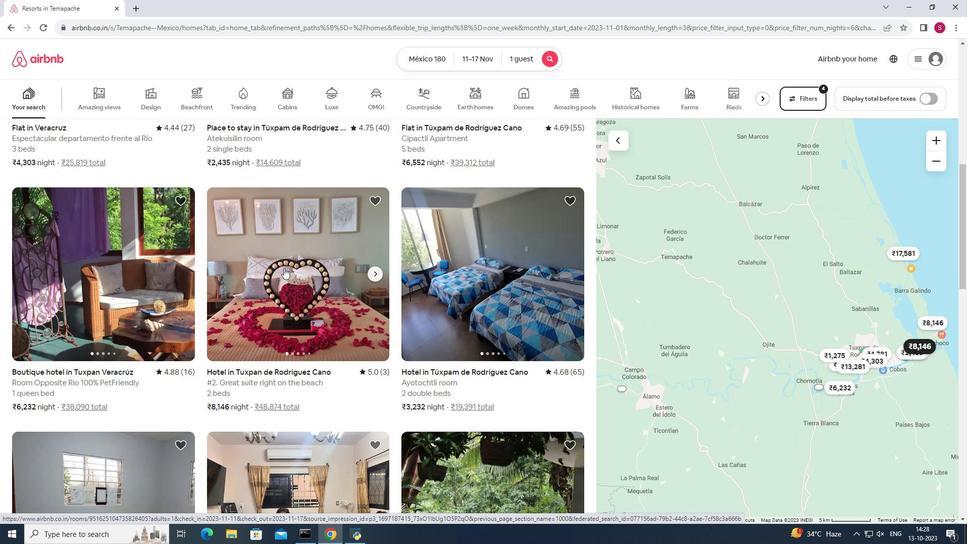 
Action: Mouse moved to (719, 374)
Screenshot: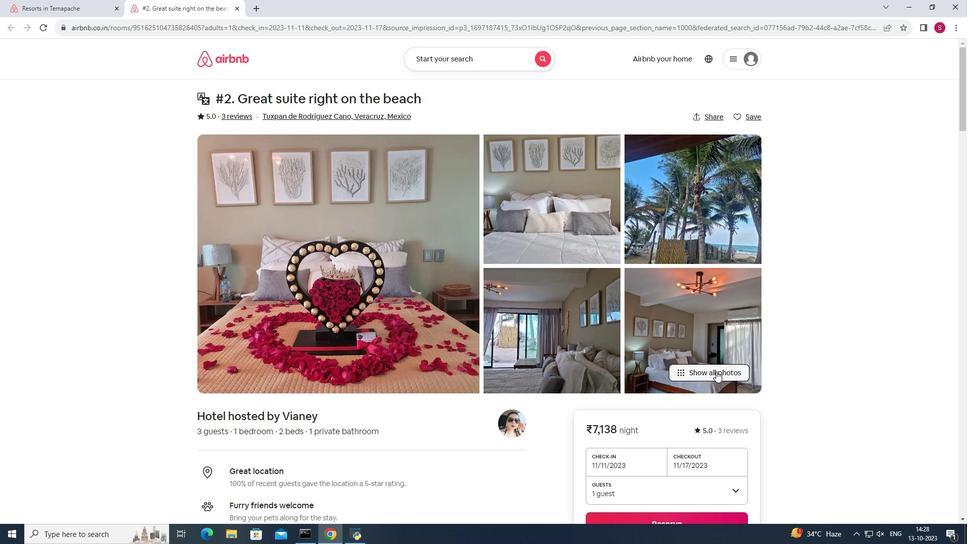 
Action: Mouse pressed left at (719, 374)
Screenshot: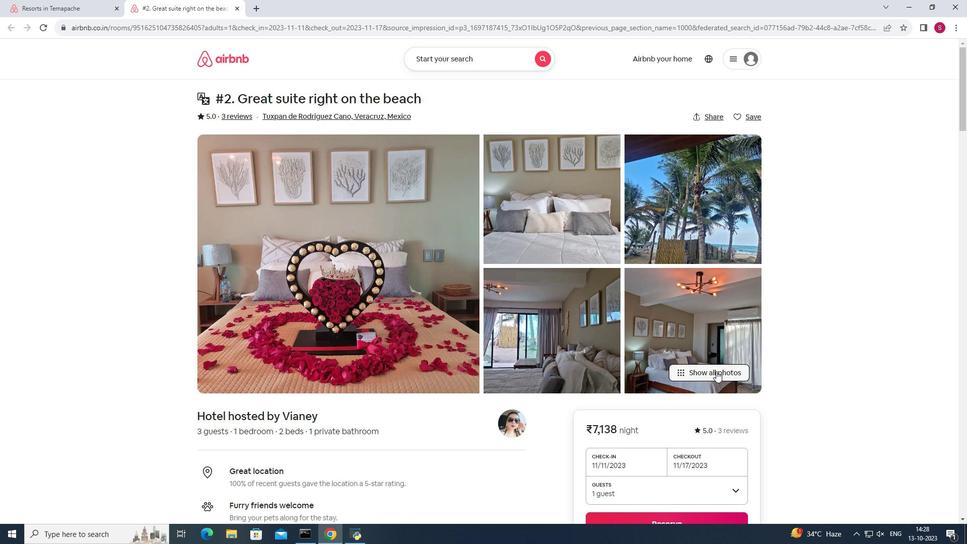 
Action: Mouse moved to (700, 379)
Screenshot: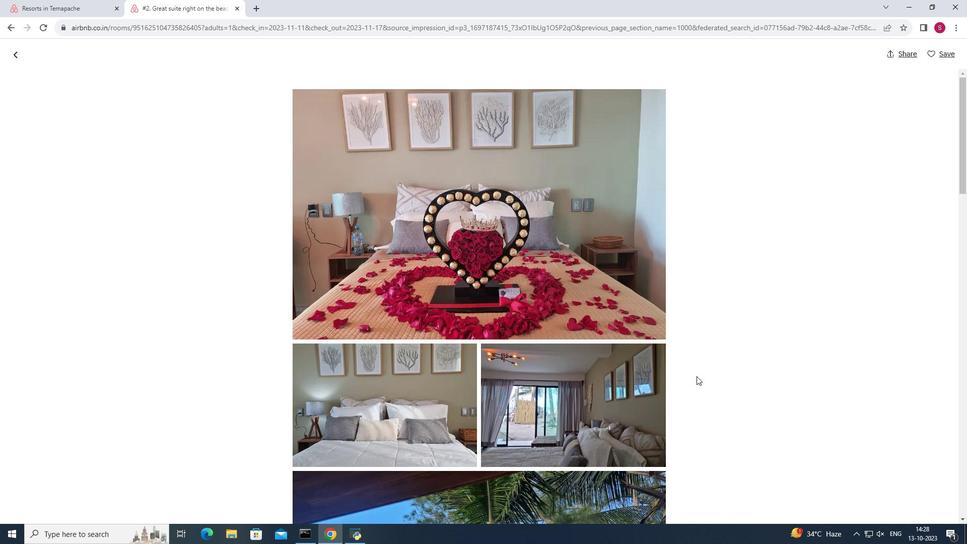 
Action: Mouse scrolled (700, 379) with delta (0, 0)
Screenshot: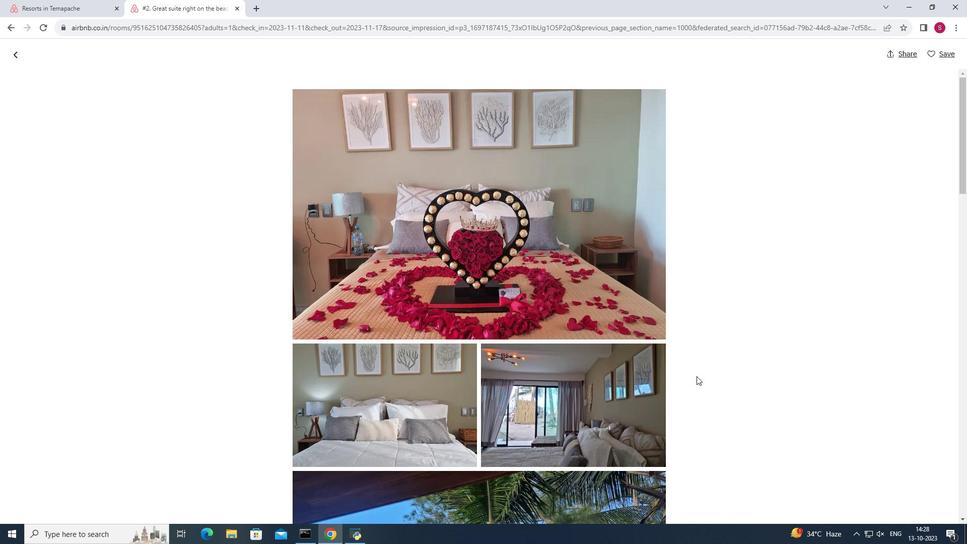 
Action: Mouse scrolled (700, 379) with delta (0, 0)
Screenshot: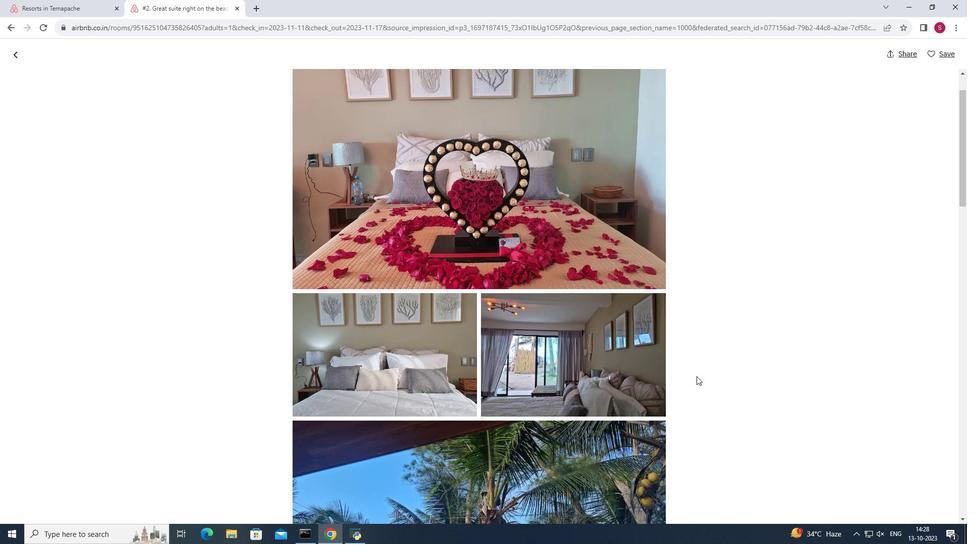 
Action: Mouse scrolled (700, 379) with delta (0, 0)
